Task: For heading  Tahoma with underline.  font size for heading20,  'Change the font style of data to'Arial.  and font size to 12,  Change the alignment of both headline & data to Align left.  In the sheet  auditingSalesMetrics
Action: Mouse moved to (959, 125)
Screenshot: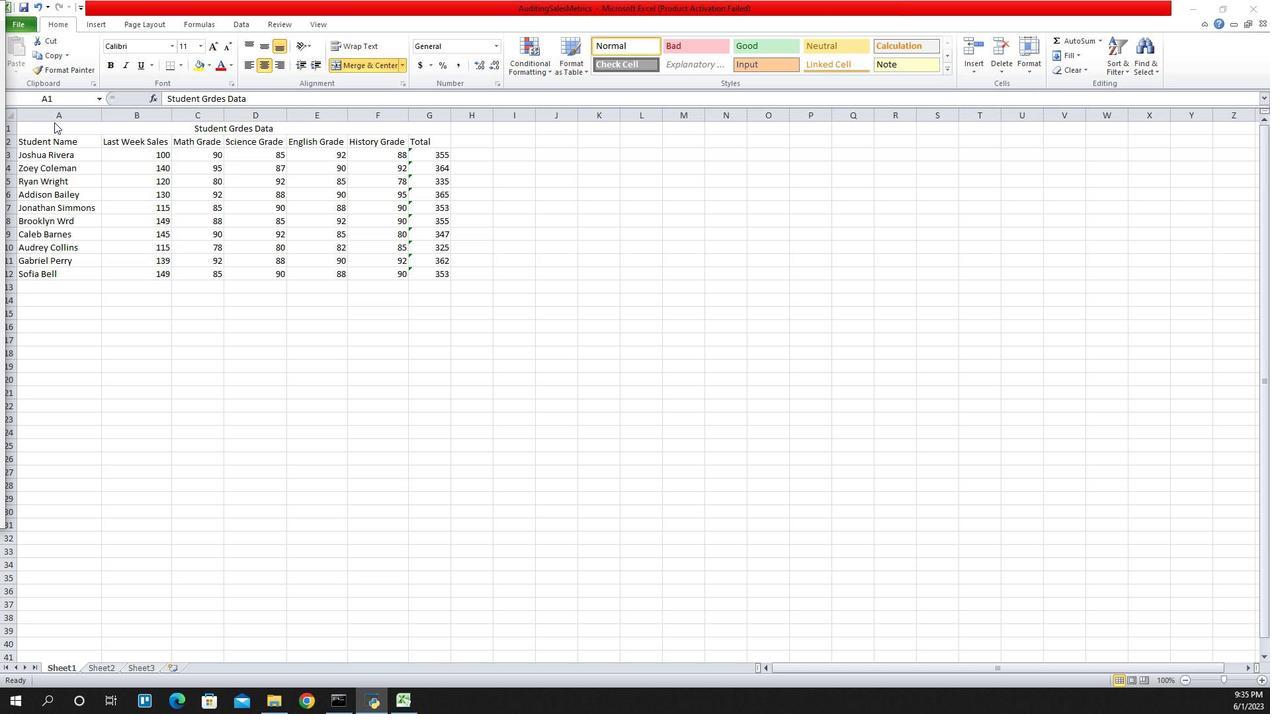 
Action: Mouse pressed left at (959, 125)
Screenshot: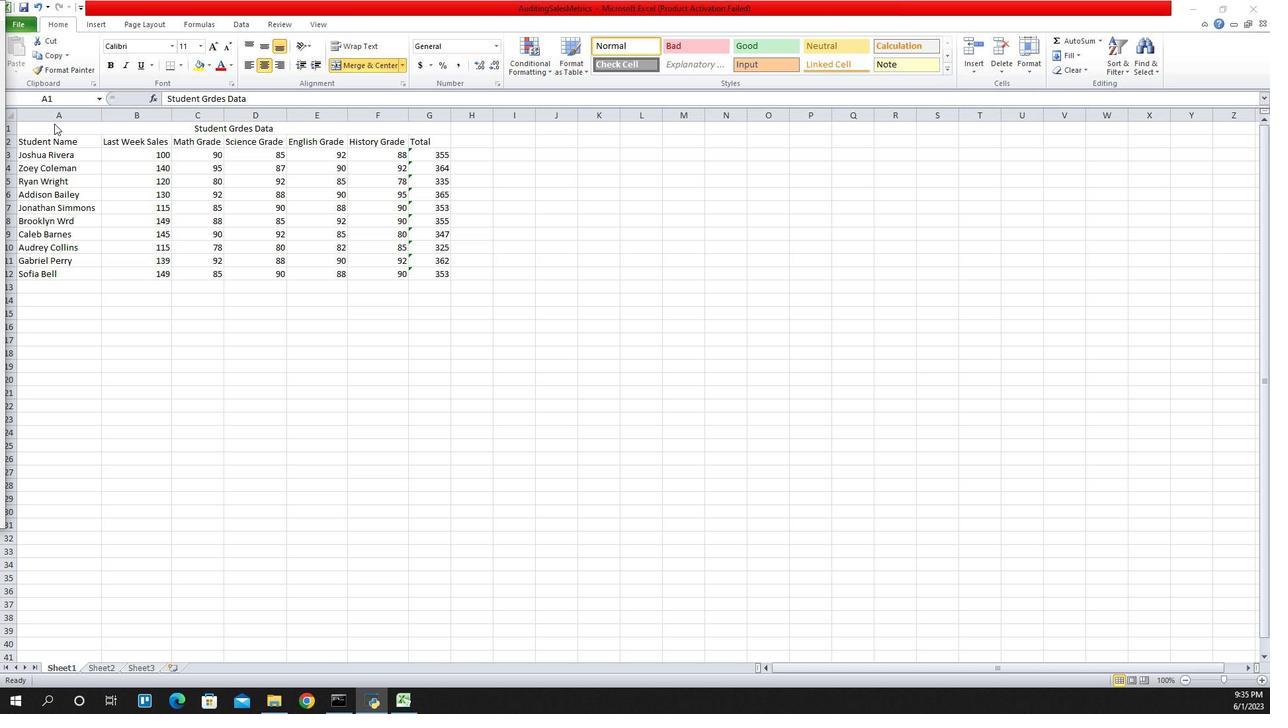 
Action: Mouse moved to (1074, 49)
Screenshot: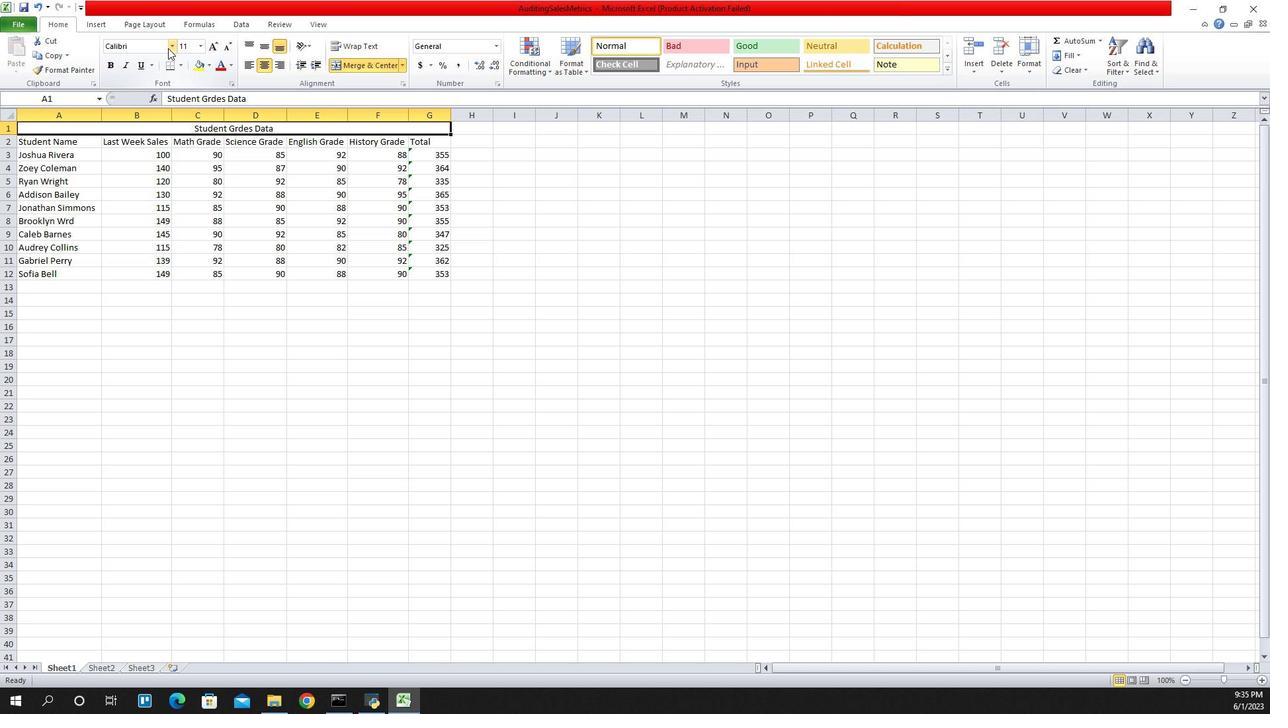 
Action: Mouse pressed left at (1074, 49)
Screenshot: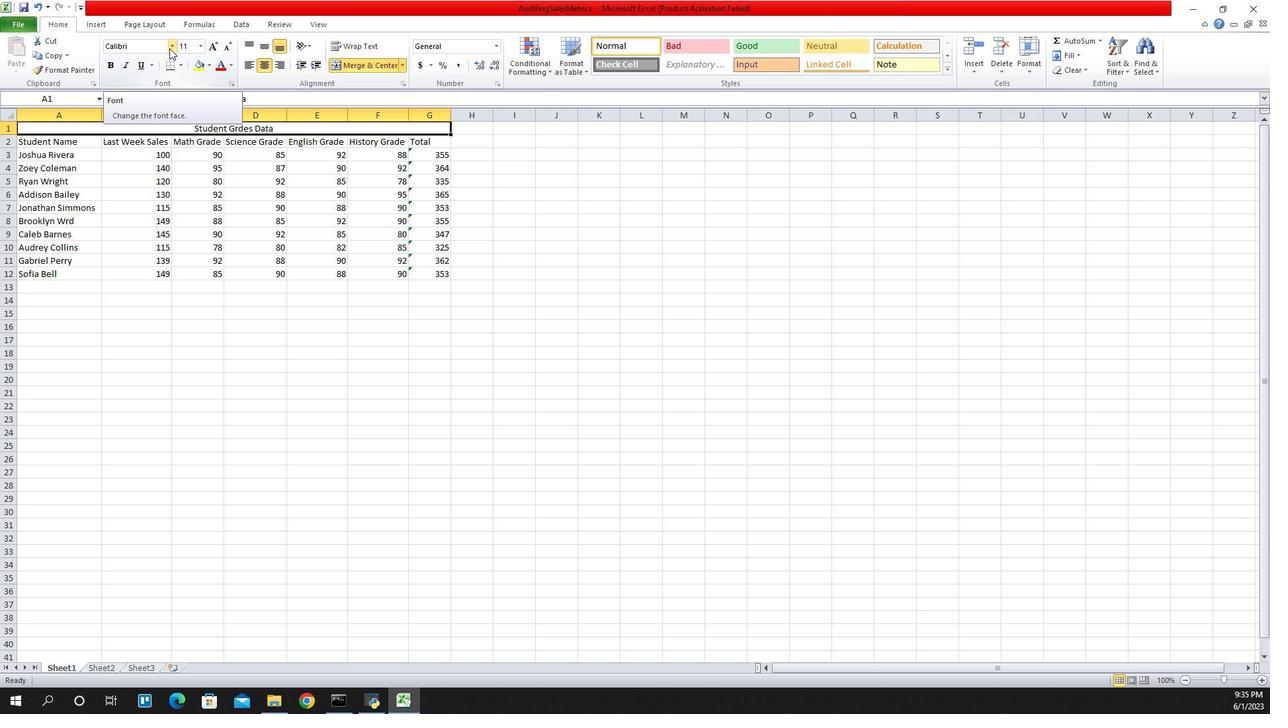 
Action: Mouse moved to (1072, 271)
Screenshot: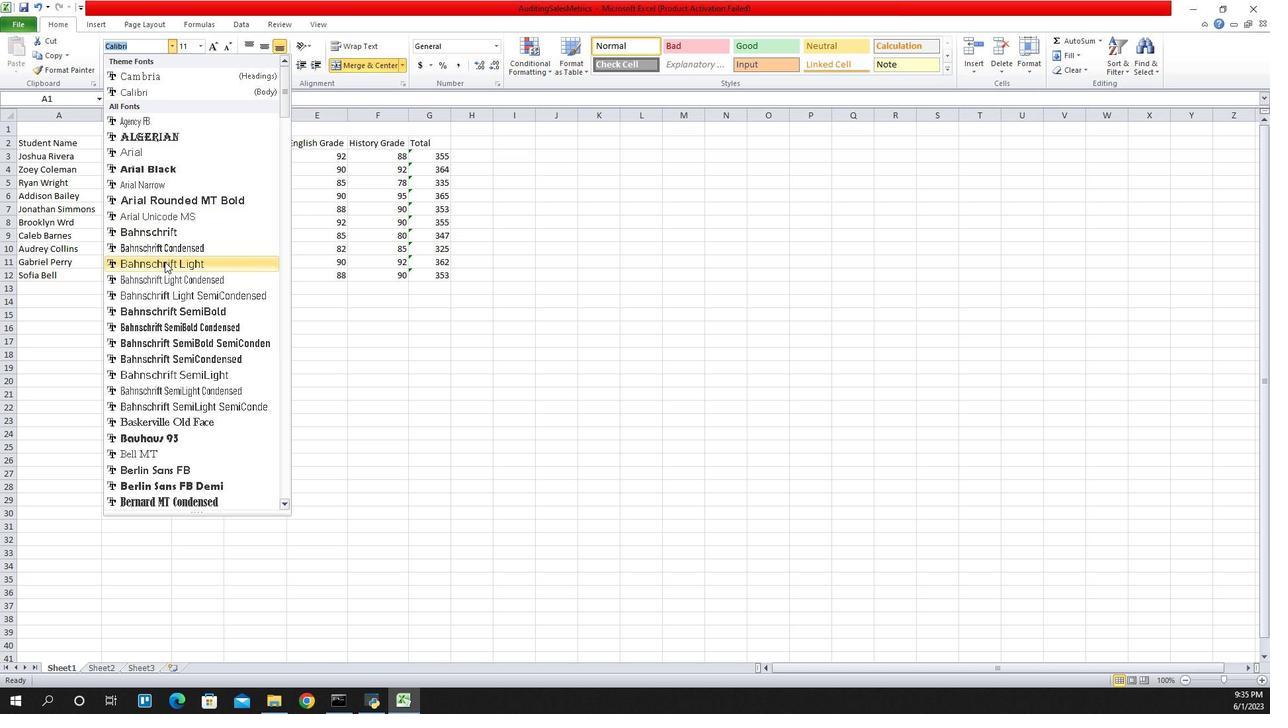 
Action: Mouse scrolled (1072, 270) with delta (0, 0)
Screenshot: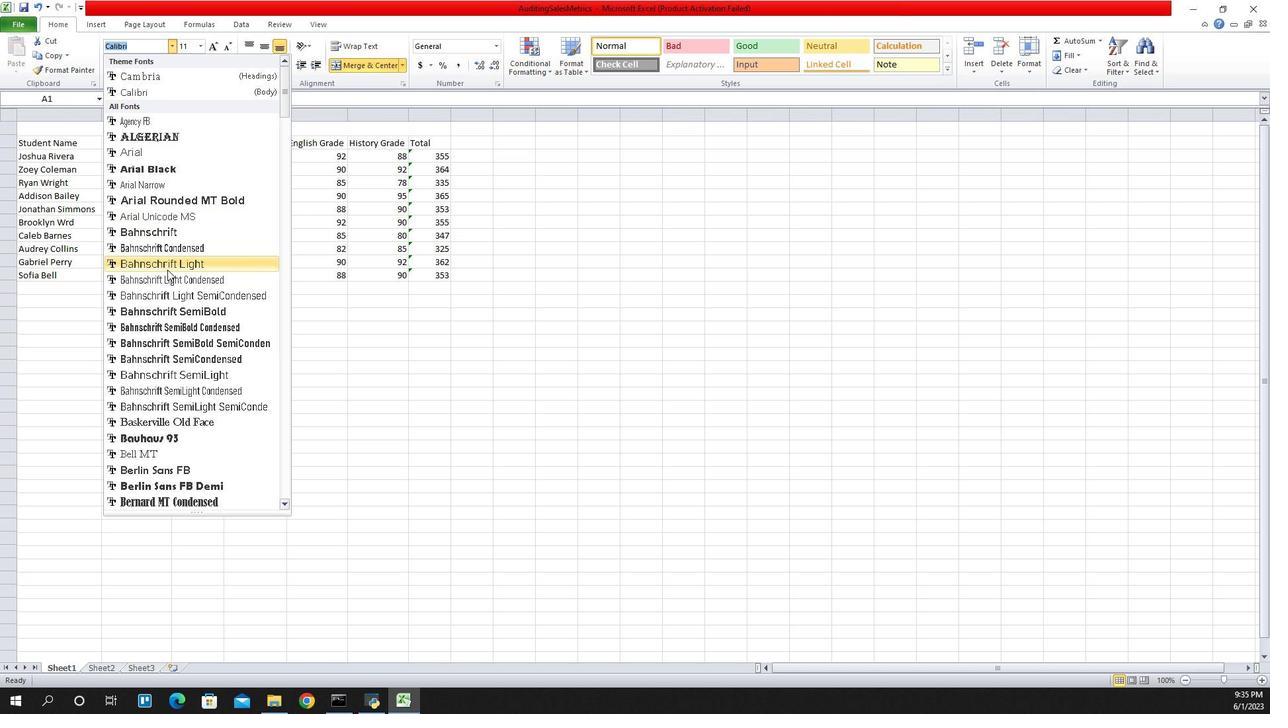 
Action: Mouse scrolled (1072, 270) with delta (0, 0)
Screenshot: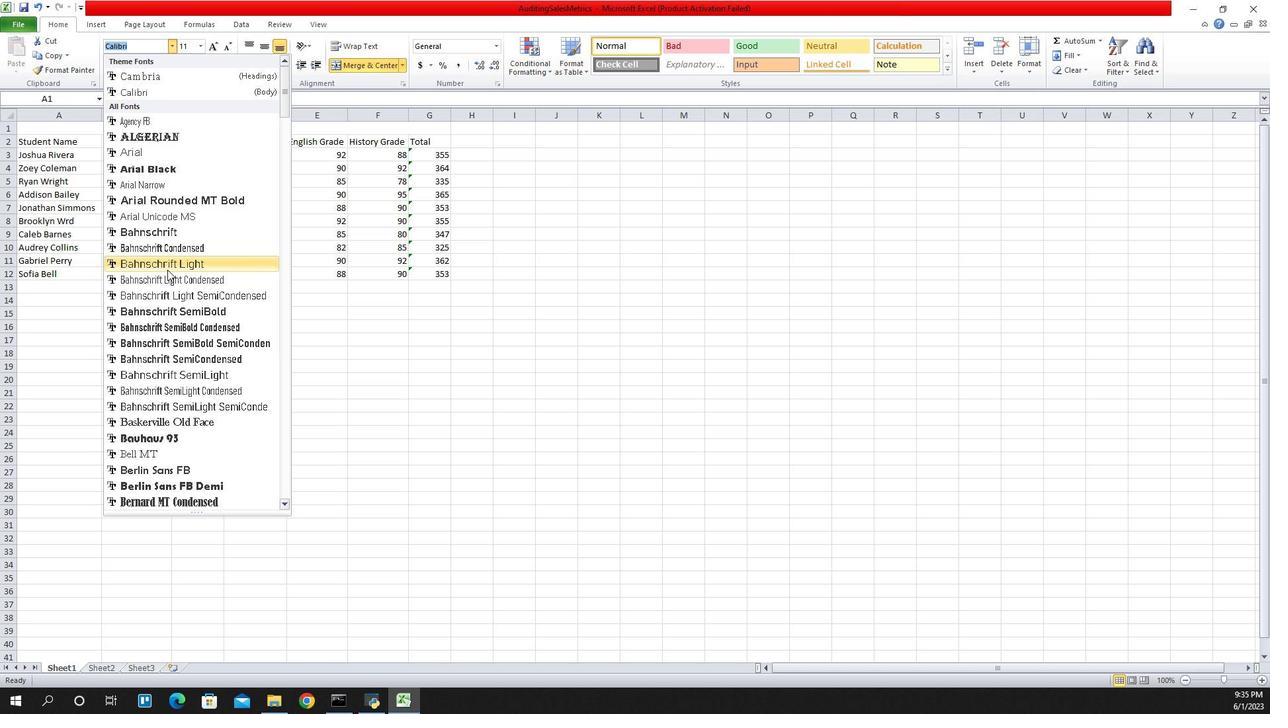 
Action: Mouse scrolled (1072, 270) with delta (0, 0)
Screenshot: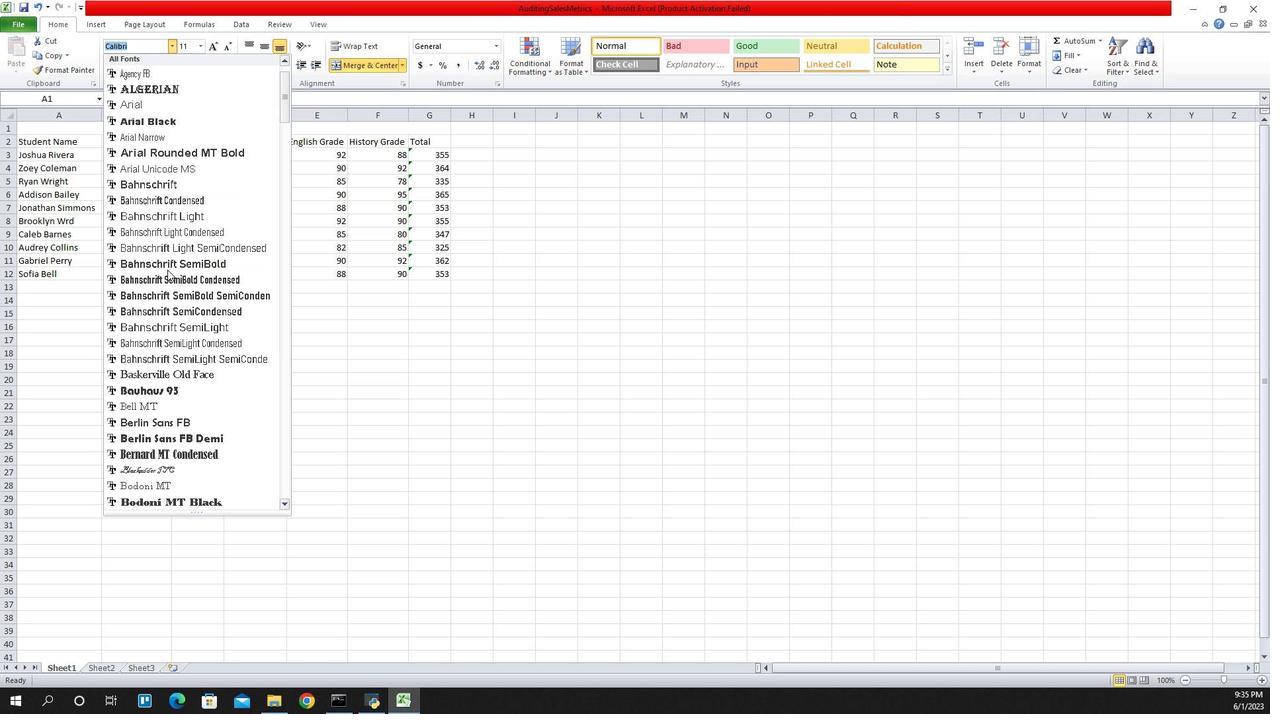
Action: Mouse scrolled (1072, 270) with delta (0, 0)
Screenshot: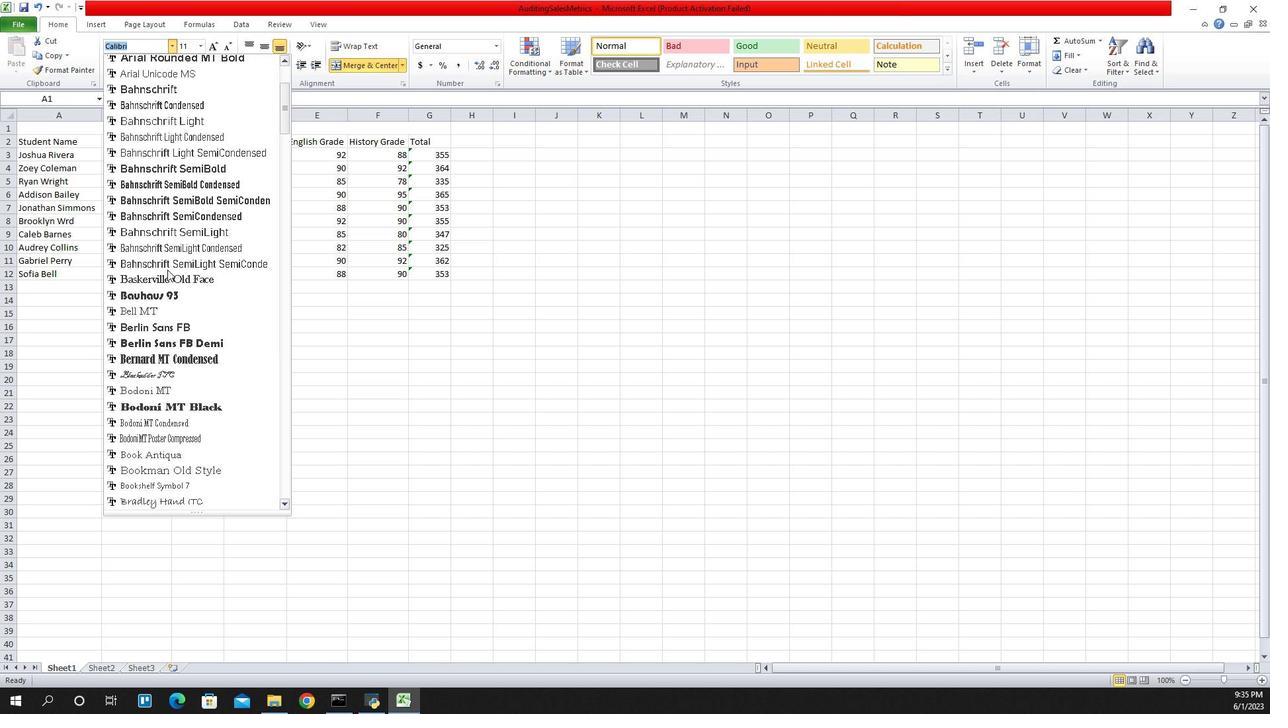 
Action: Mouse scrolled (1072, 270) with delta (0, 0)
Screenshot: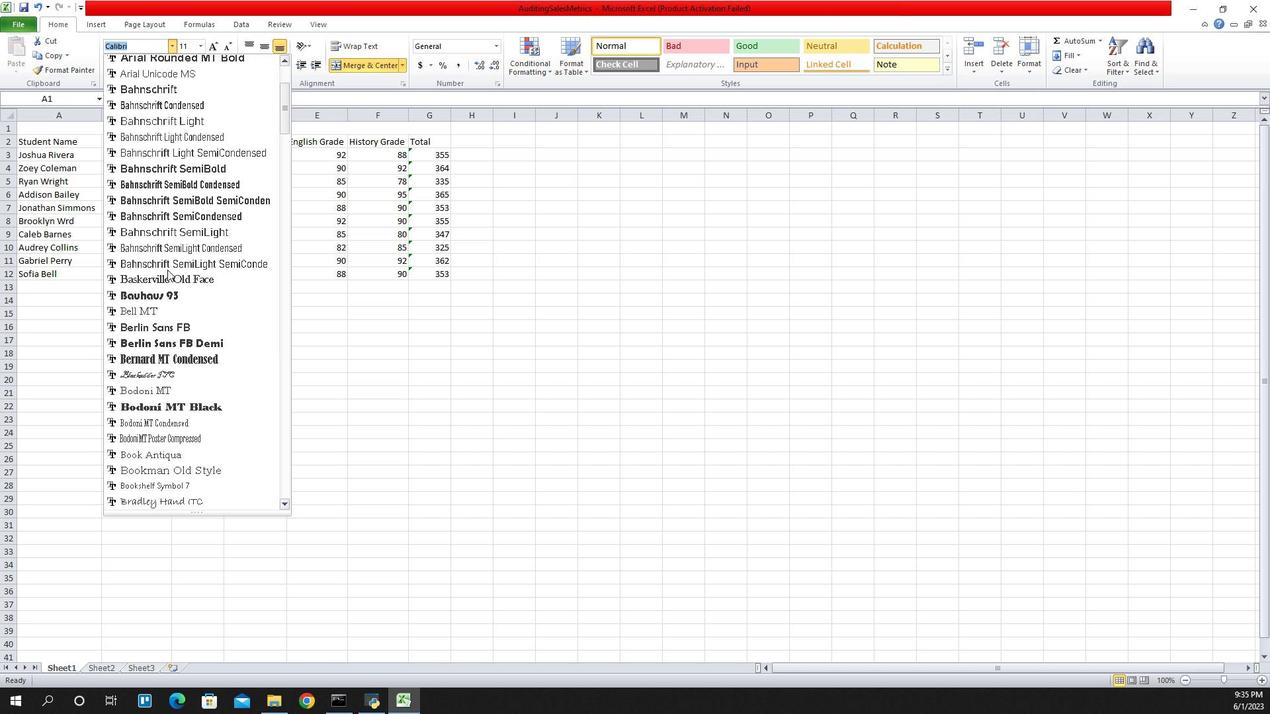 
Action: Mouse scrolled (1072, 270) with delta (0, 0)
Screenshot: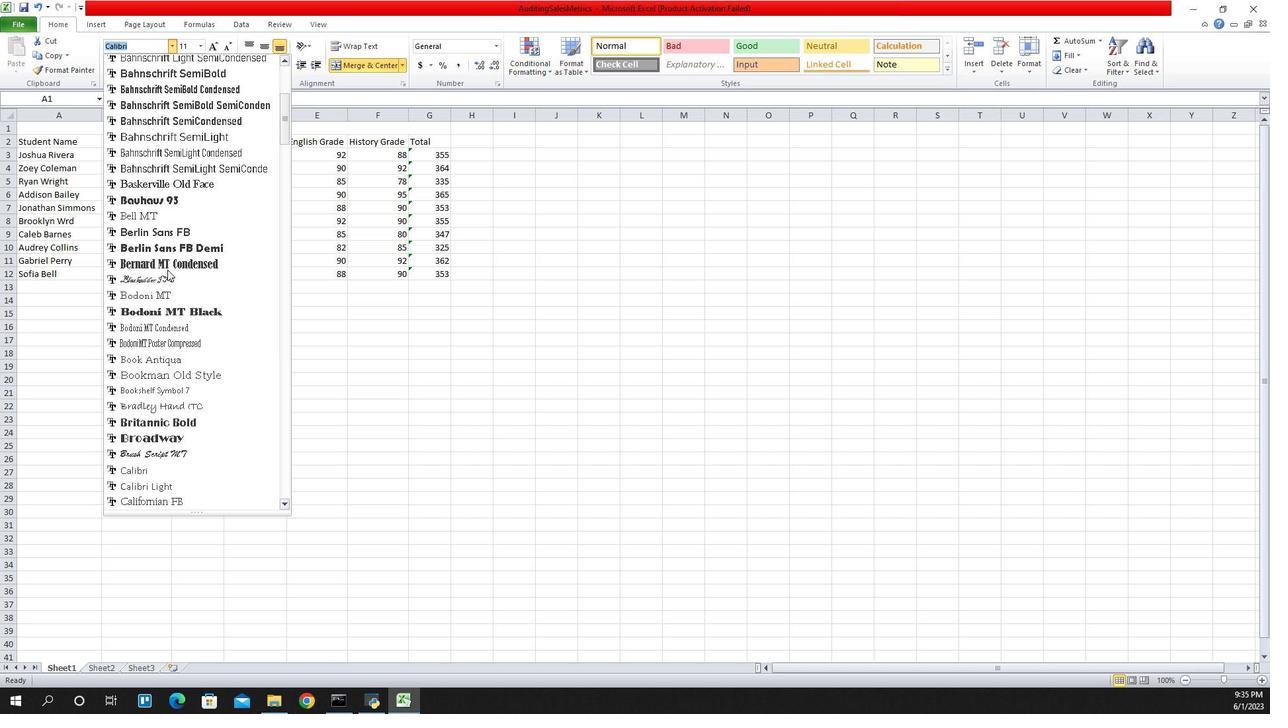 
Action: Mouse scrolled (1072, 270) with delta (0, 0)
Screenshot: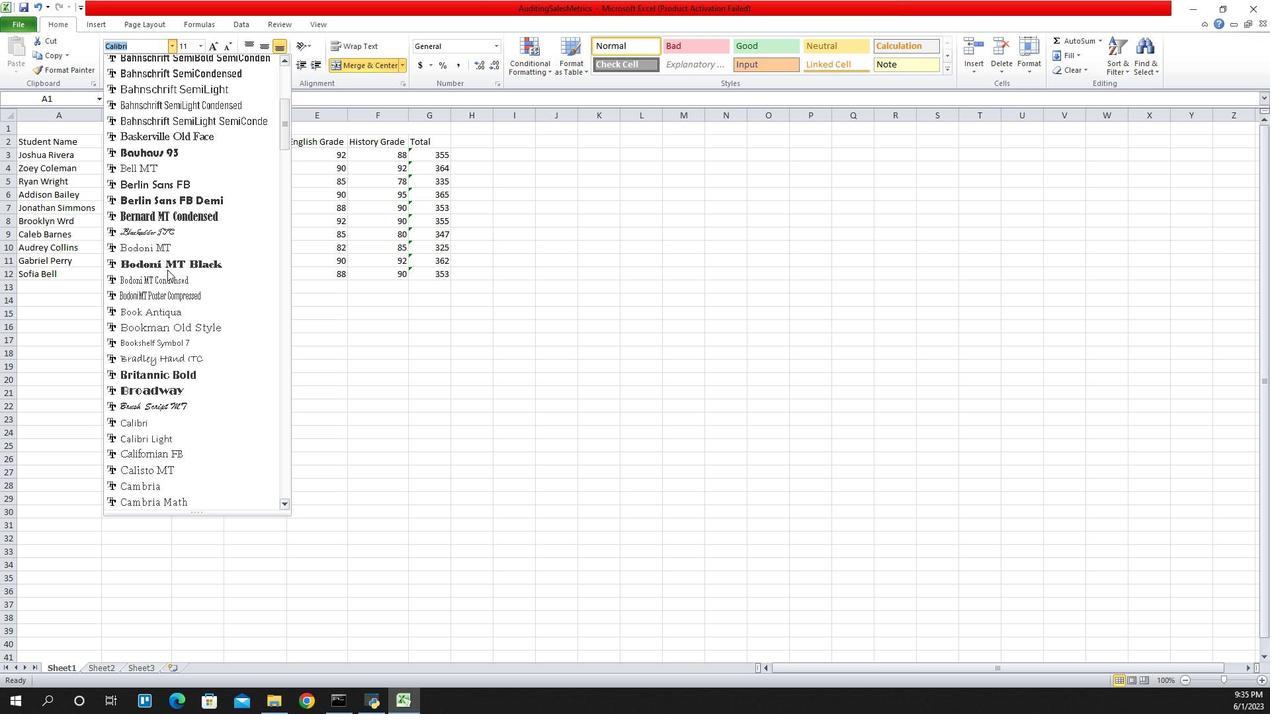 
Action: Mouse scrolled (1072, 270) with delta (0, 0)
Screenshot: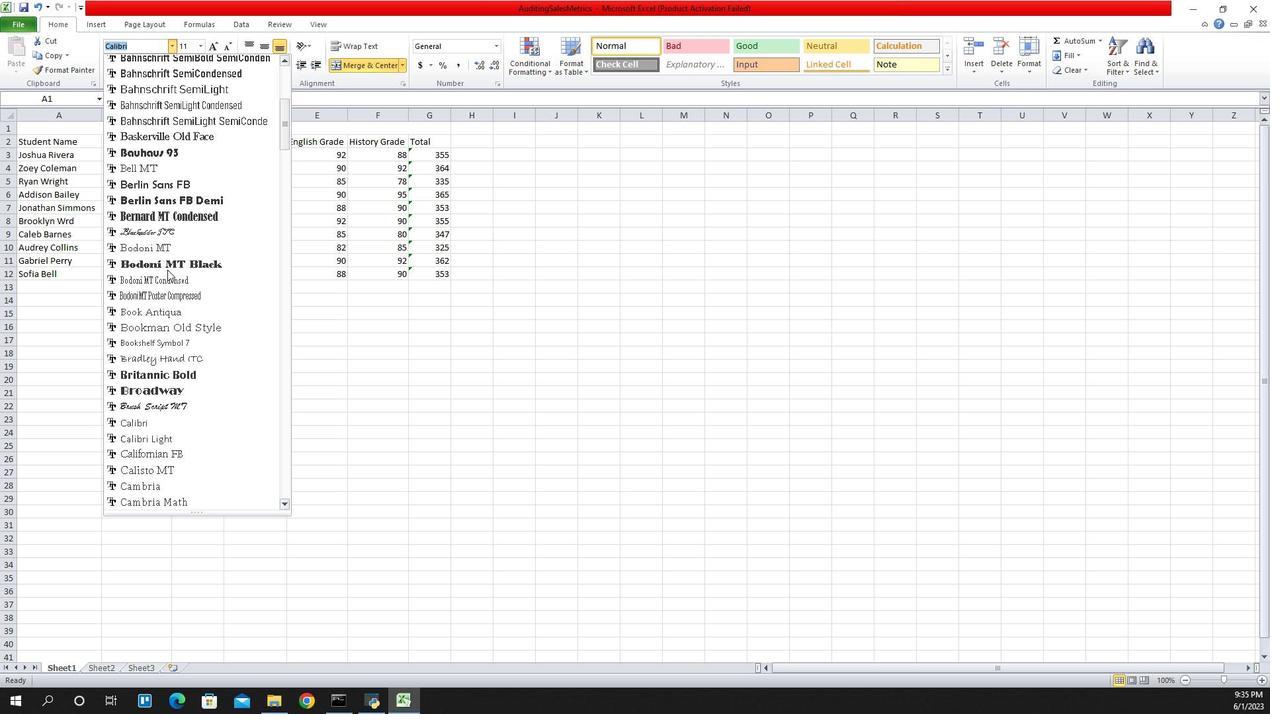 
Action: Mouse scrolled (1072, 270) with delta (0, 0)
Screenshot: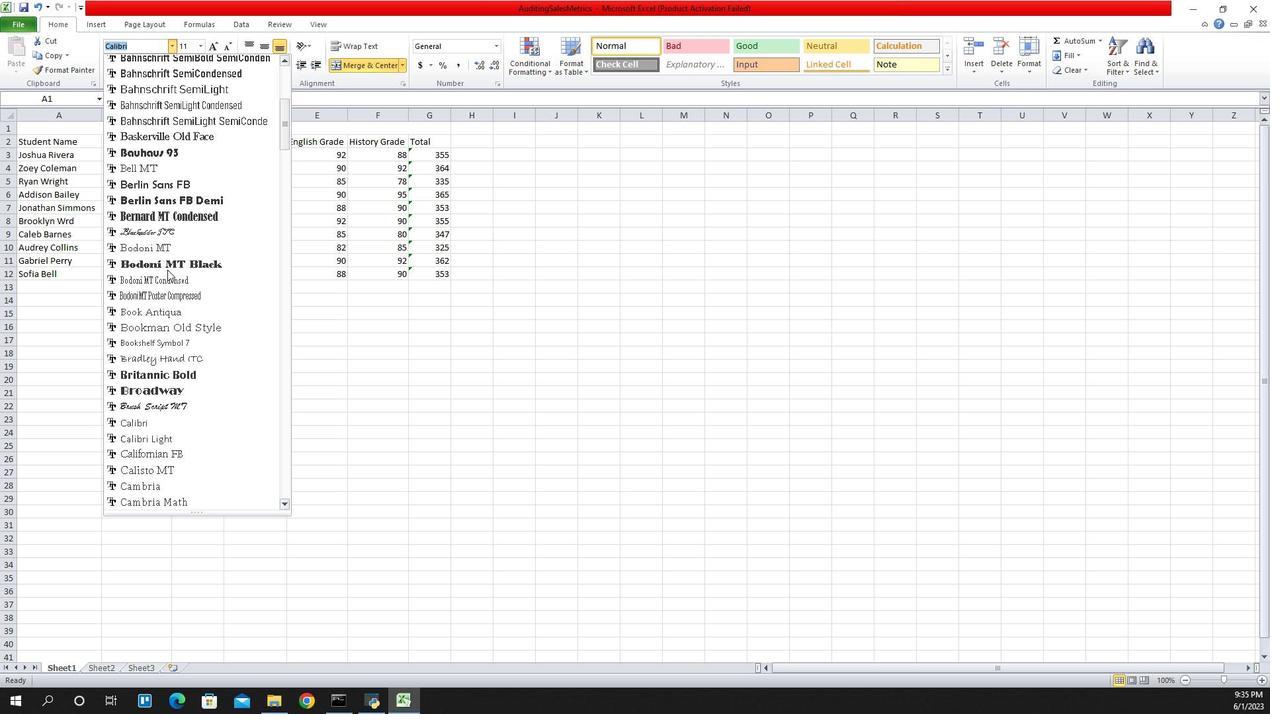 
Action: Mouse scrolled (1072, 270) with delta (0, 0)
Screenshot: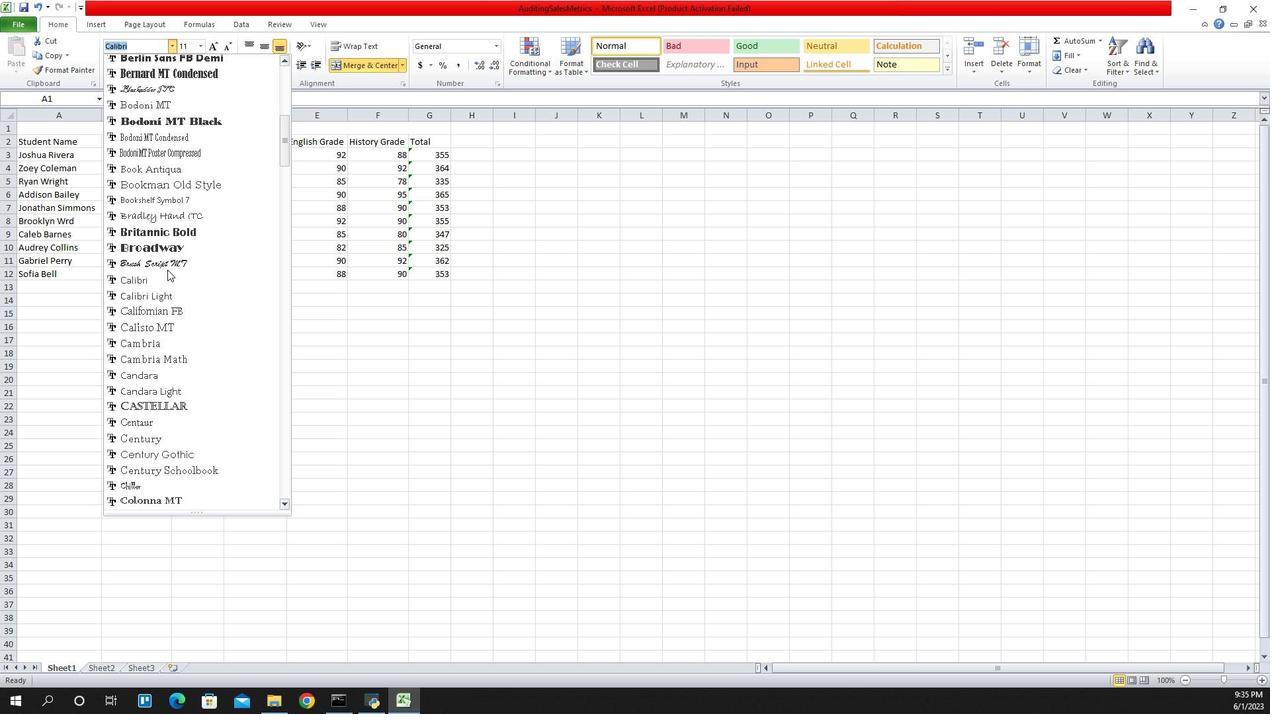 
Action: Mouse scrolled (1072, 270) with delta (0, 0)
Screenshot: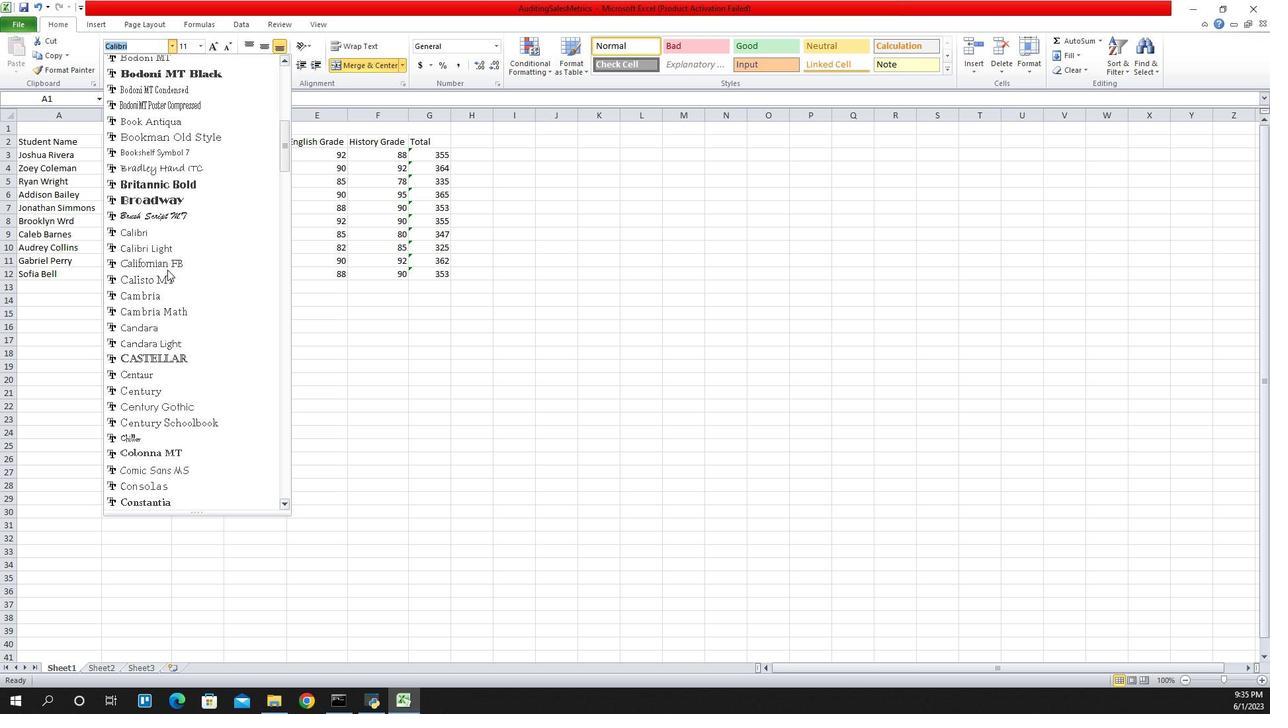 
Action: Mouse scrolled (1072, 270) with delta (0, 0)
Screenshot: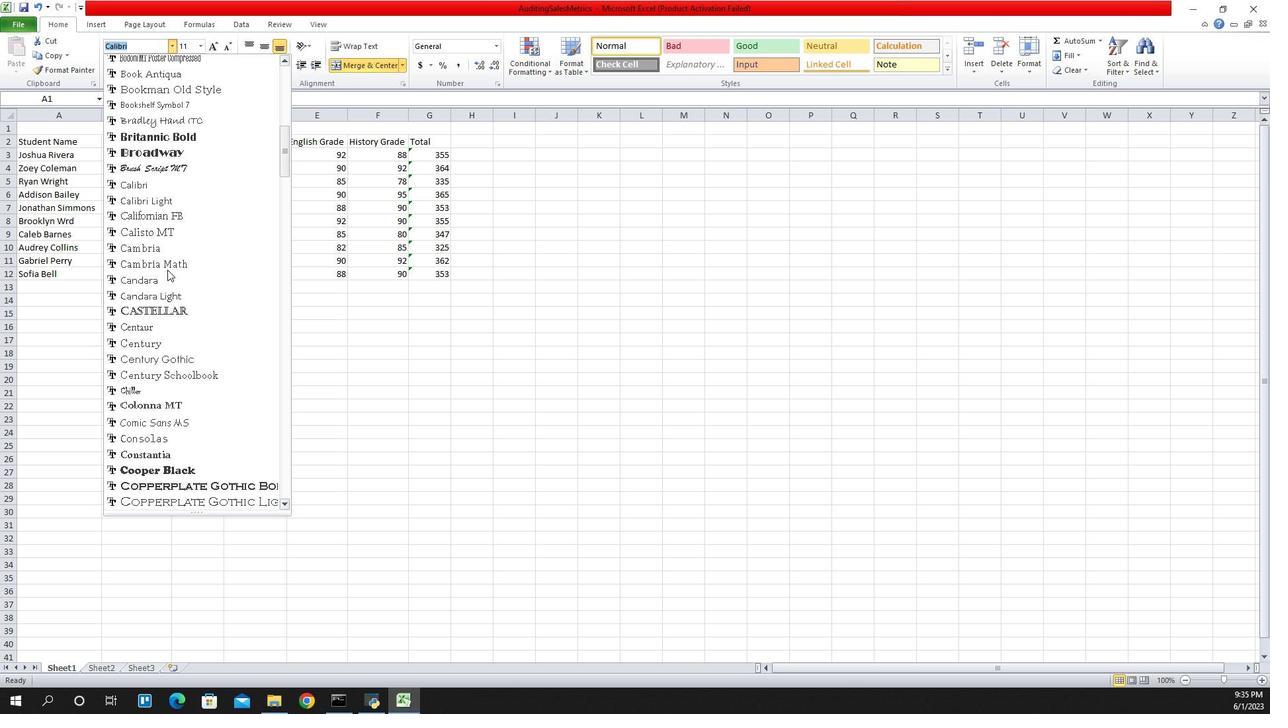 
Action: Mouse scrolled (1072, 270) with delta (0, 0)
Screenshot: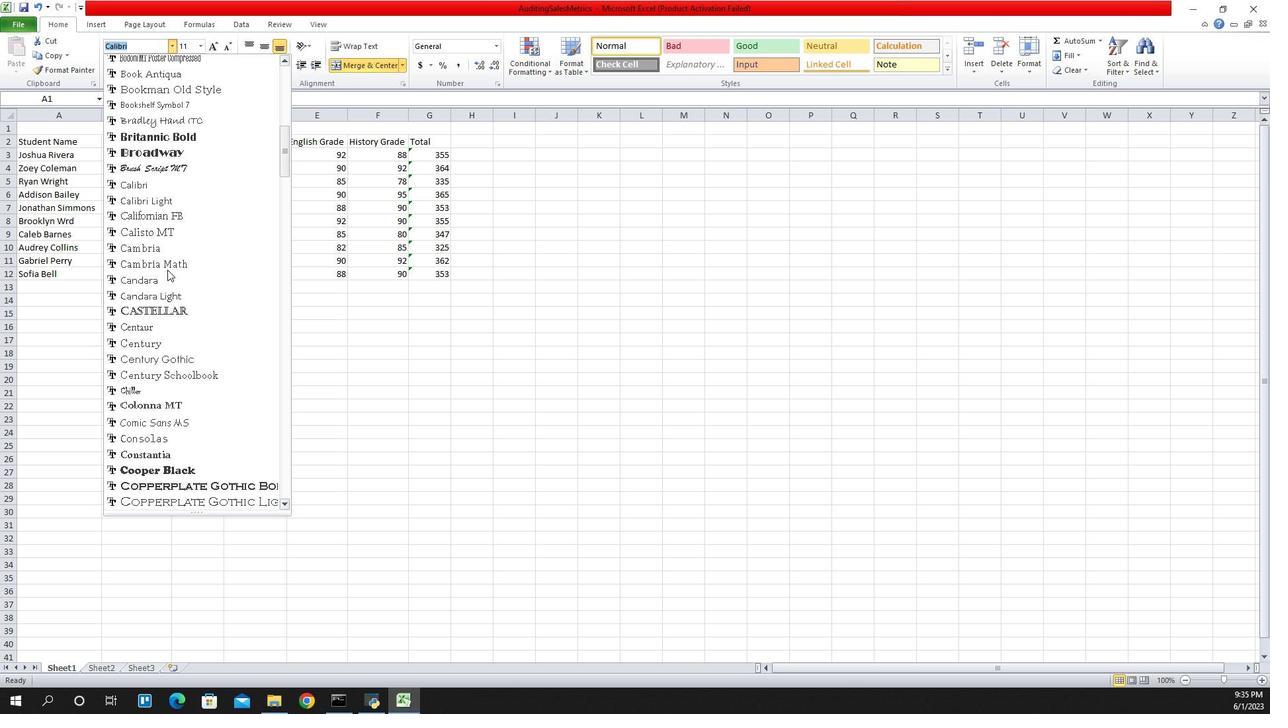 
Action: Mouse scrolled (1072, 270) with delta (0, 0)
Screenshot: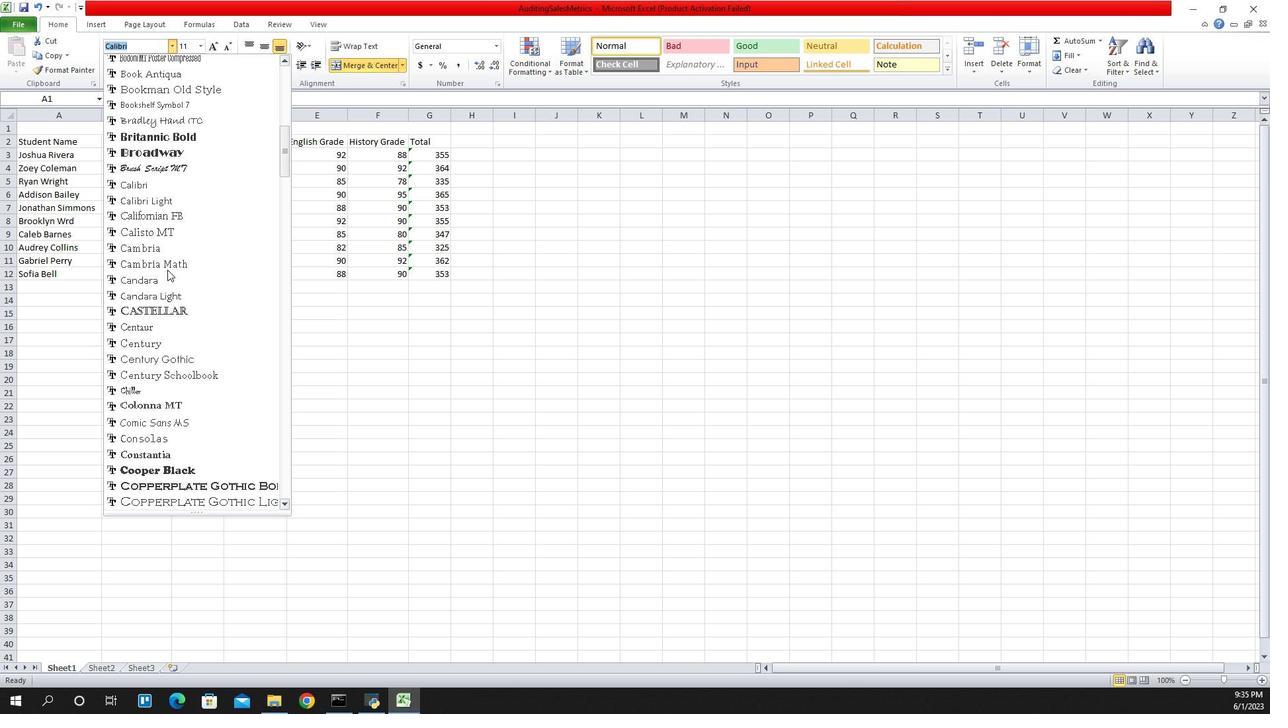 
Action: Mouse scrolled (1072, 270) with delta (0, 0)
Screenshot: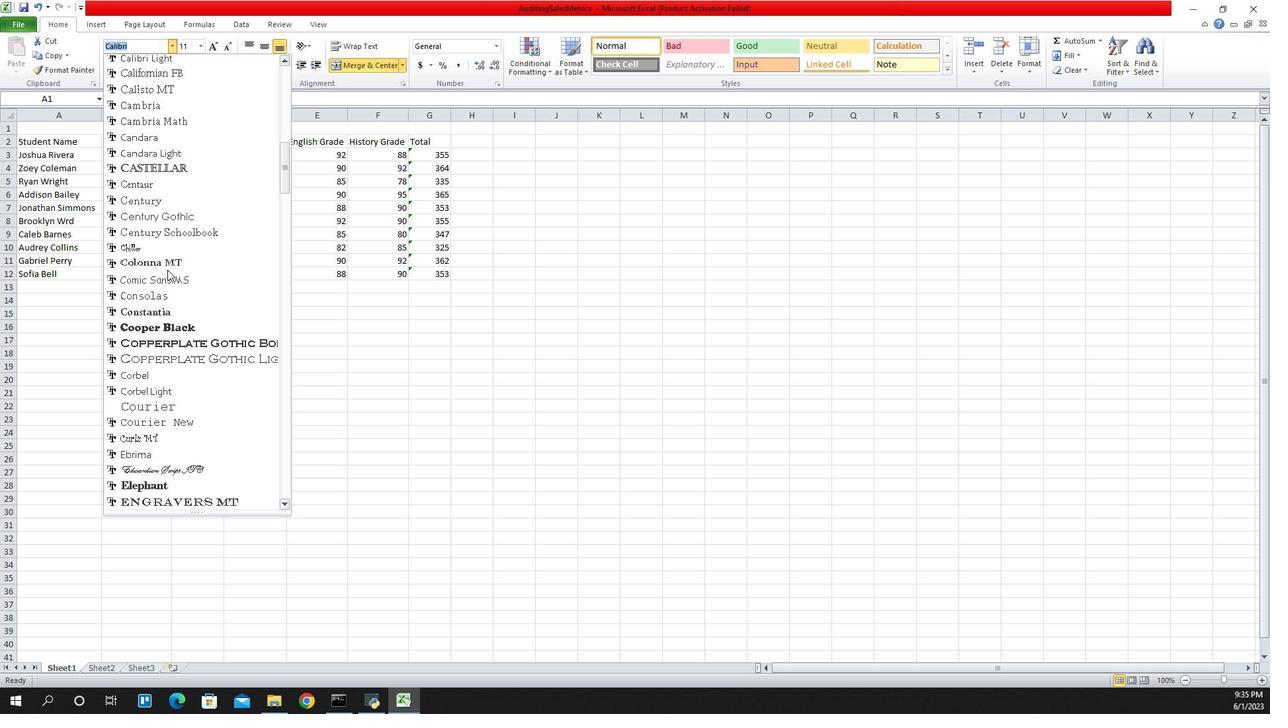 
Action: Mouse scrolled (1072, 270) with delta (0, 0)
Screenshot: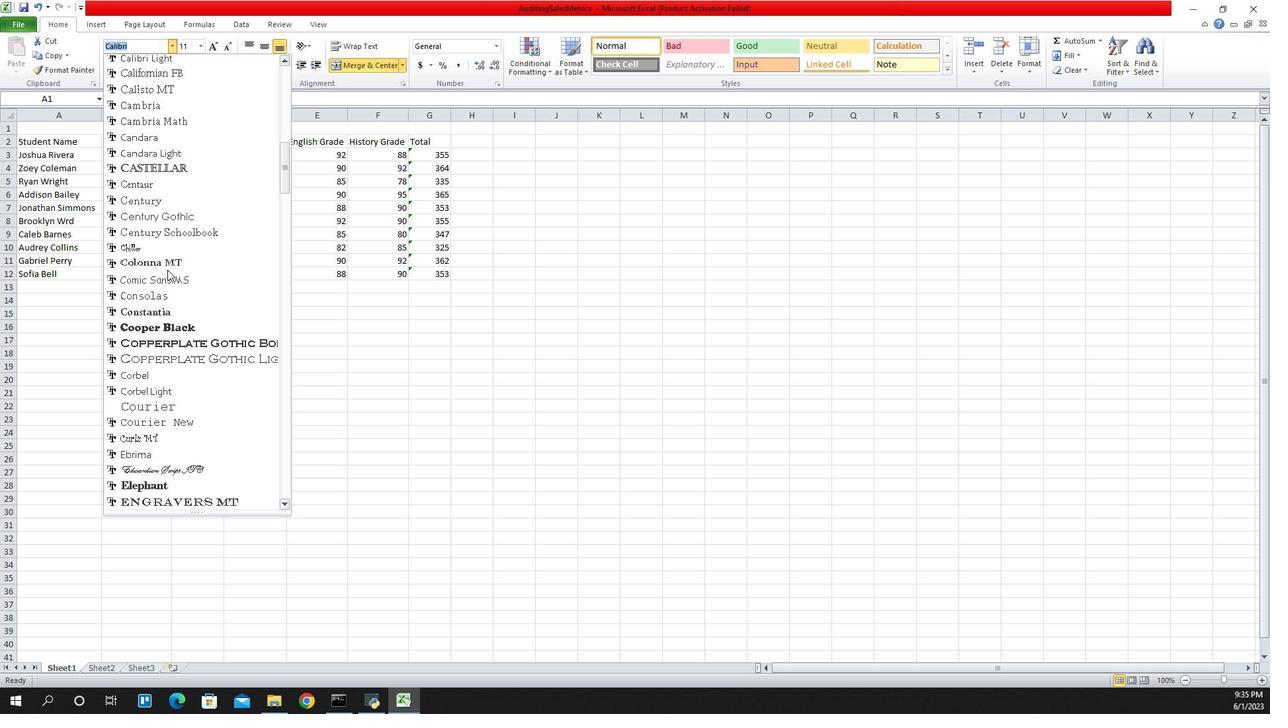 
Action: Mouse scrolled (1072, 270) with delta (0, 0)
Screenshot: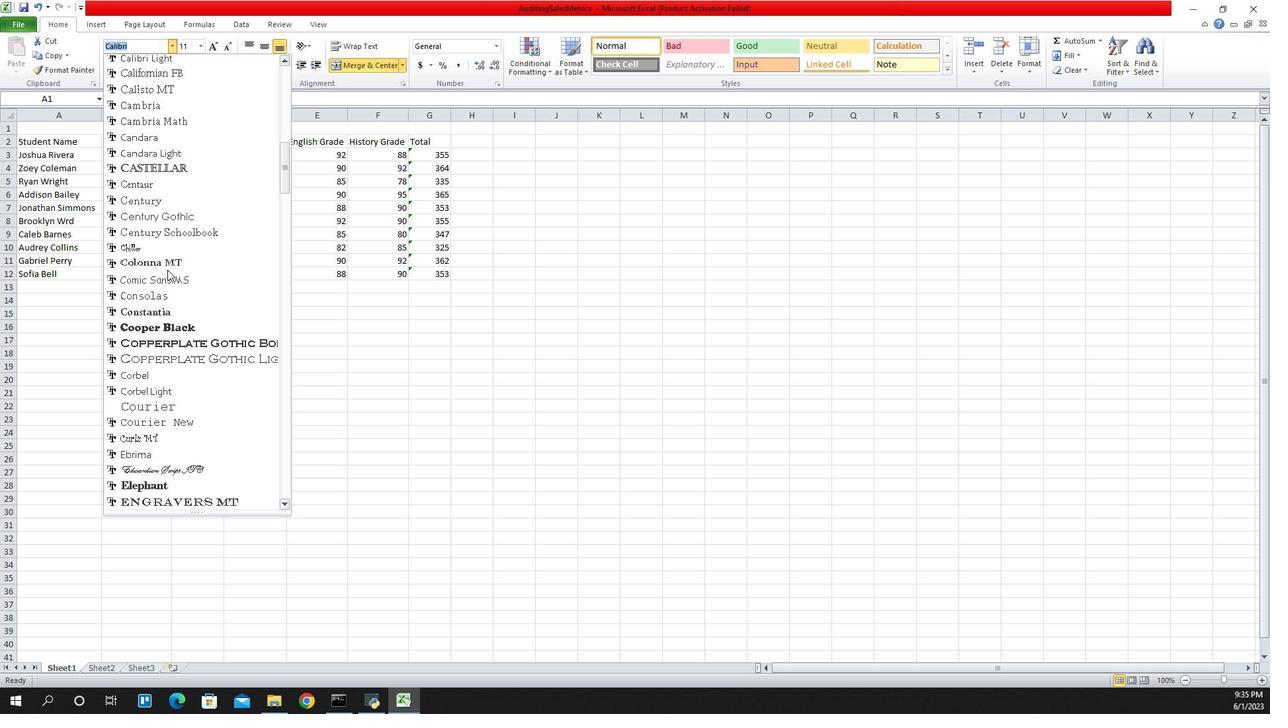 
Action: Mouse scrolled (1072, 270) with delta (0, 0)
Screenshot: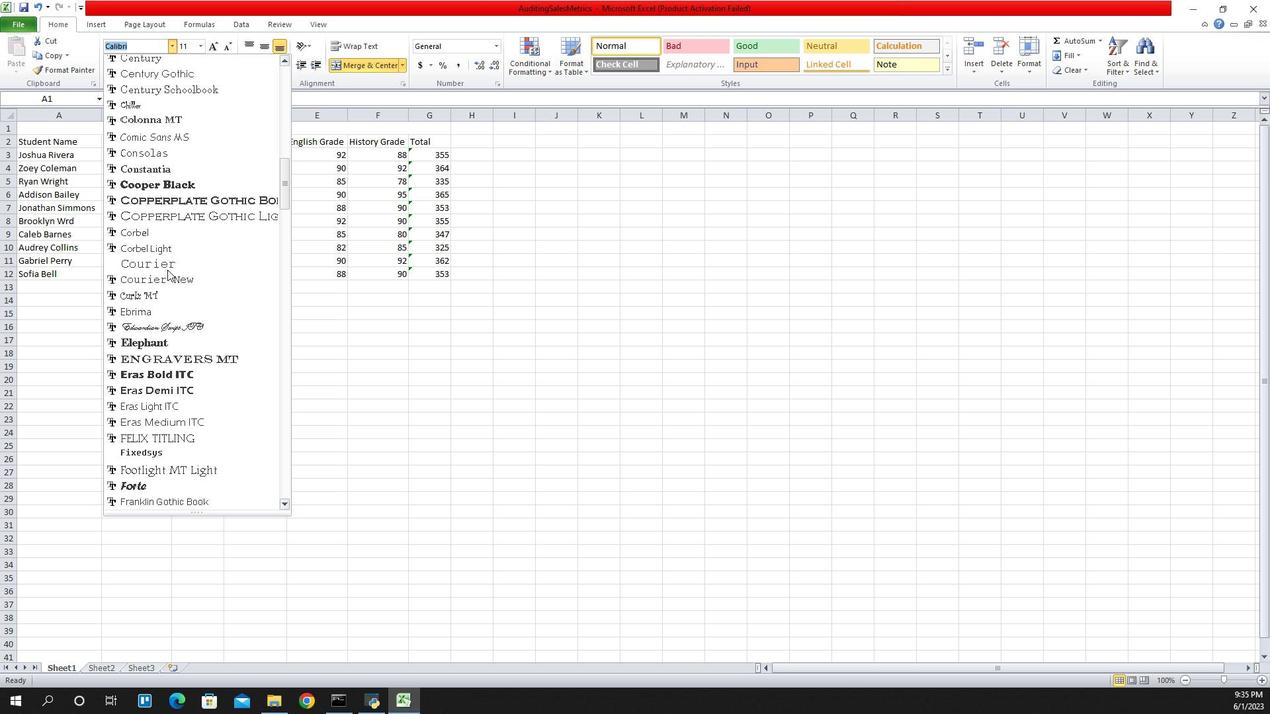 
Action: Mouse scrolled (1072, 270) with delta (0, 0)
Screenshot: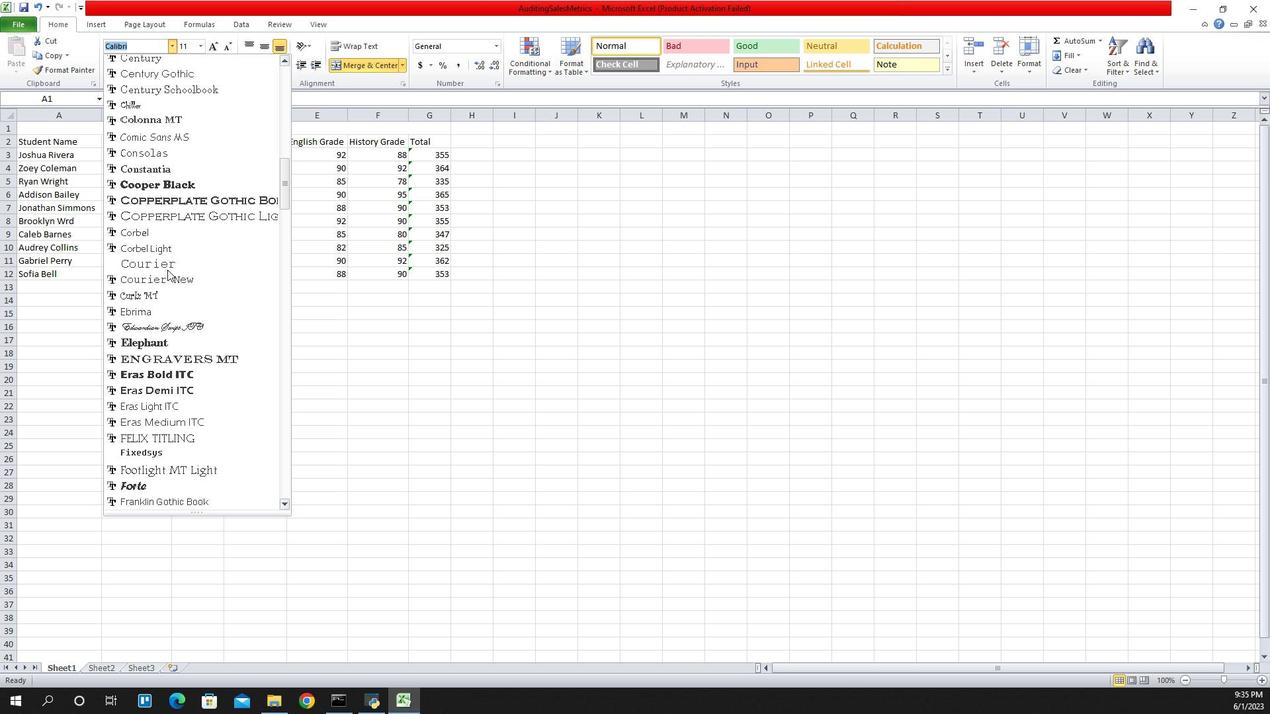 
Action: Mouse scrolled (1072, 270) with delta (0, 0)
Screenshot: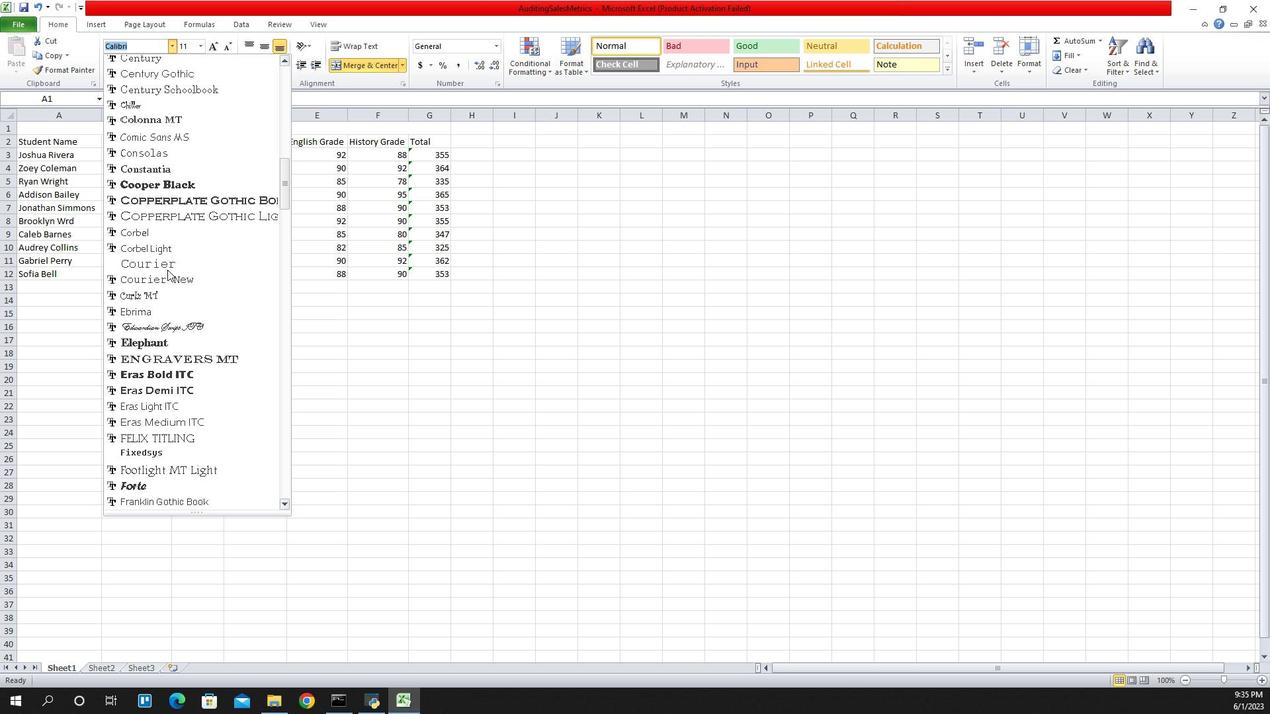 
Action: Mouse scrolled (1072, 270) with delta (0, 0)
Screenshot: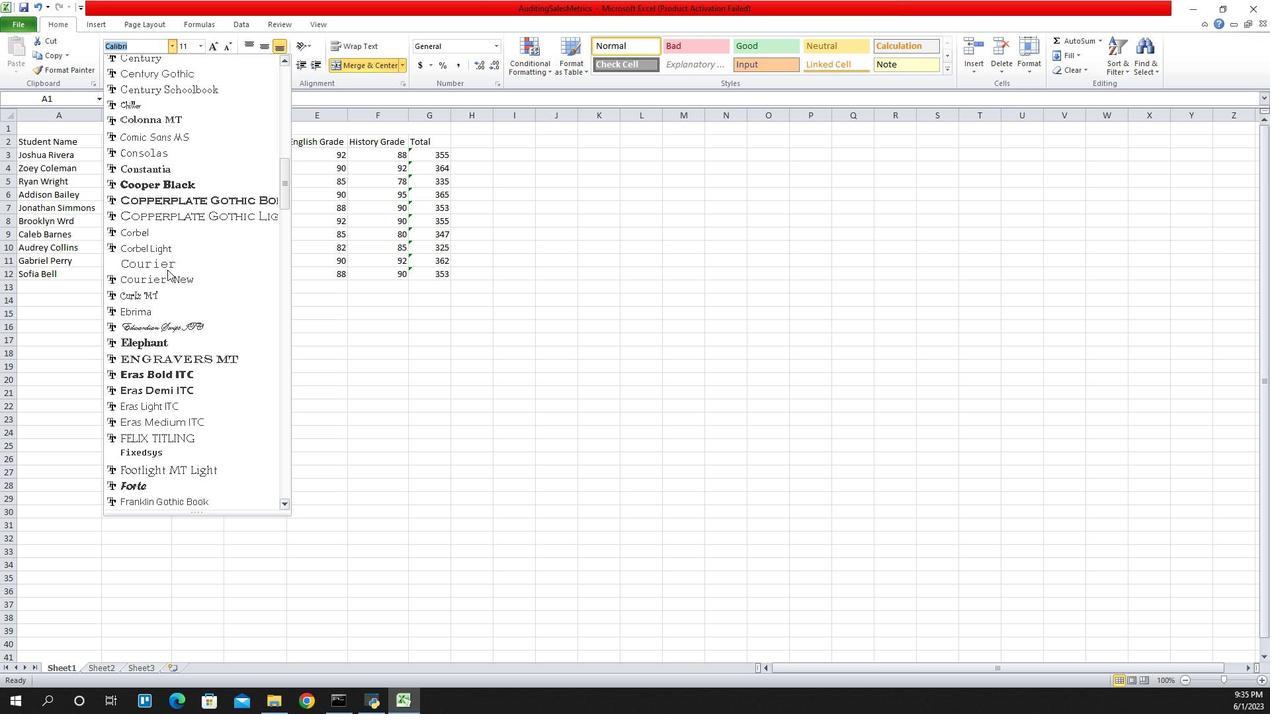 
Action: Mouse scrolled (1072, 270) with delta (0, 0)
Screenshot: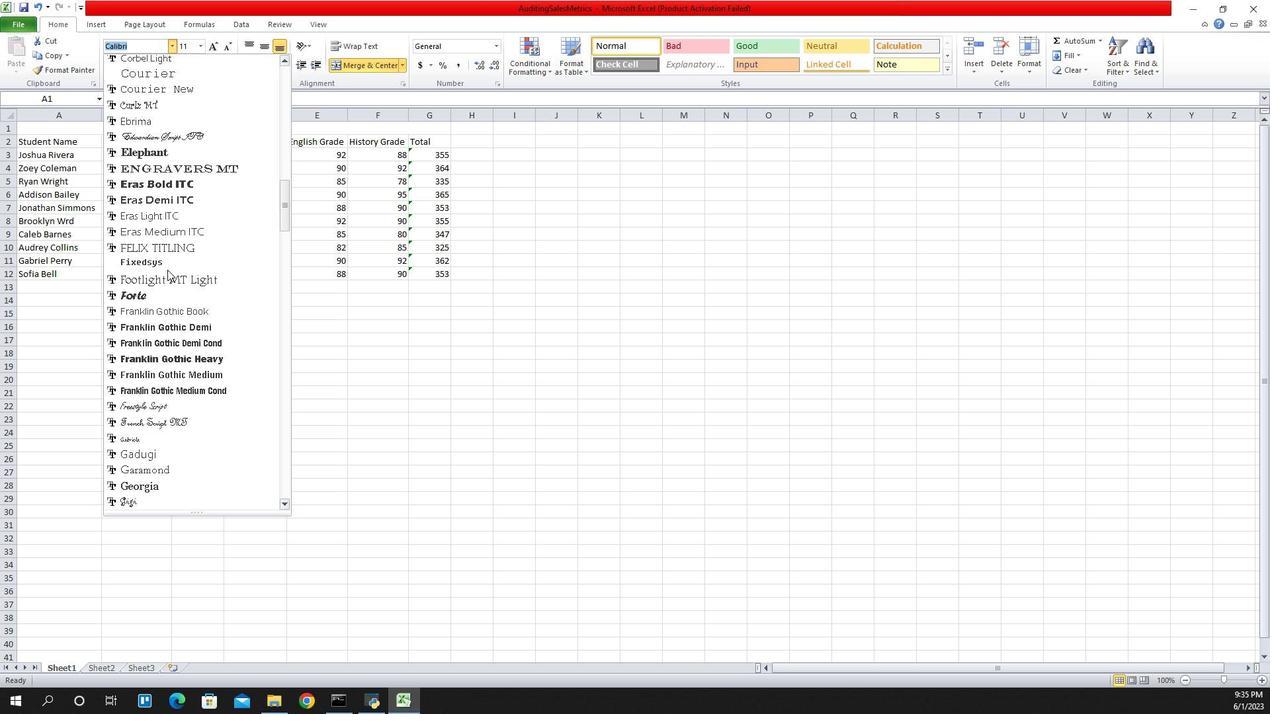 
Action: Mouse scrolled (1072, 270) with delta (0, 0)
Screenshot: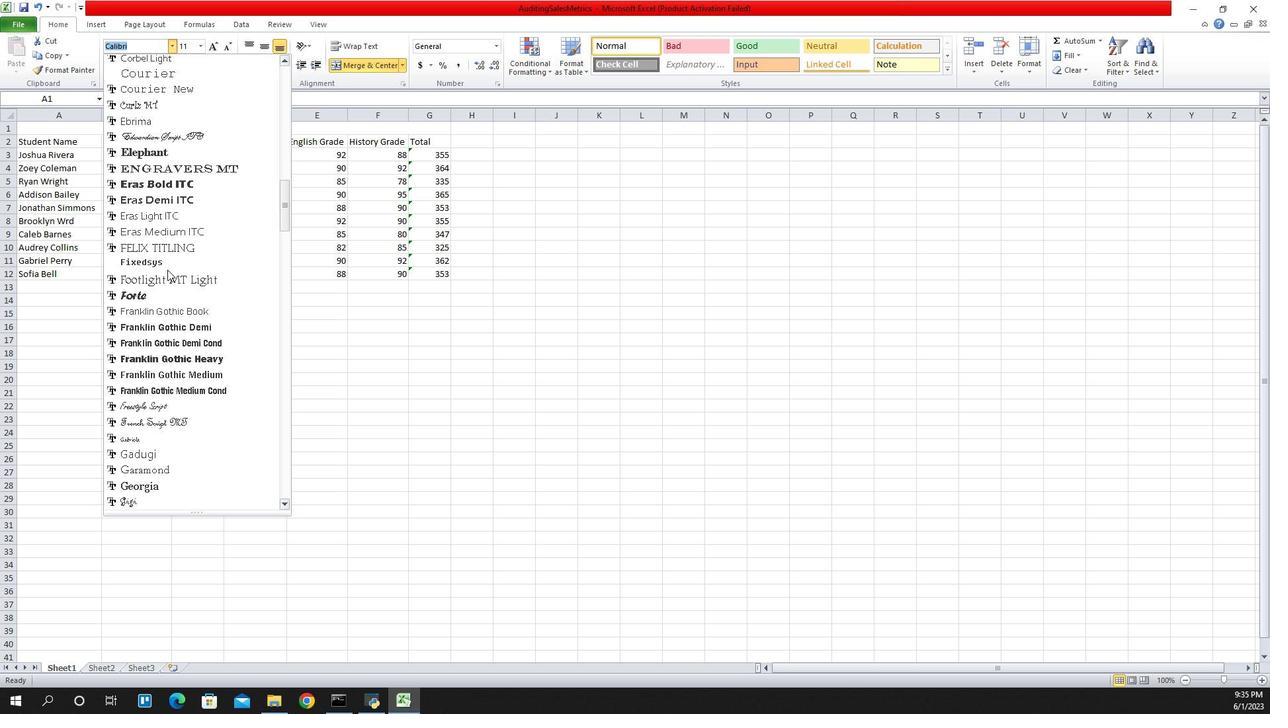 
Action: Mouse scrolled (1072, 270) with delta (0, 0)
Screenshot: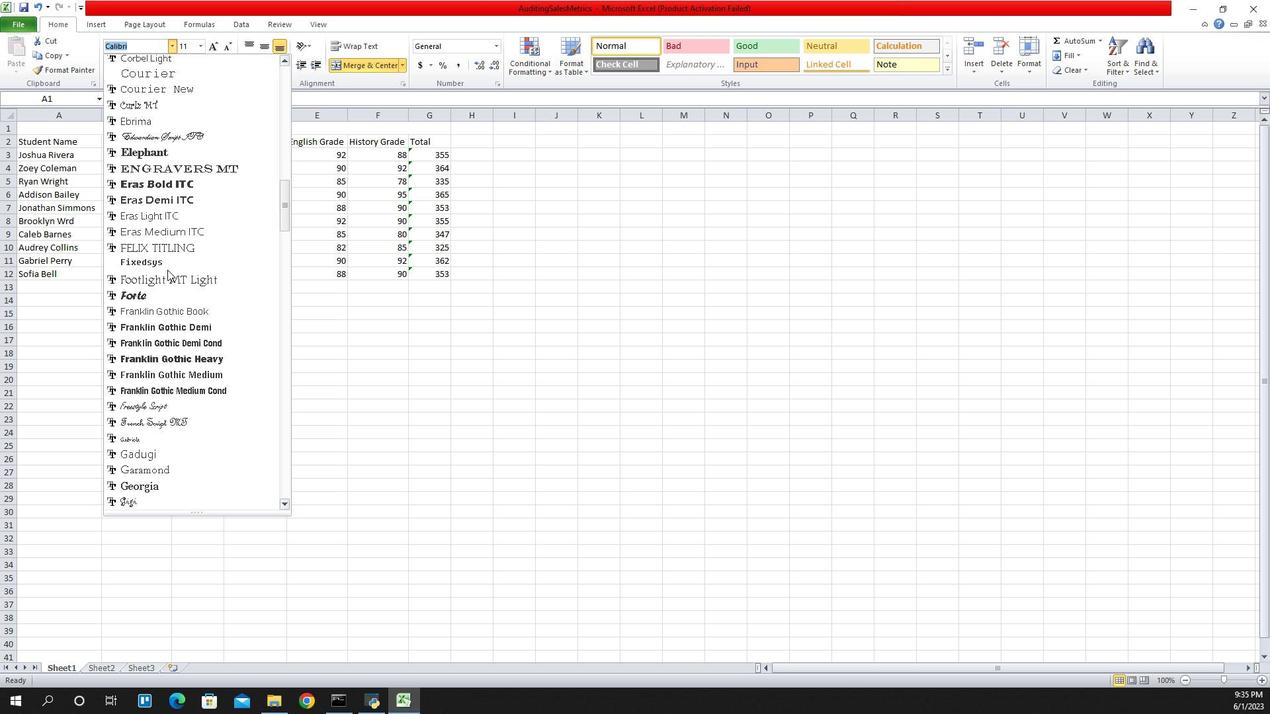 
Action: Mouse scrolled (1072, 270) with delta (0, 0)
Screenshot: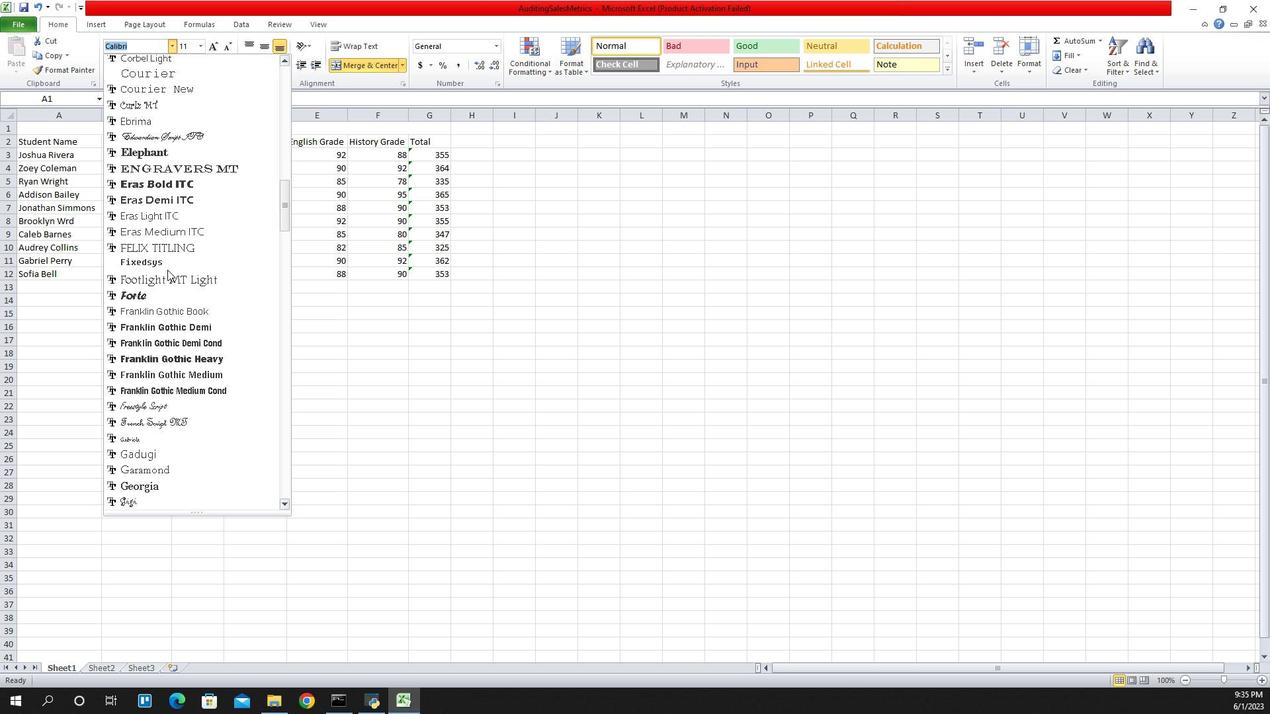 
Action: Mouse scrolled (1072, 270) with delta (0, 0)
Screenshot: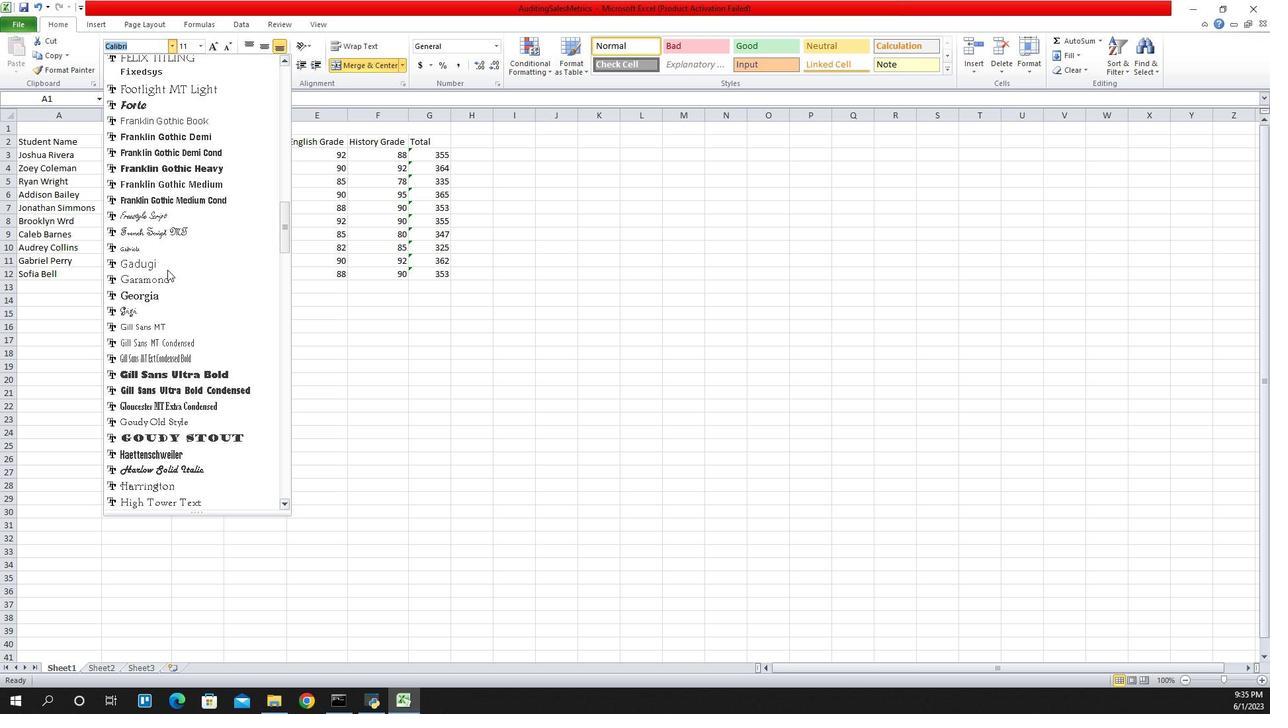
Action: Mouse scrolled (1072, 270) with delta (0, 0)
Screenshot: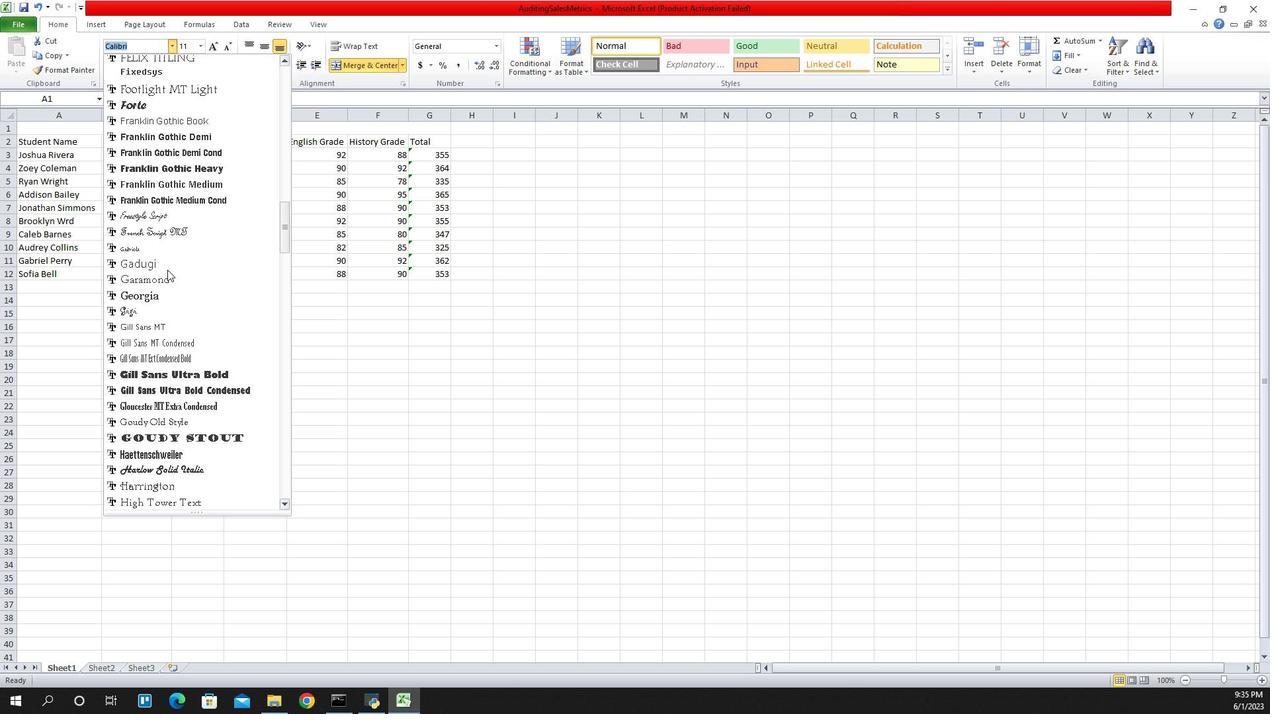 
Action: Mouse scrolled (1072, 270) with delta (0, 0)
Screenshot: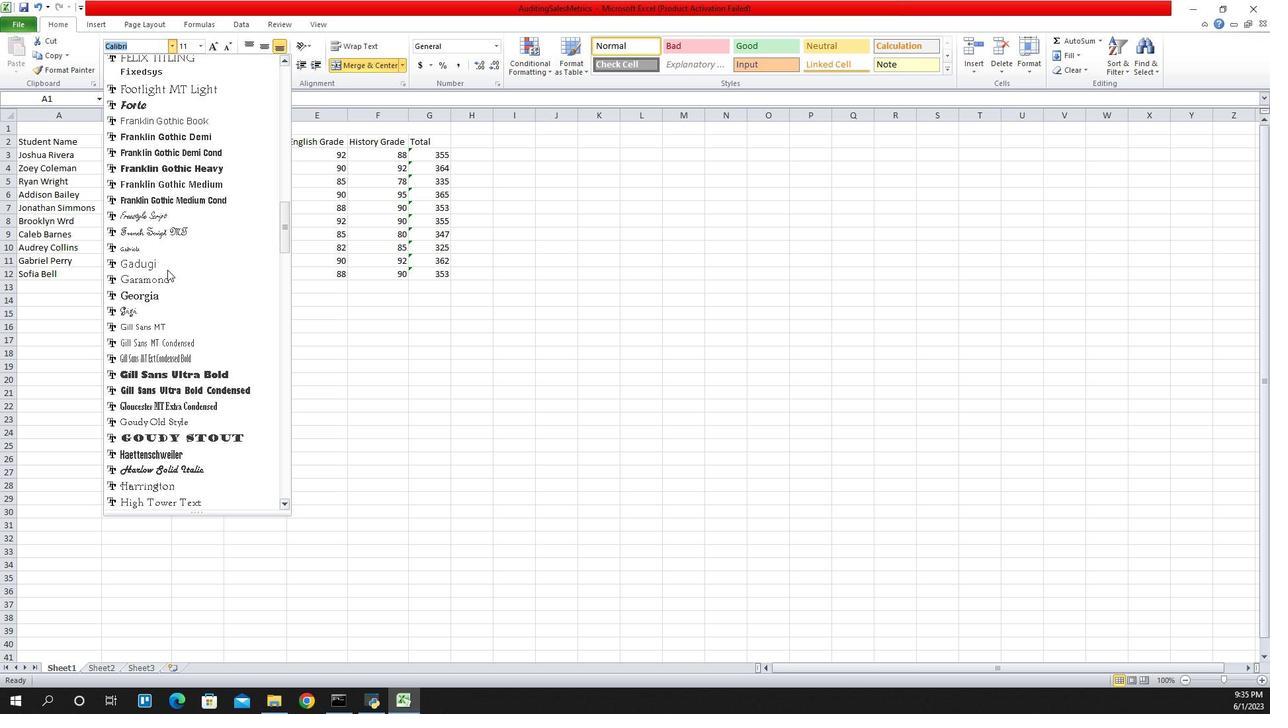 
Action: Mouse scrolled (1072, 270) with delta (0, 0)
Screenshot: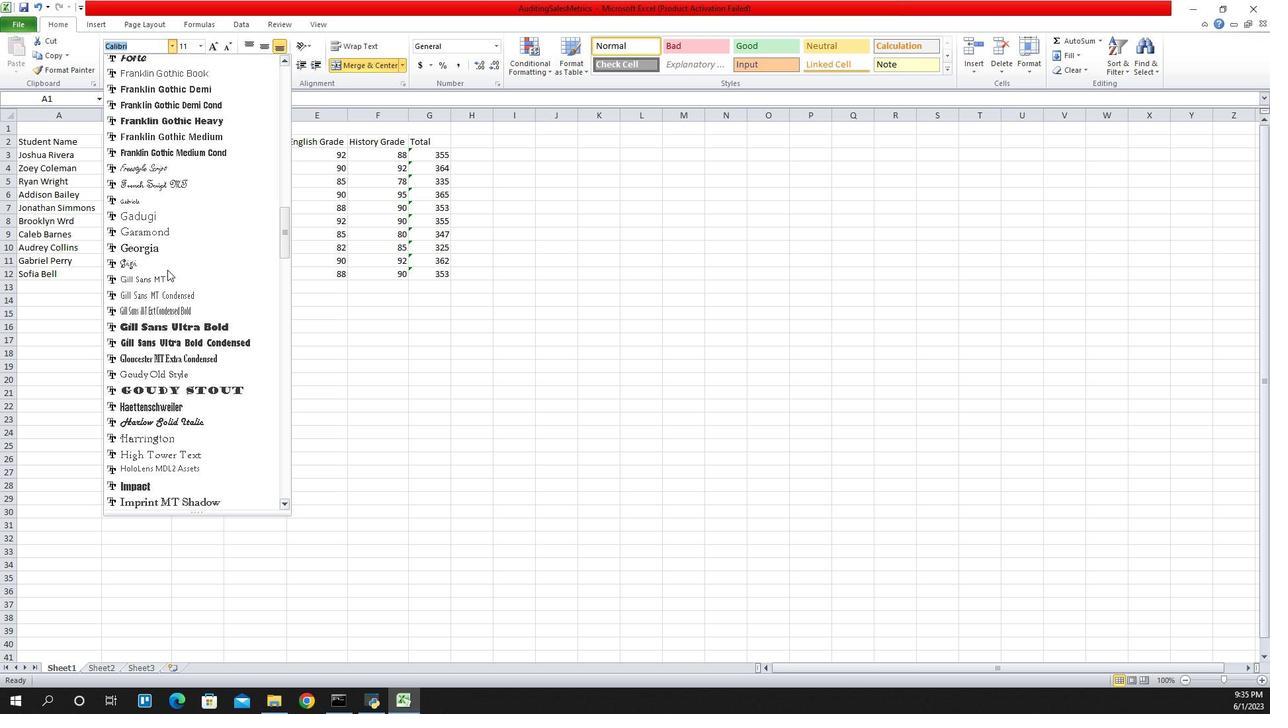 
Action: Mouse scrolled (1072, 270) with delta (0, 0)
Screenshot: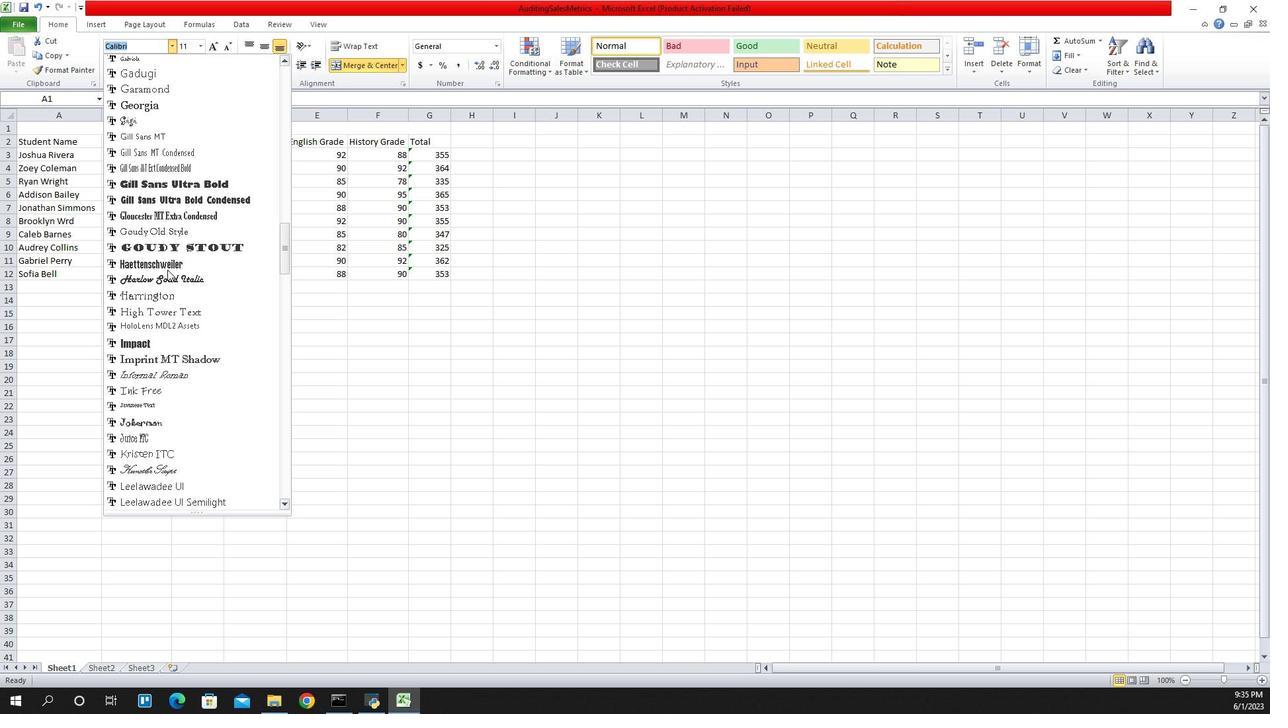 
Action: Mouse scrolled (1072, 270) with delta (0, 0)
Screenshot: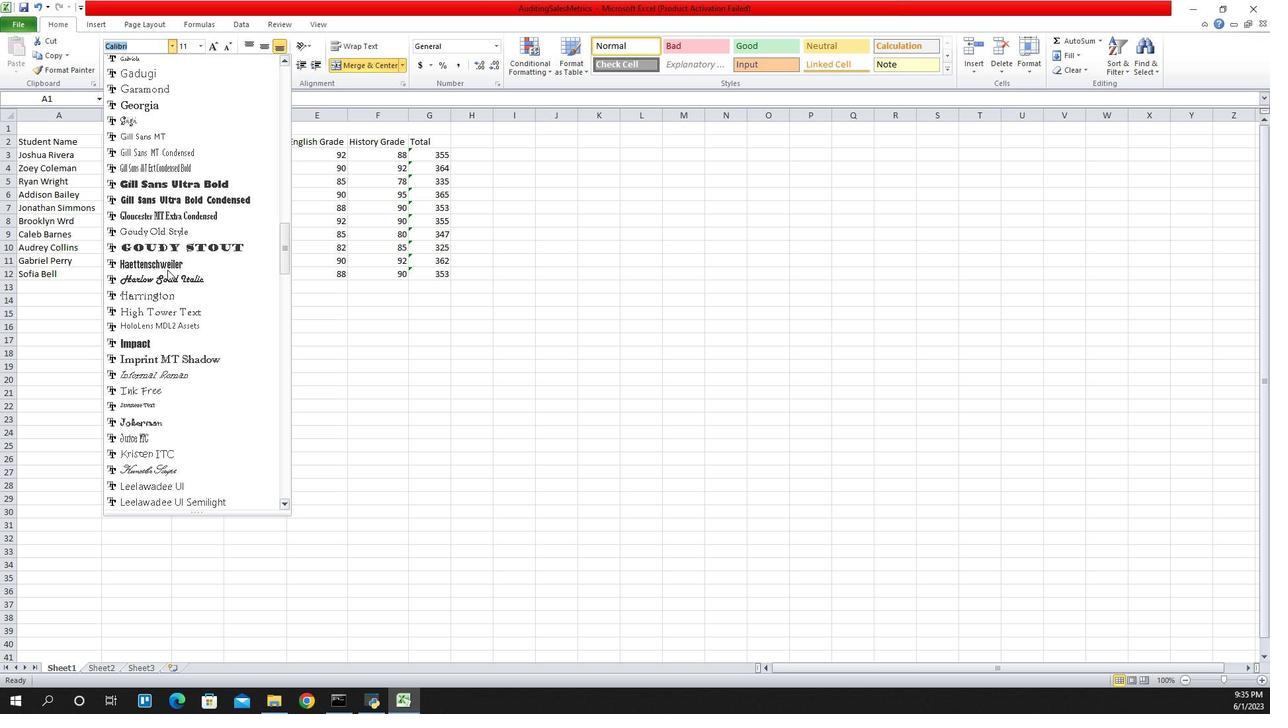 
Action: Mouse scrolled (1072, 270) with delta (0, 0)
Screenshot: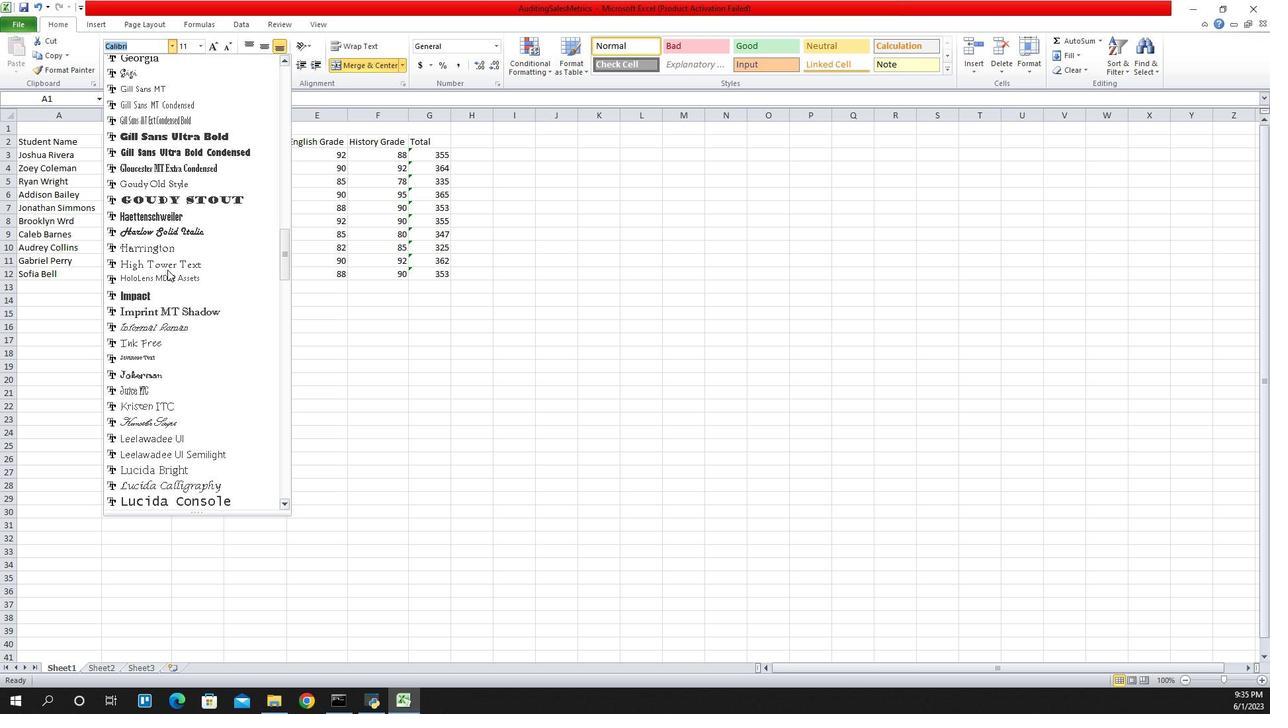 
Action: Mouse scrolled (1072, 270) with delta (0, 0)
Screenshot: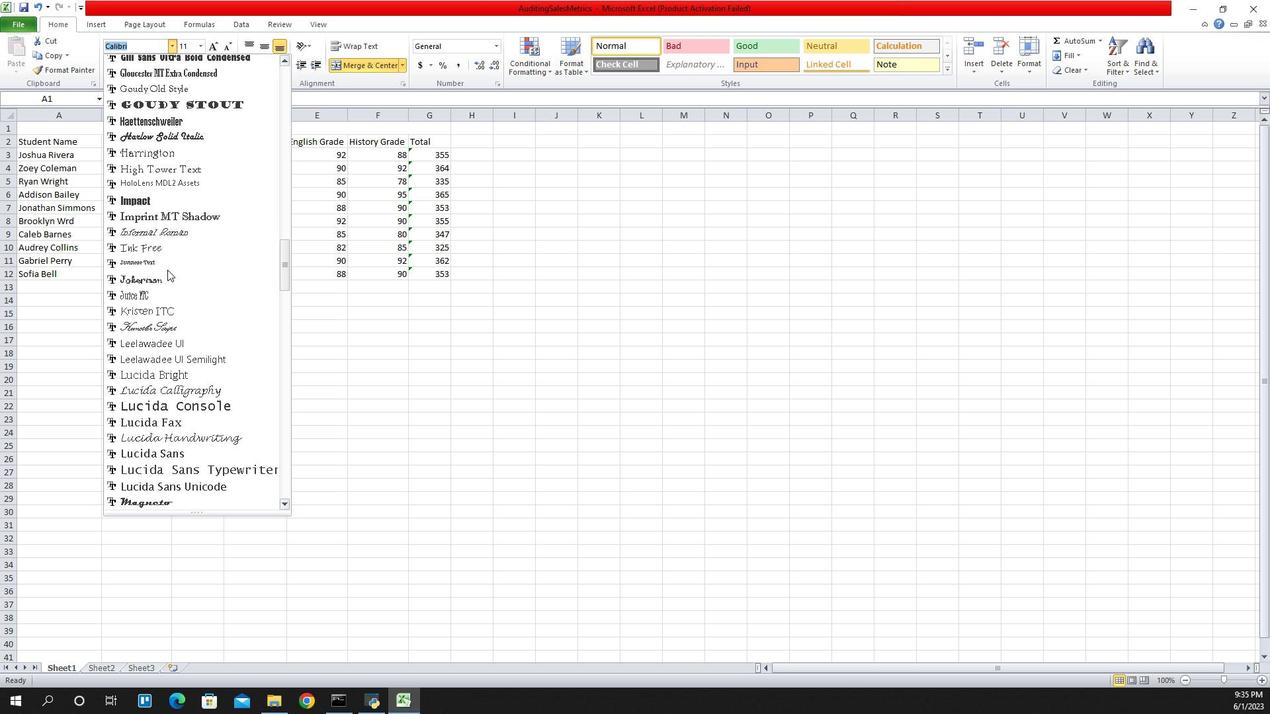 
Action: Mouse scrolled (1072, 270) with delta (0, 0)
Screenshot: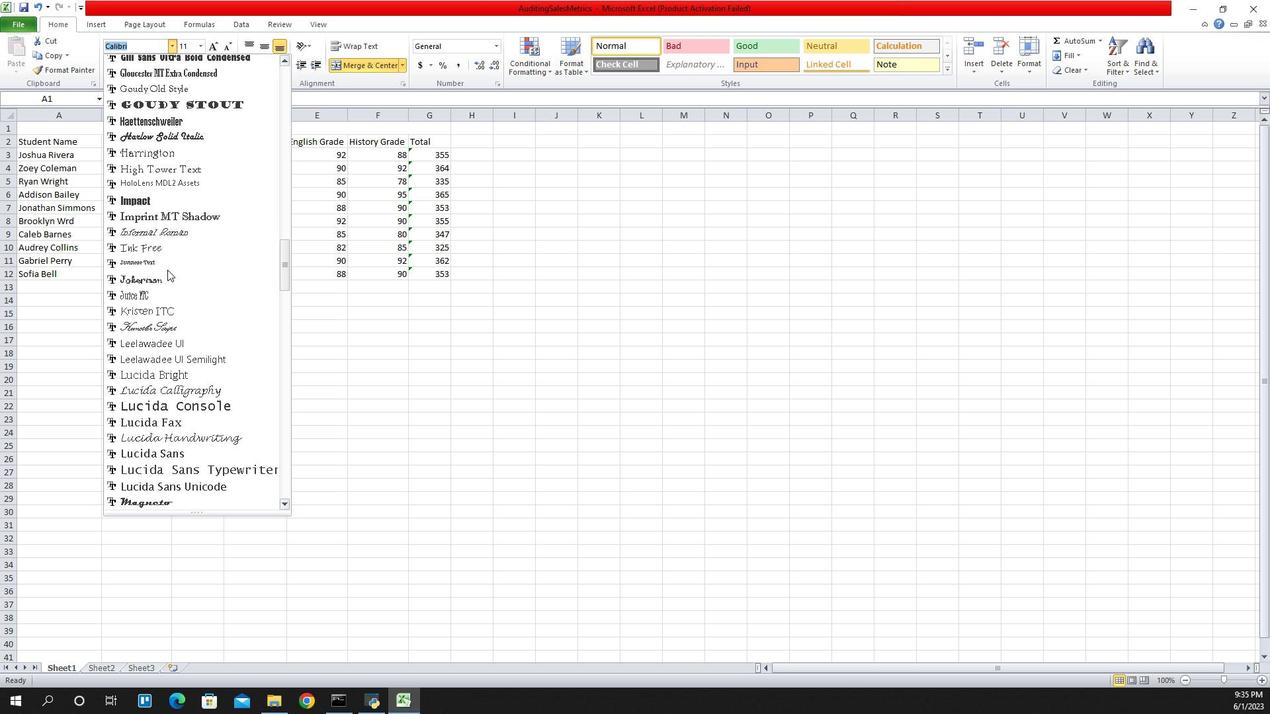 
Action: Mouse scrolled (1072, 270) with delta (0, 0)
Screenshot: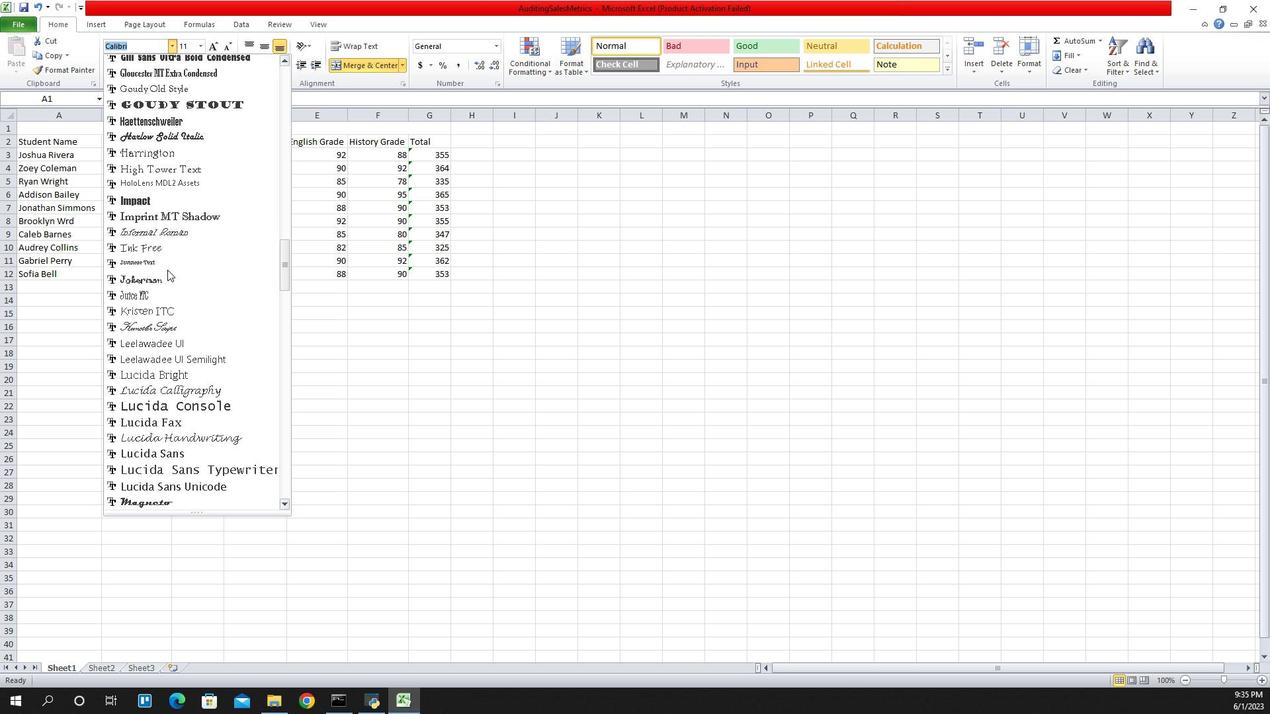
Action: Mouse scrolled (1072, 270) with delta (0, 0)
Screenshot: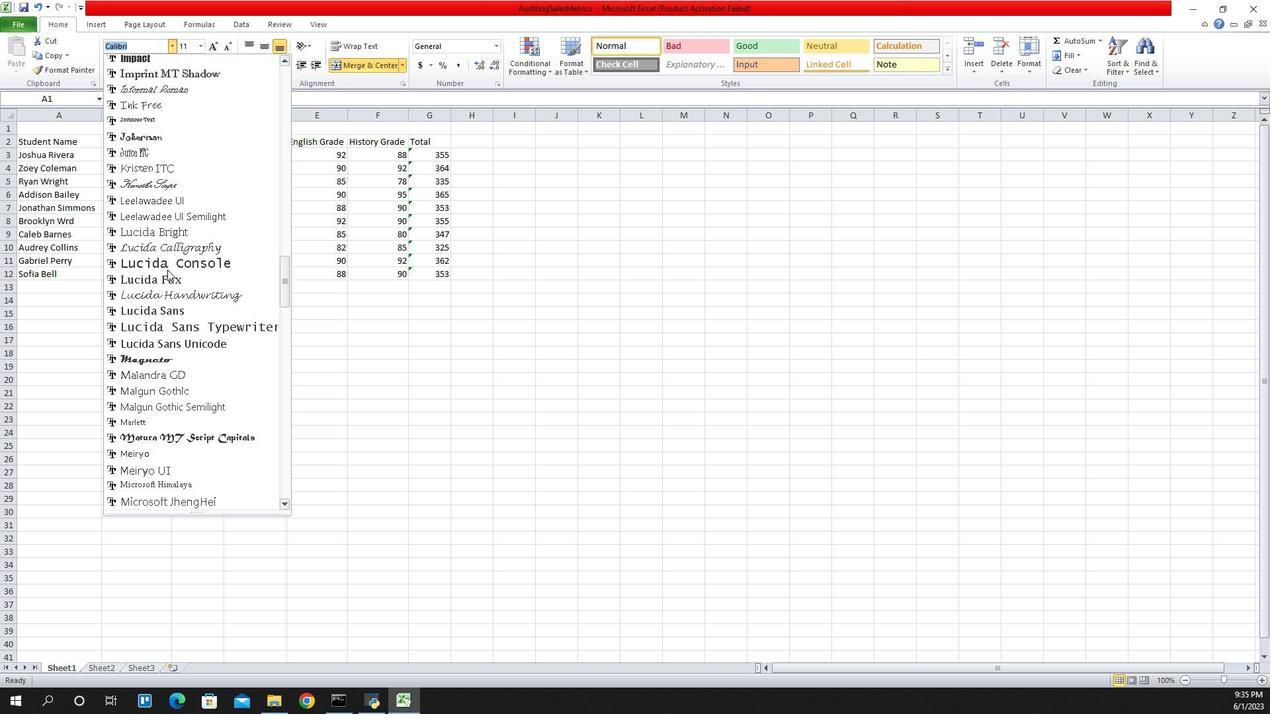 
Action: Mouse scrolled (1072, 270) with delta (0, 0)
Screenshot: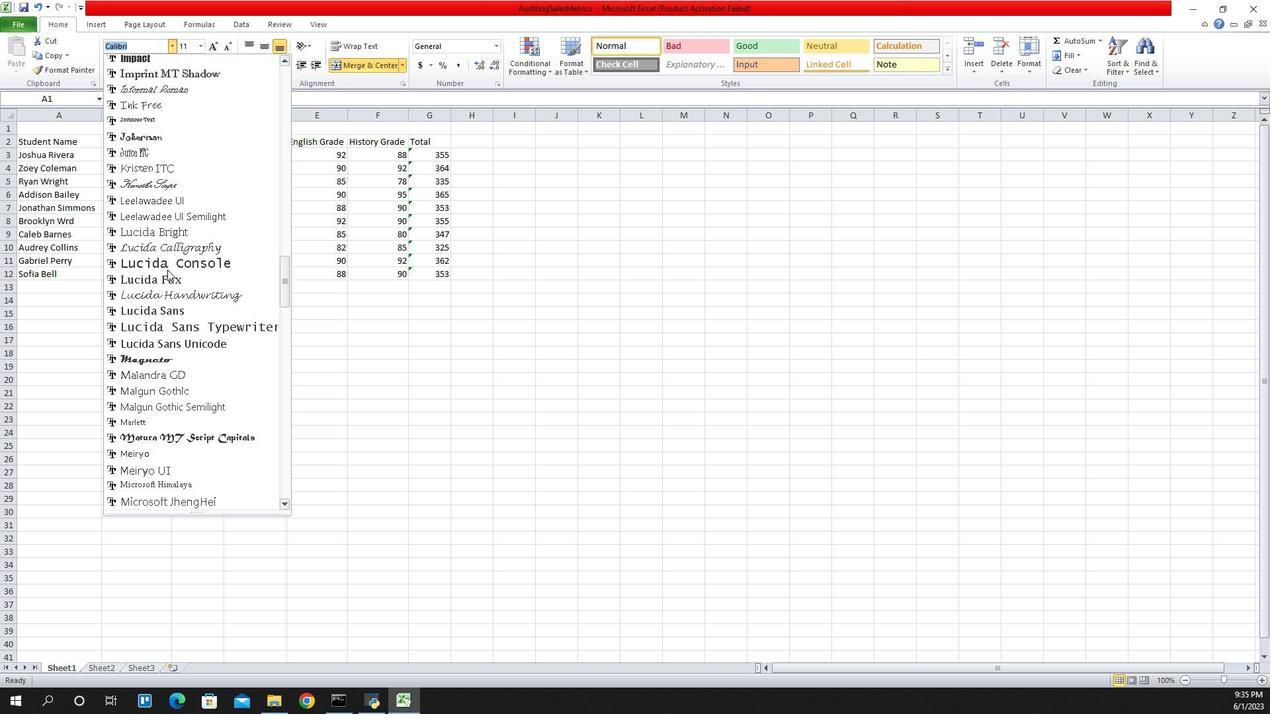 
Action: Mouse scrolled (1072, 270) with delta (0, 0)
Screenshot: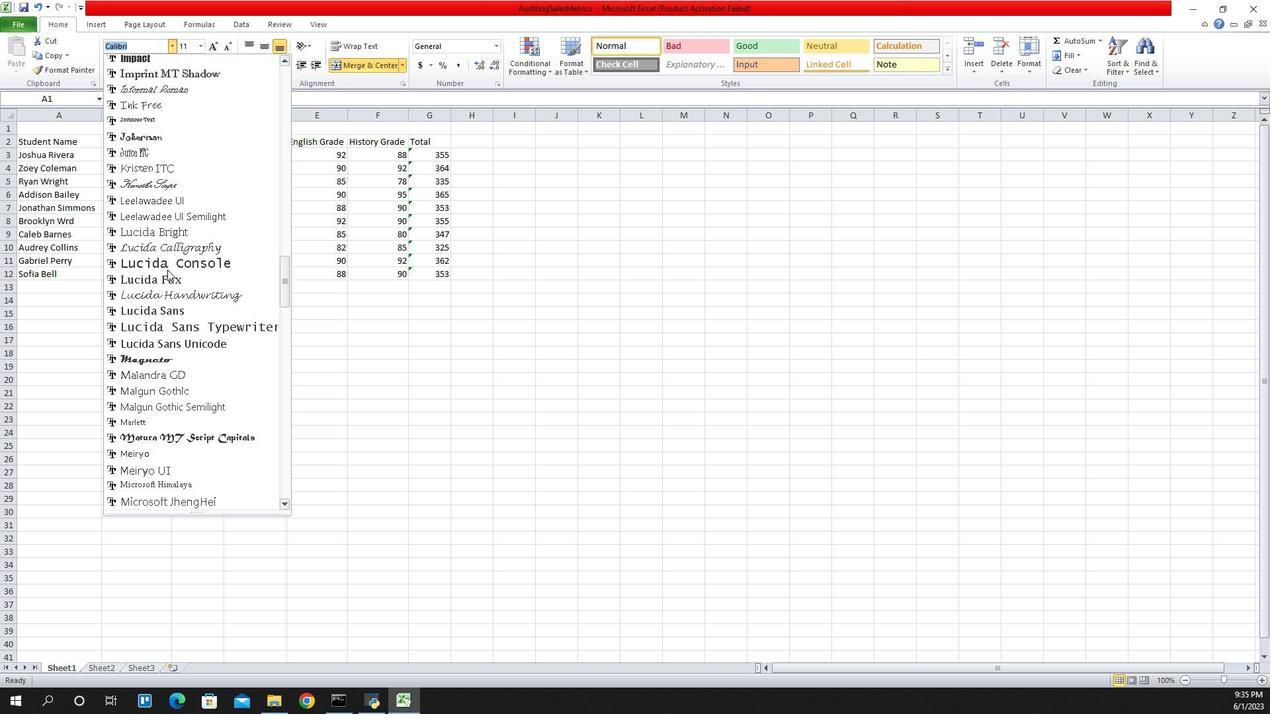 
Action: Mouse scrolled (1072, 270) with delta (0, 0)
Screenshot: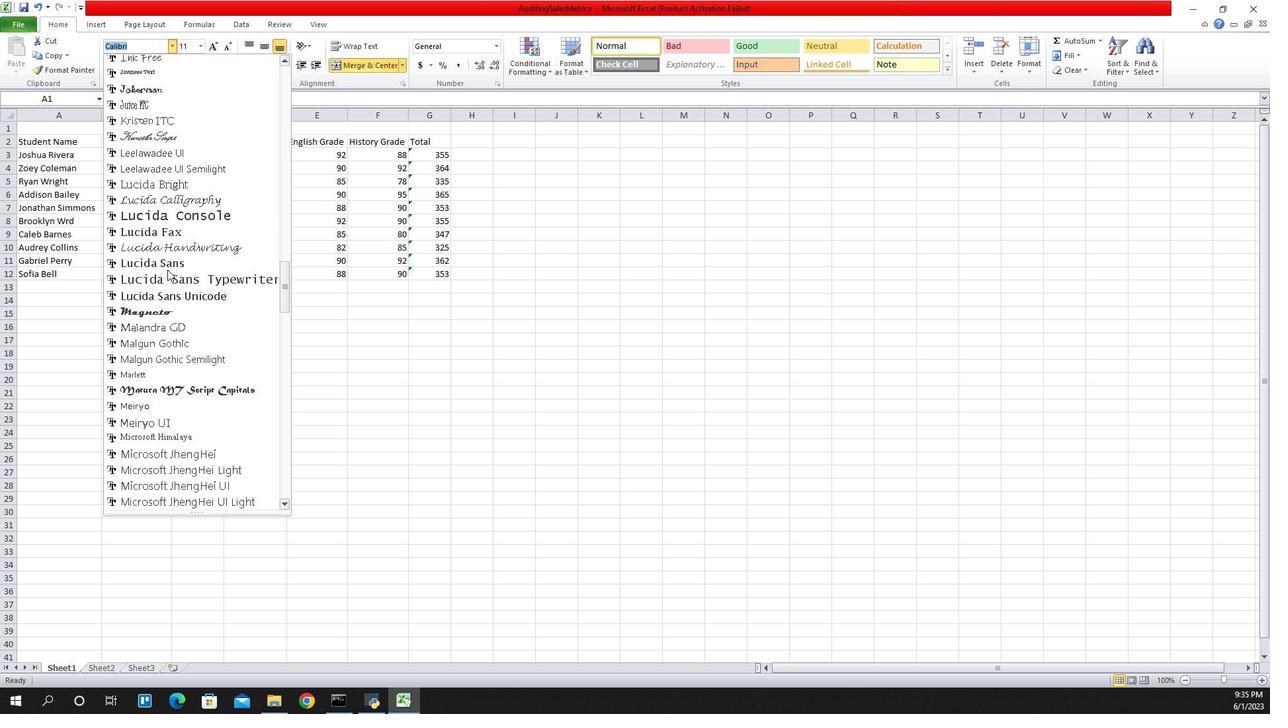 
Action: Mouse scrolled (1072, 270) with delta (0, 0)
Screenshot: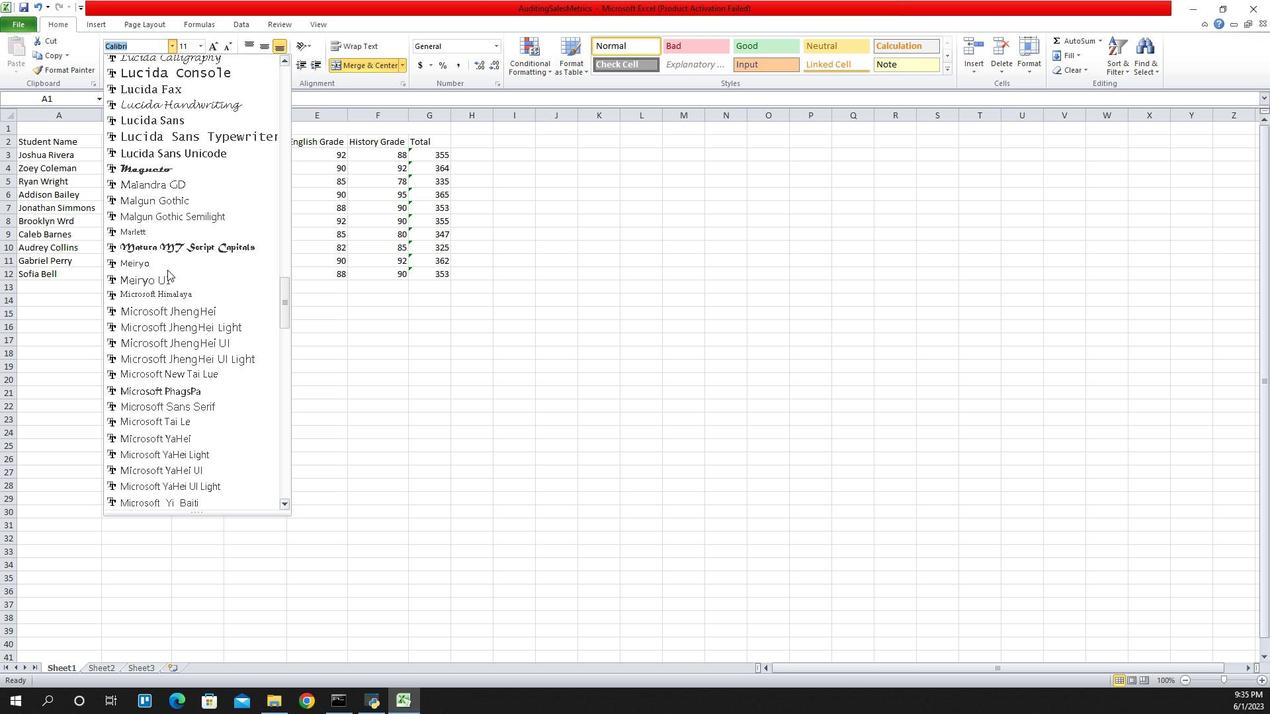 
Action: Mouse scrolled (1072, 270) with delta (0, 0)
Screenshot: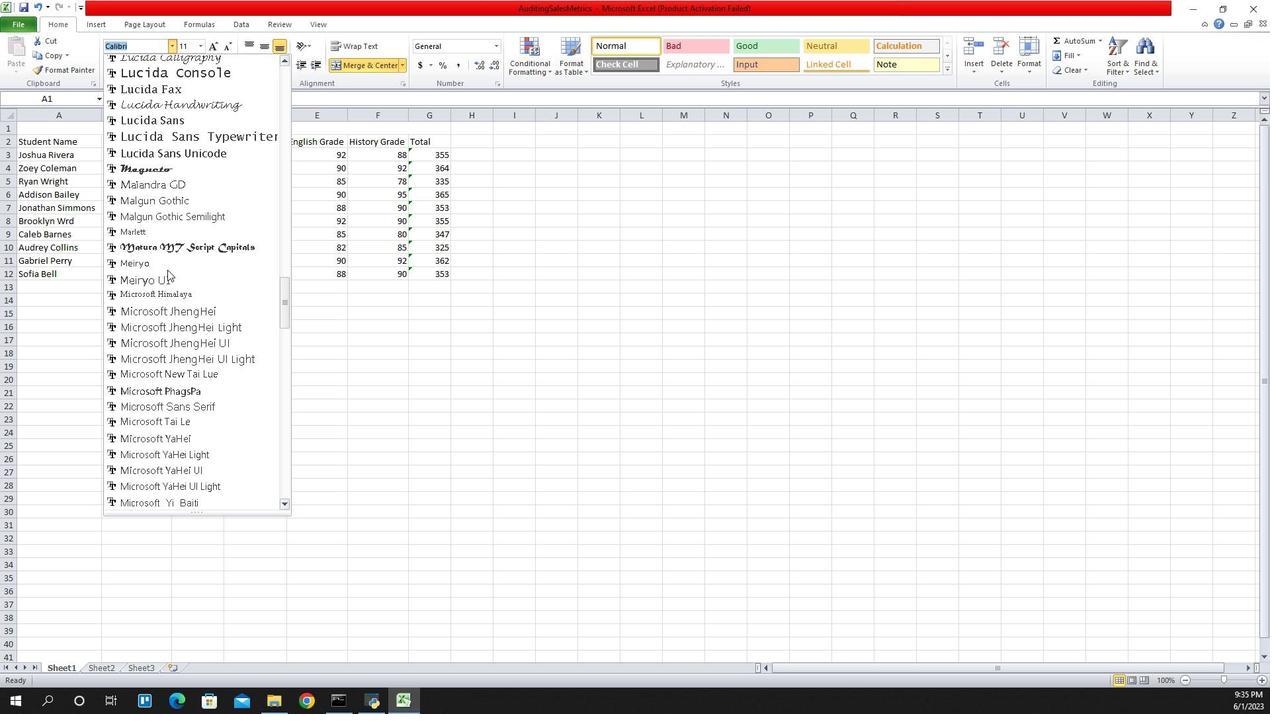 
Action: Mouse scrolled (1072, 270) with delta (0, 0)
Screenshot: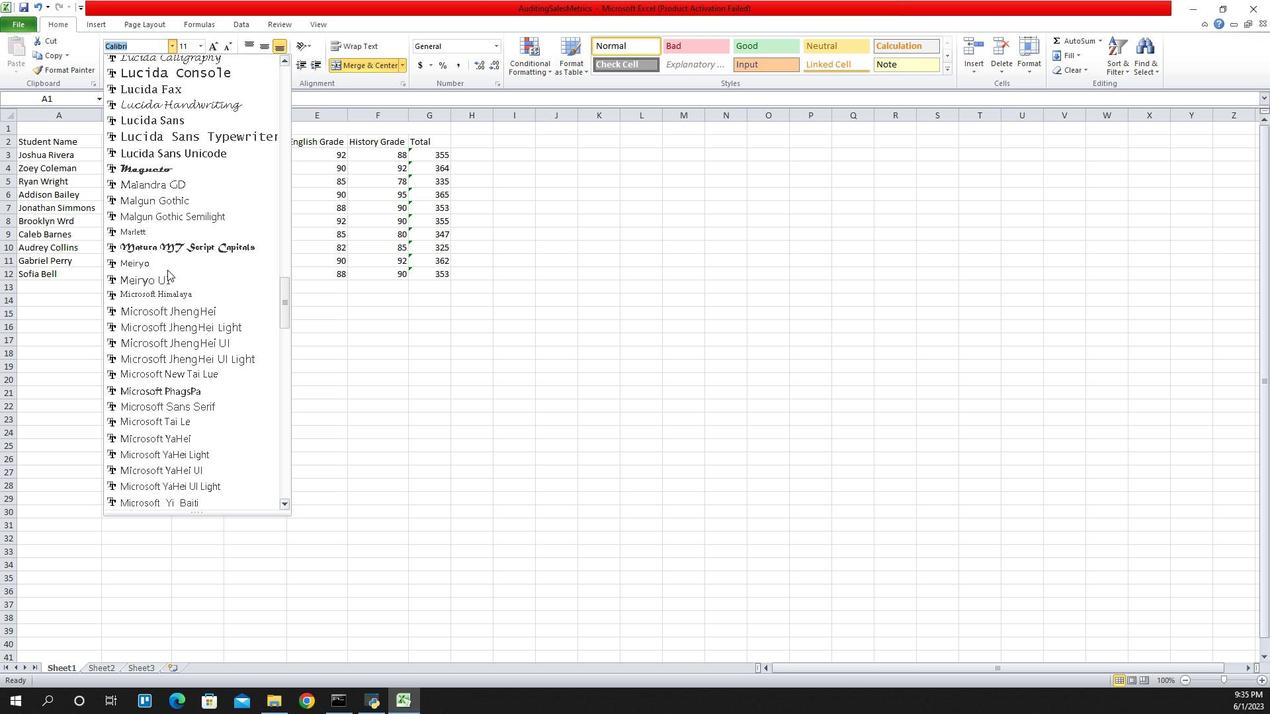 
Action: Mouse scrolled (1072, 270) with delta (0, 0)
Screenshot: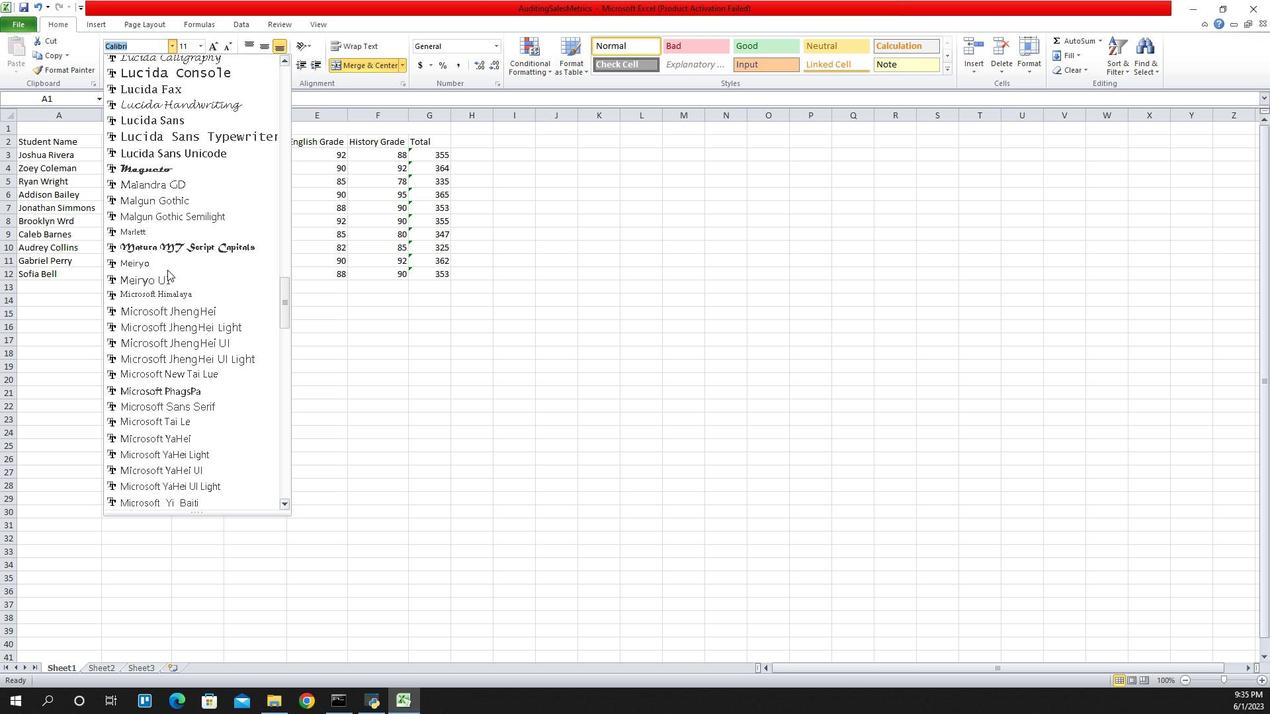 
Action: Mouse scrolled (1072, 270) with delta (0, 0)
Screenshot: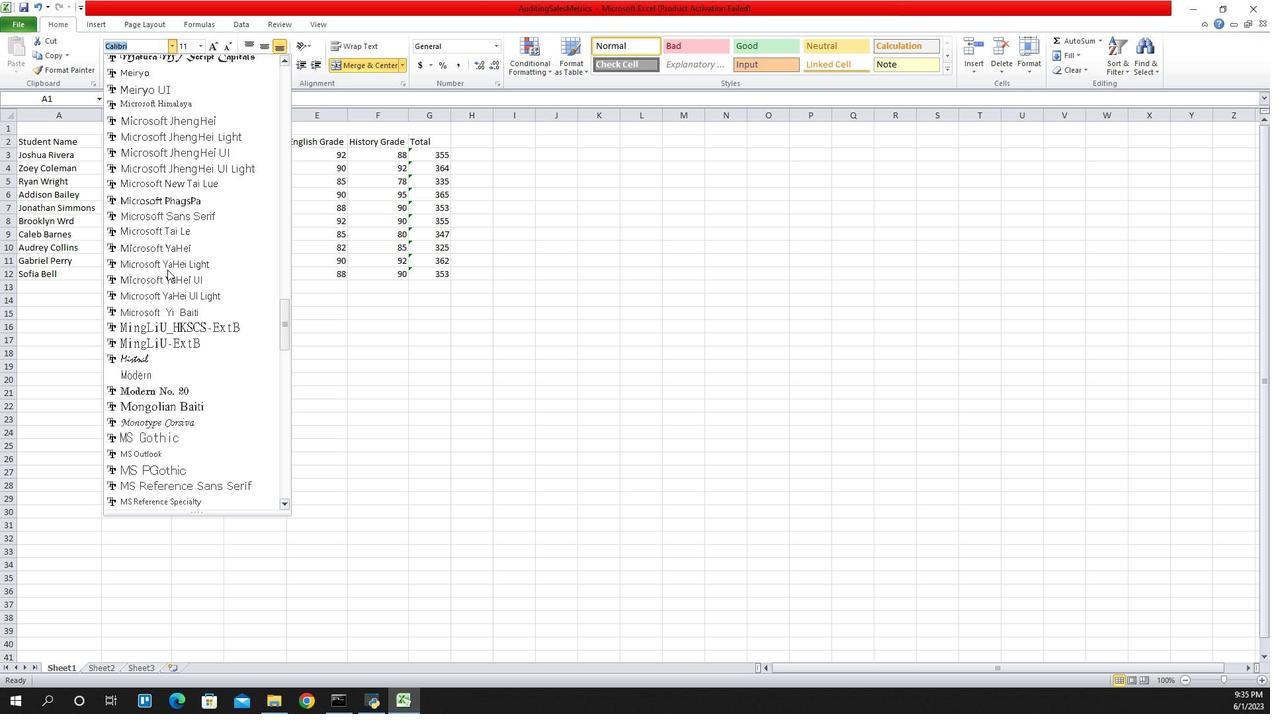 
Action: Mouse scrolled (1072, 270) with delta (0, 0)
Screenshot: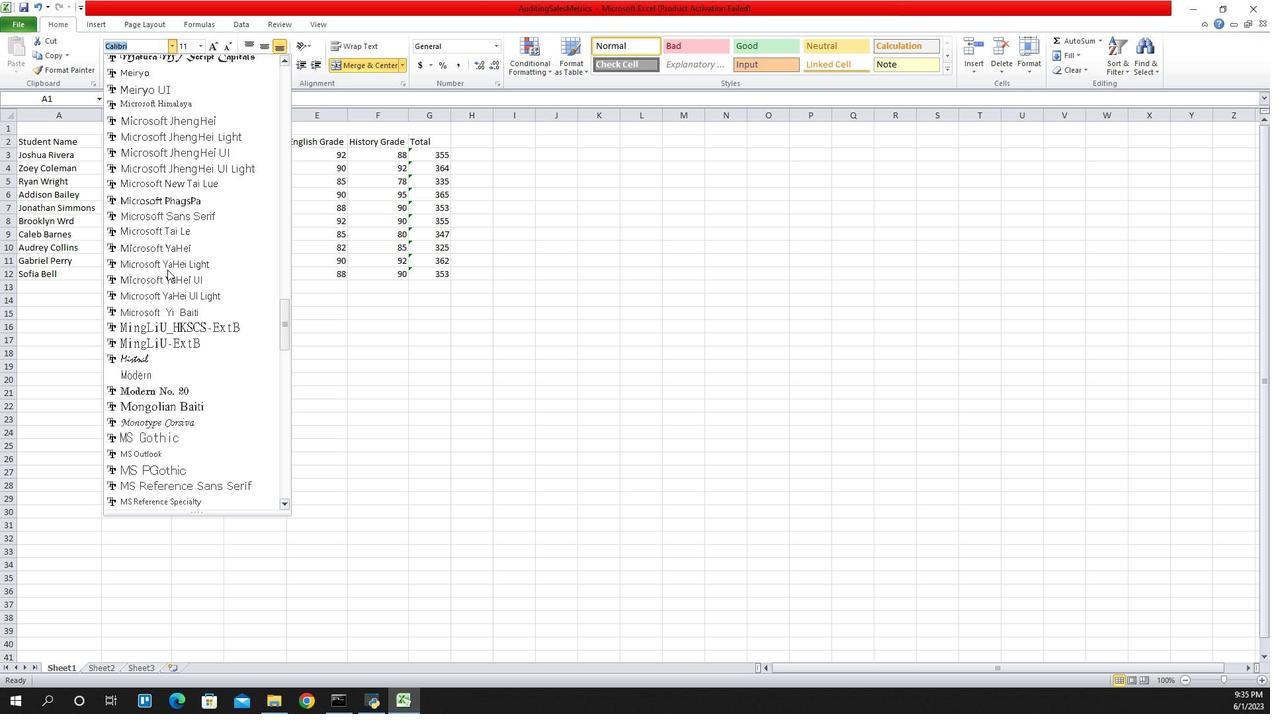 
Action: Mouse scrolled (1072, 270) with delta (0, 0)
Screenshot: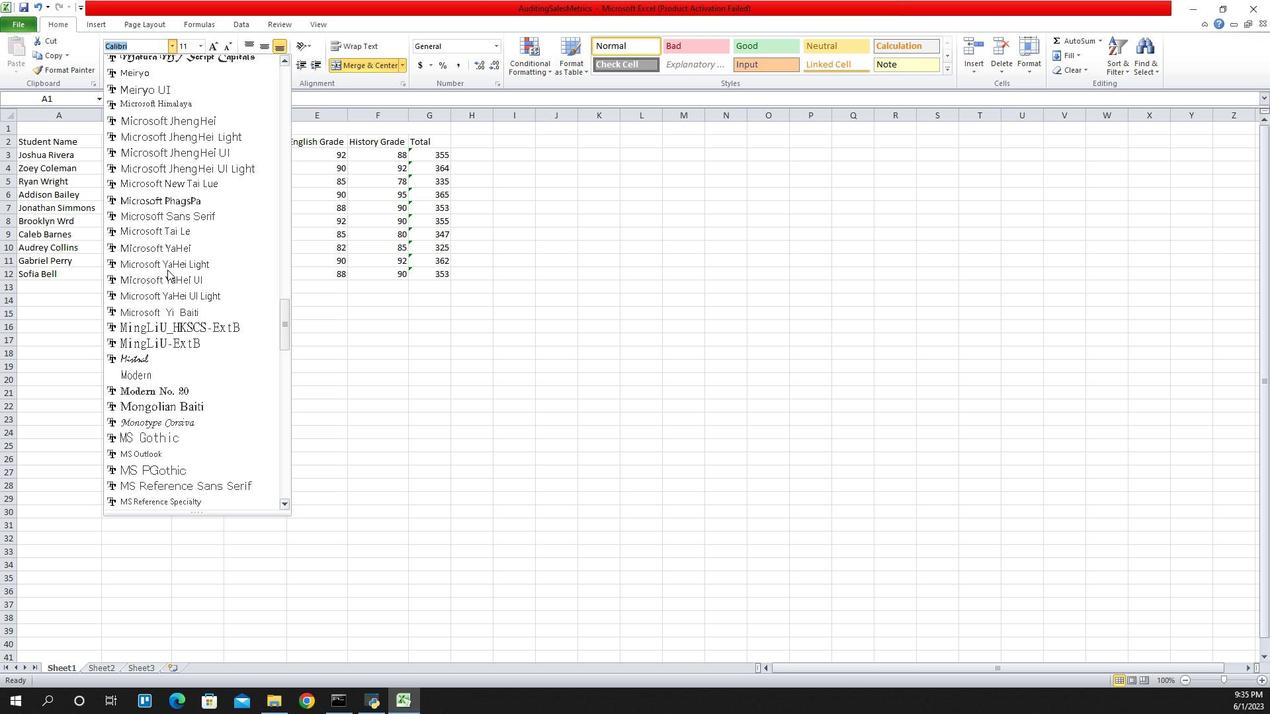 
Action: Mouse scrolled (1072, 270) with delta (0, 0)
Screenshot: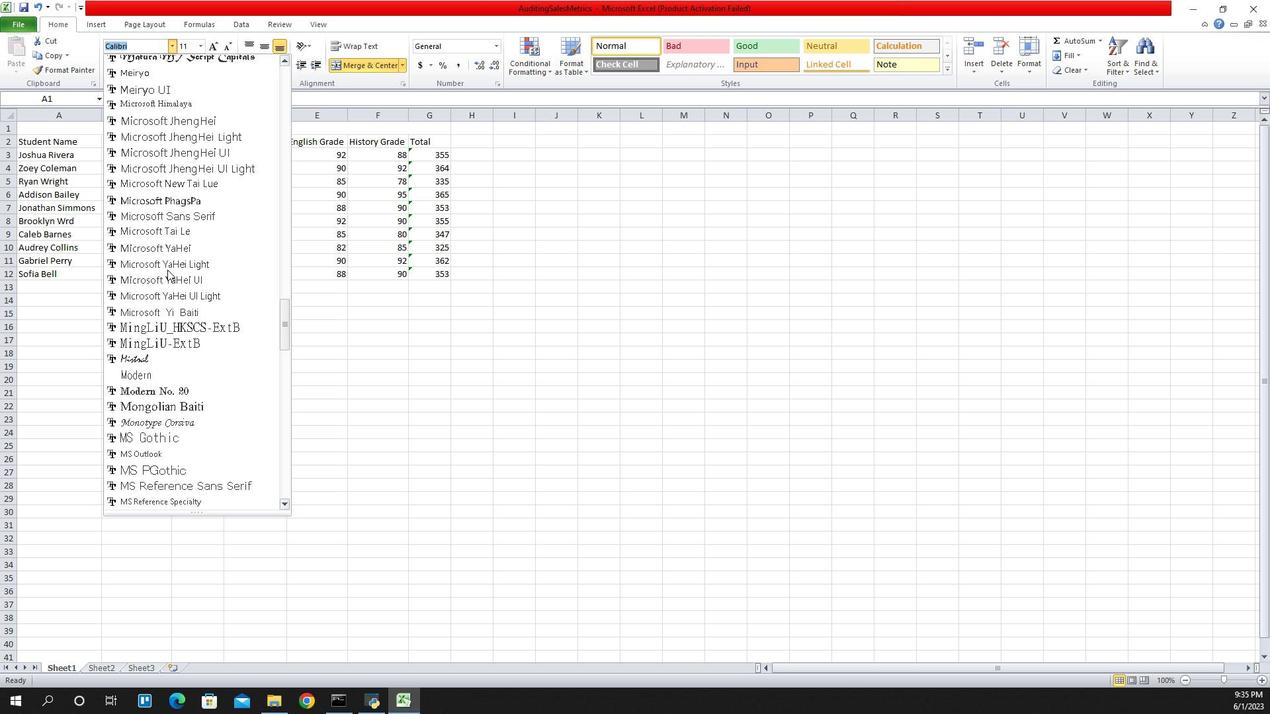 
Action: Mouse scrolled (1072, 270) with delta (0, 0)
Screenshot: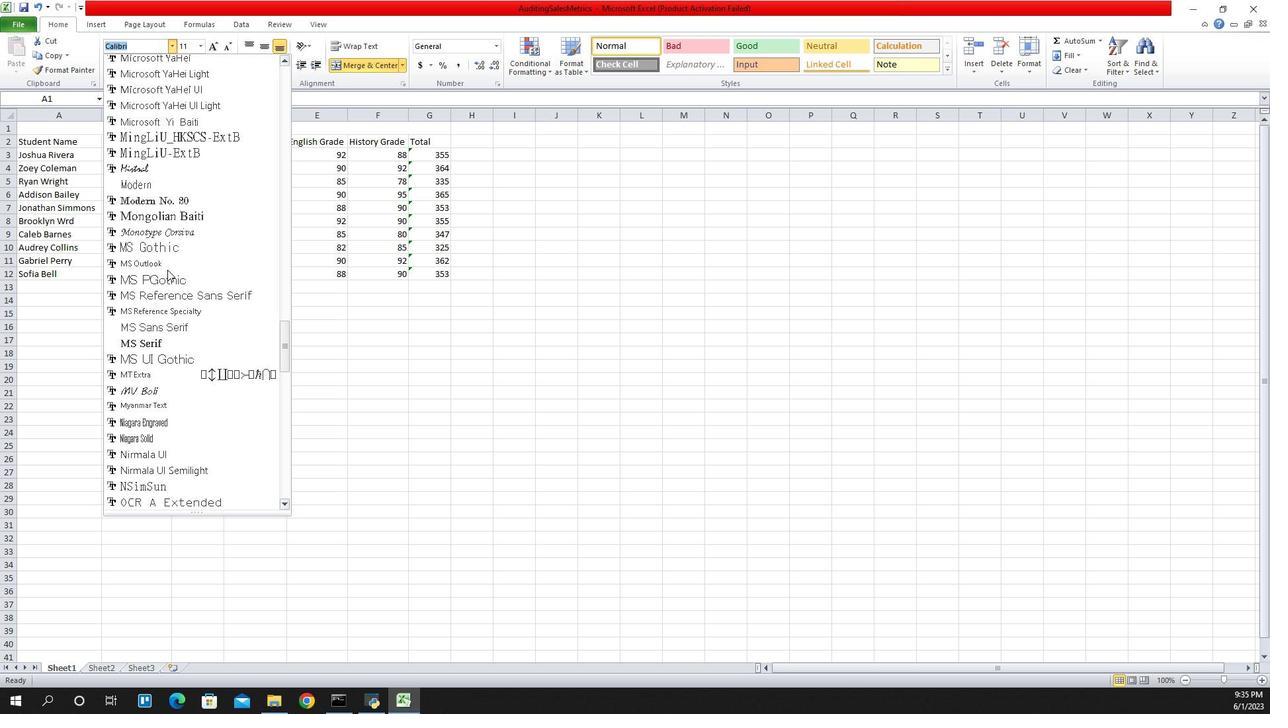 
Action: Mouse scrolled (1072, 270) with delta (0, 0)
Screenshot: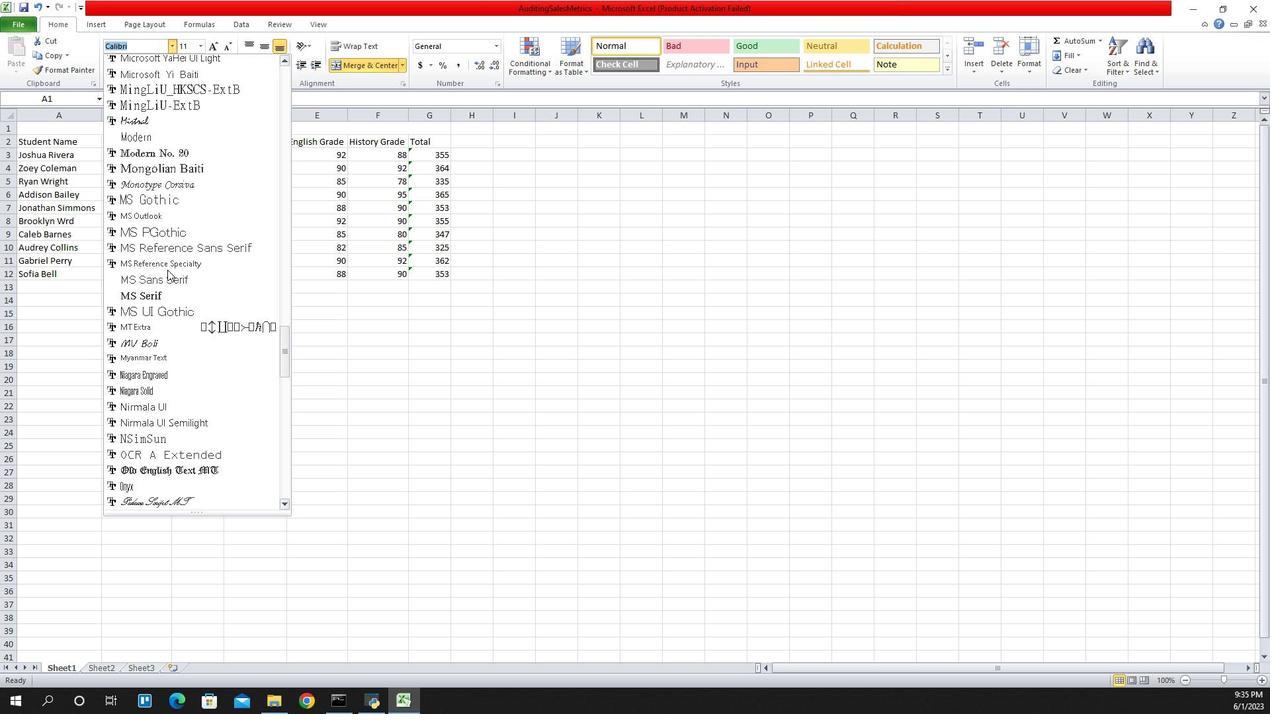 
Action: Mouse scrolled (1072, 270) with delta (0, 0)
Screenshot: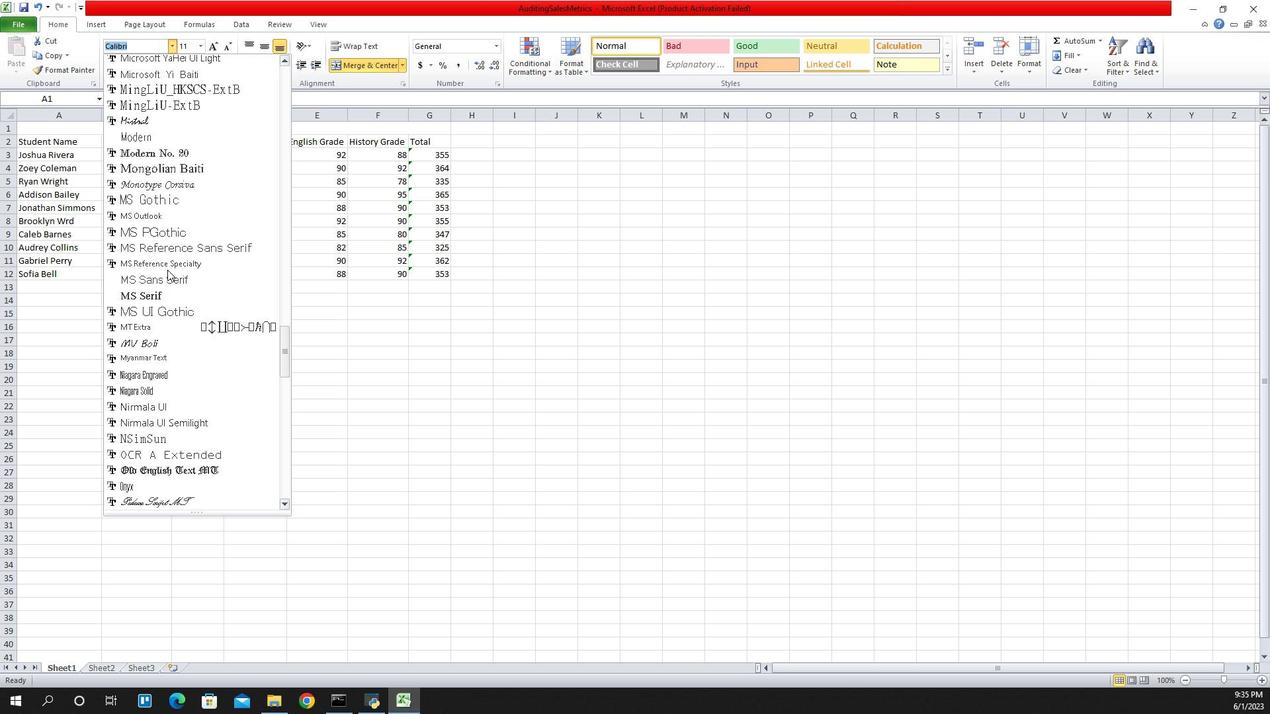 
Action: Mouse scrolled (1072, 270) with delta (0, 0)
Screenshot: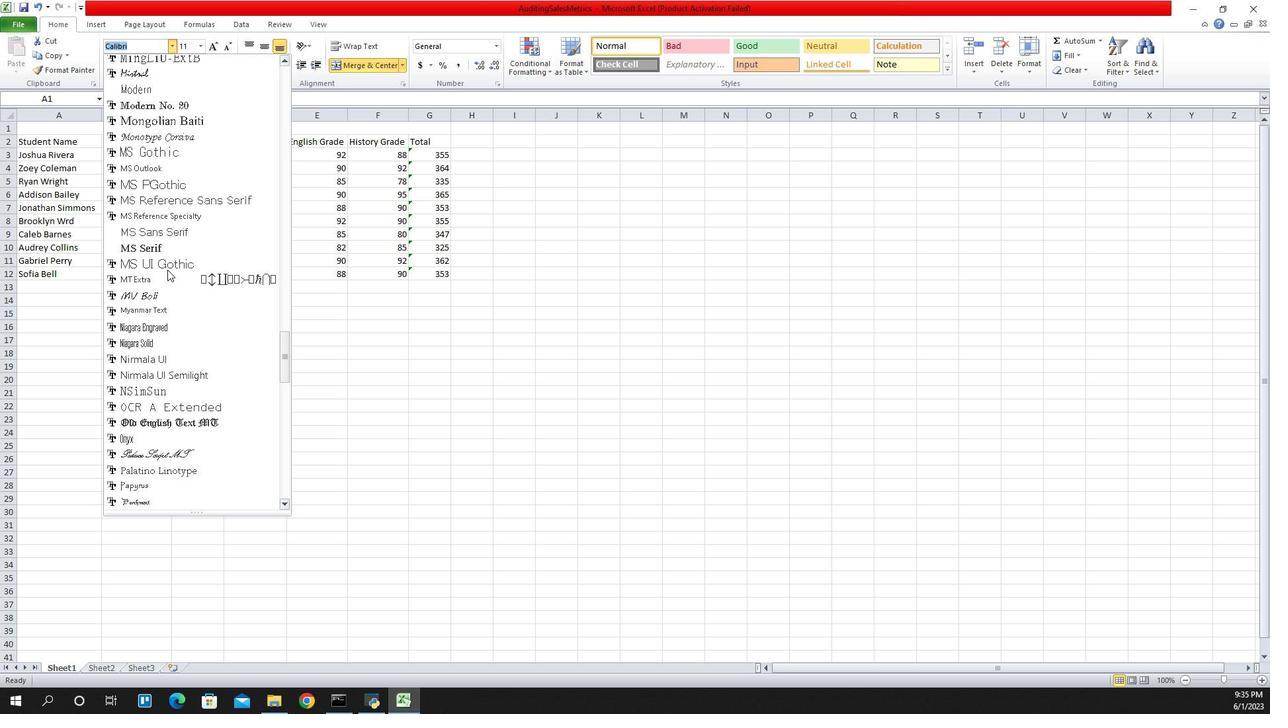 
Action: Mouse scrolled (1072, 270) with delta (0, 0)
Screenshot: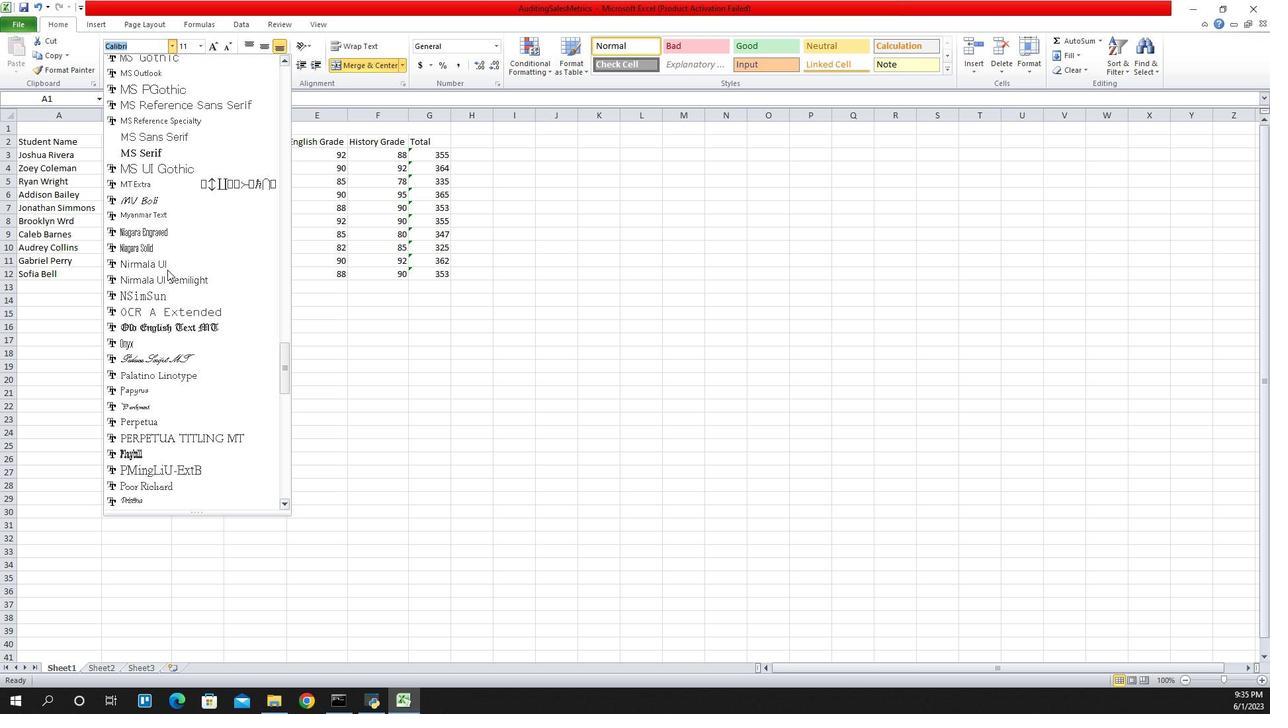 
Action: Mouse scrolled (1072, 270) with delta (0, 0)
Screenshot: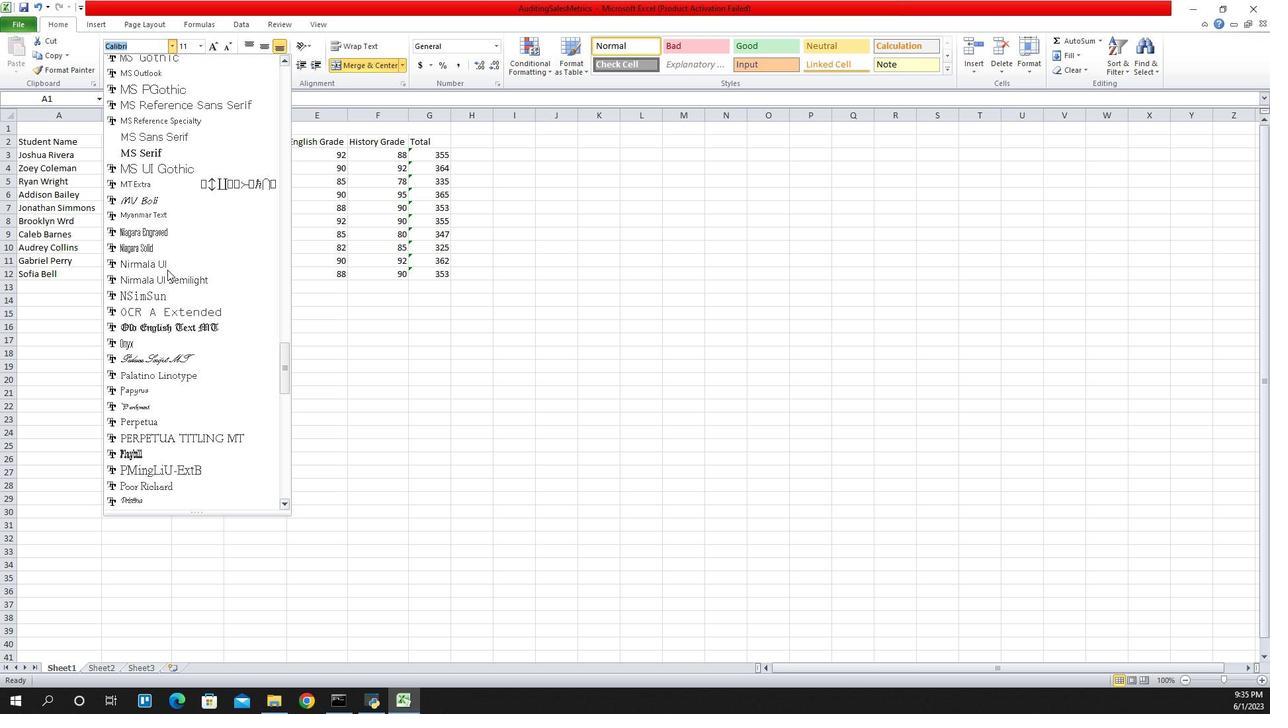 
Action: Mouse scrolled (1072, 270) with delta (0, 0)
Screenshot: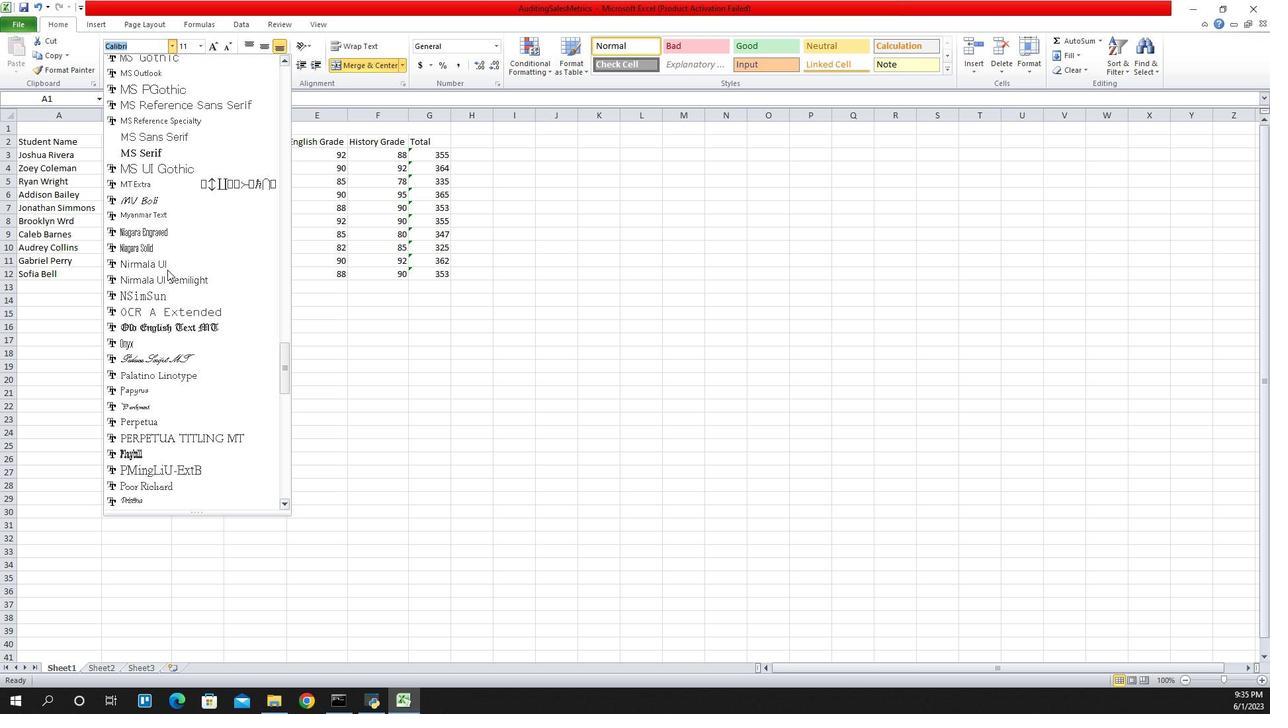 
Action: Mouse scrolled (1072, 270) with delta (0, 0)
Screenshot: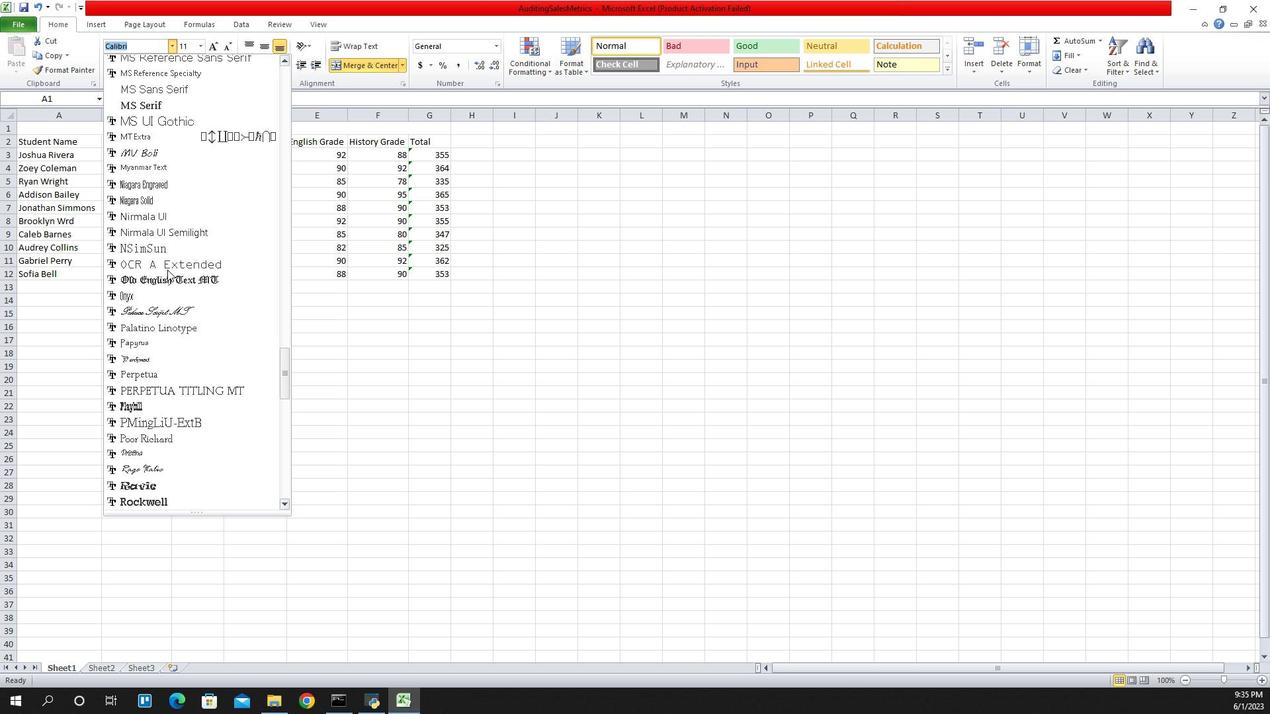 
Action: Mouse scrolled (1072, 270) with delta (0, 0)
Screenshot: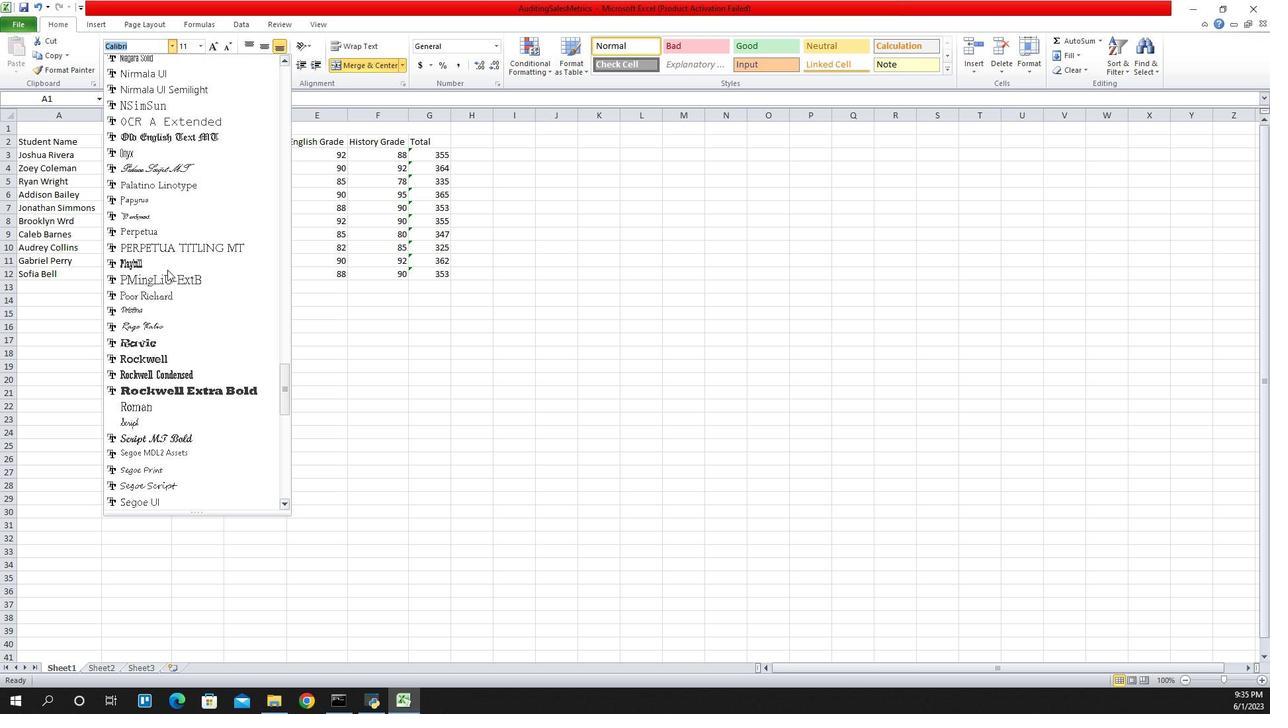 
Action: Mouse scrolled (1072, 270) with delta (0, 0)
Screenshot: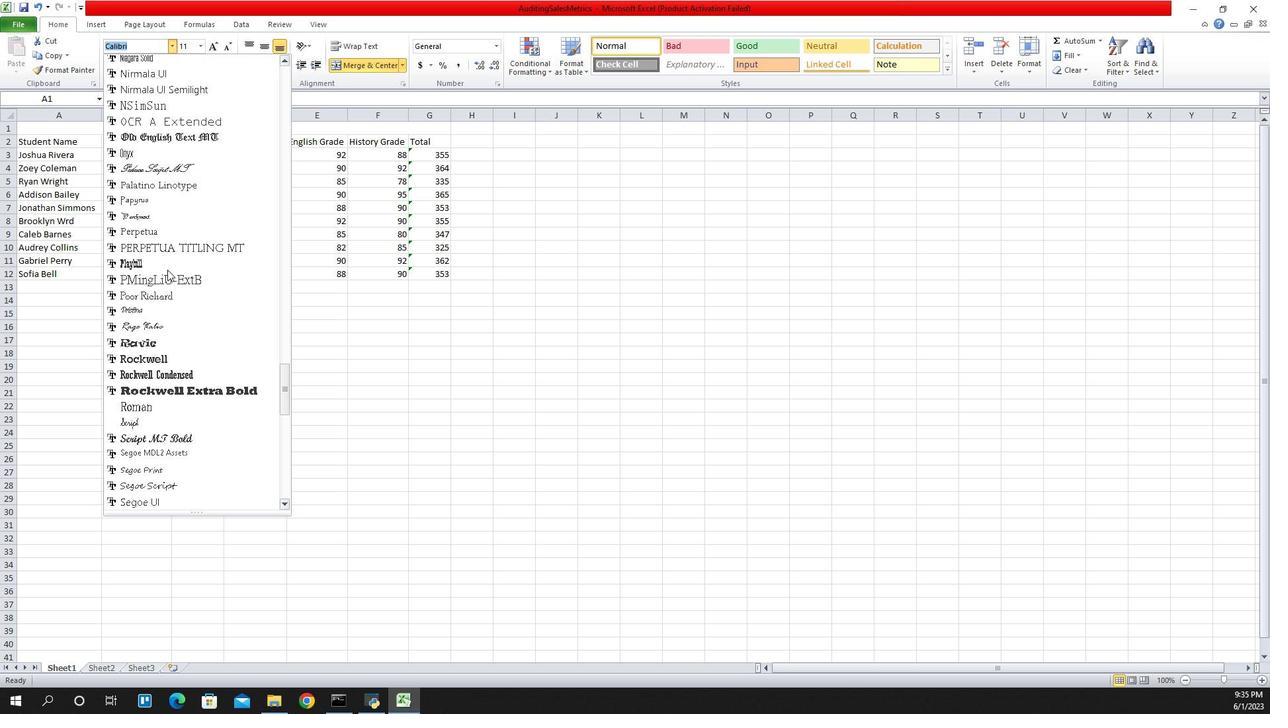 
Action: Mouse scrolled (1072, 270) with delta (0, 0)
Screenshot: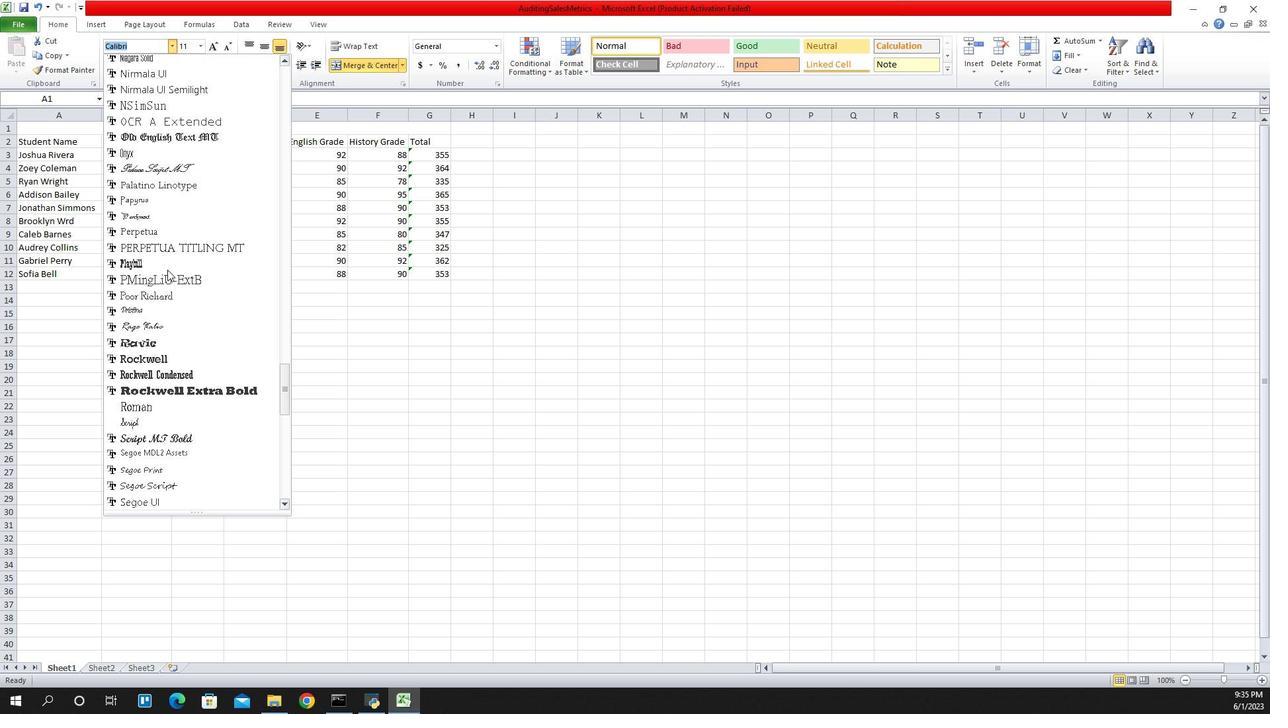 
Action: Mouse scrolled (1072, 270) with delta (0, 0)
Screenshot: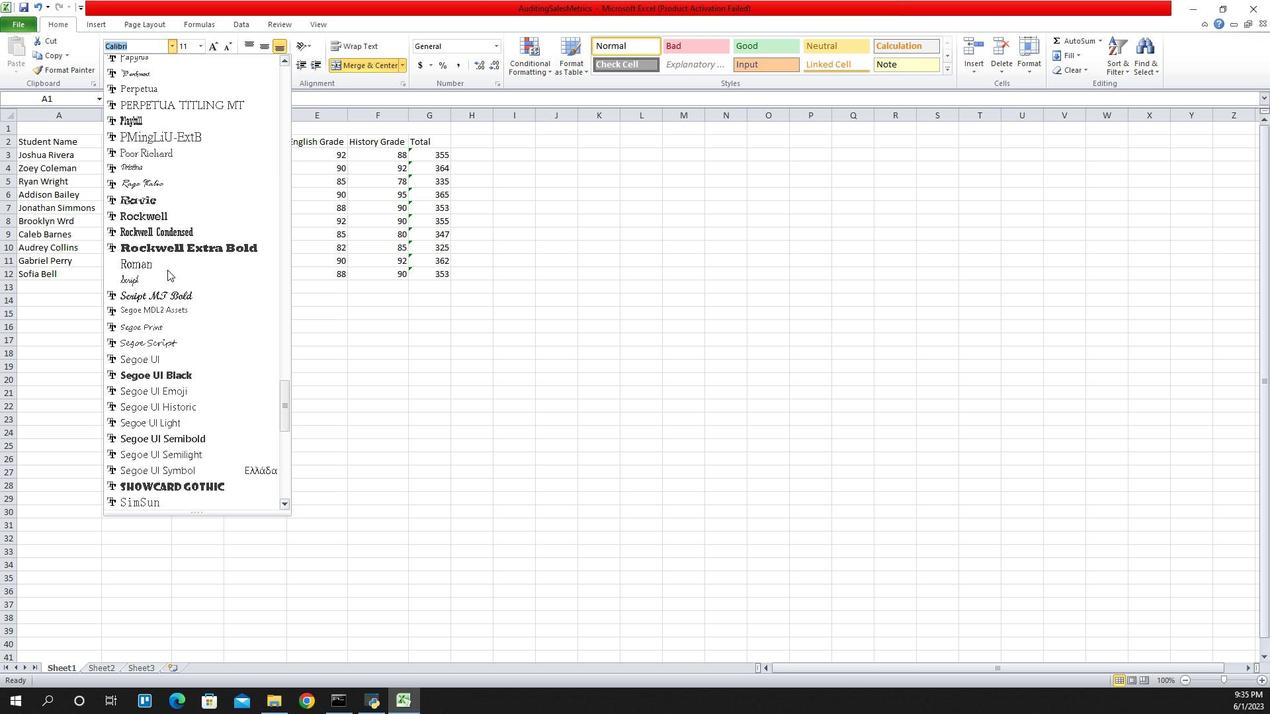 
Action: Mouse scrolled (1072, 270) with delta (0, 0)
Screenshot: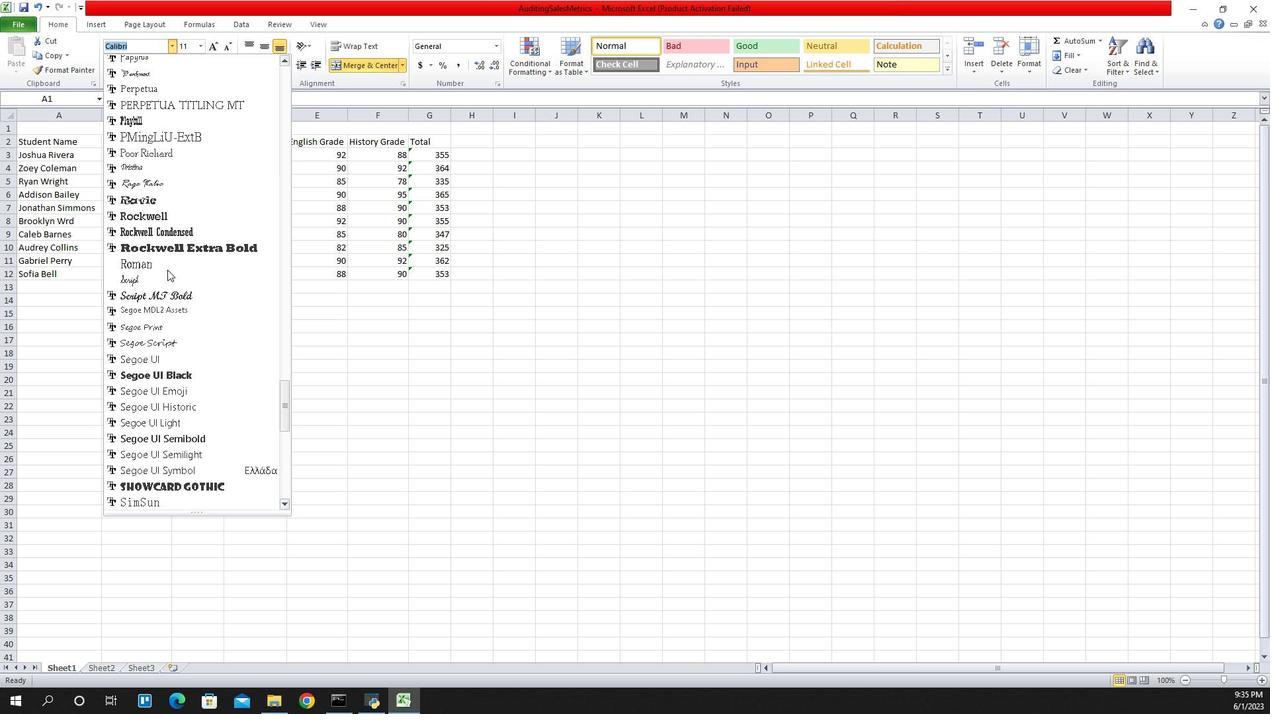 
Action: Mouse scrolled (1072, 270) with delta (0, 0)
Screenshot: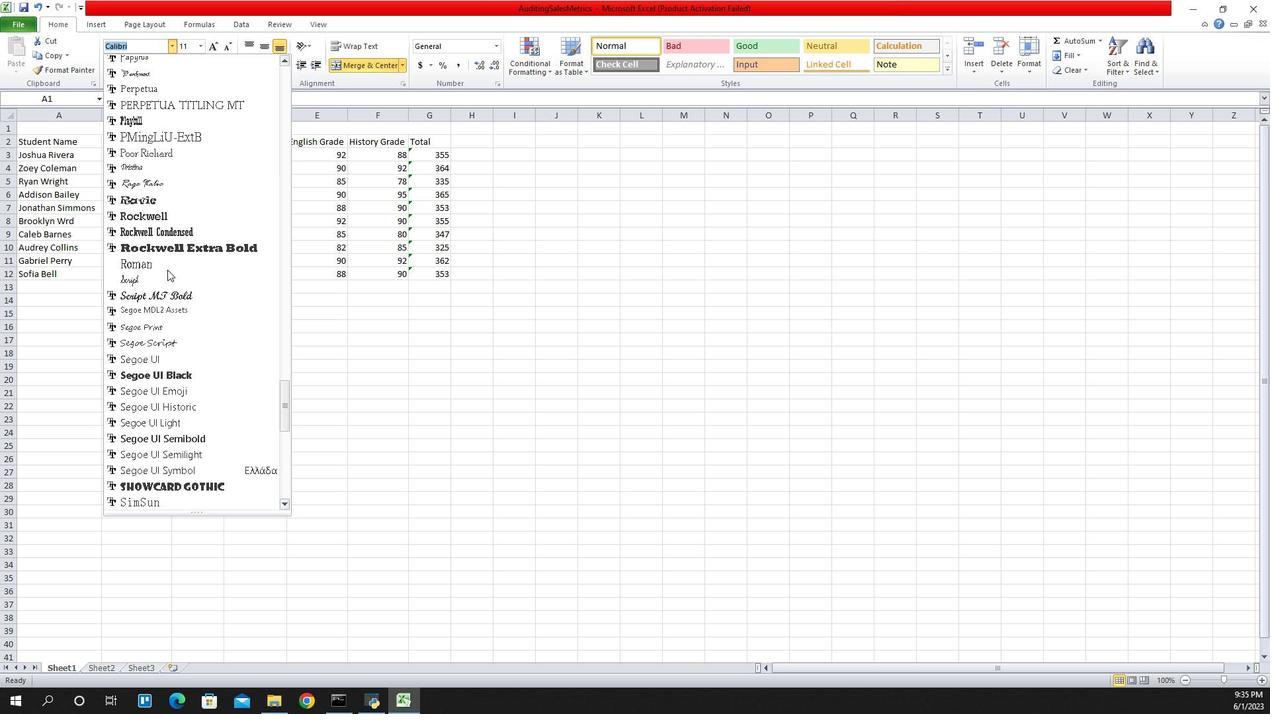 
Action: Mouse scrolled (1072, 270) with delta (0, 0)
Screenshot: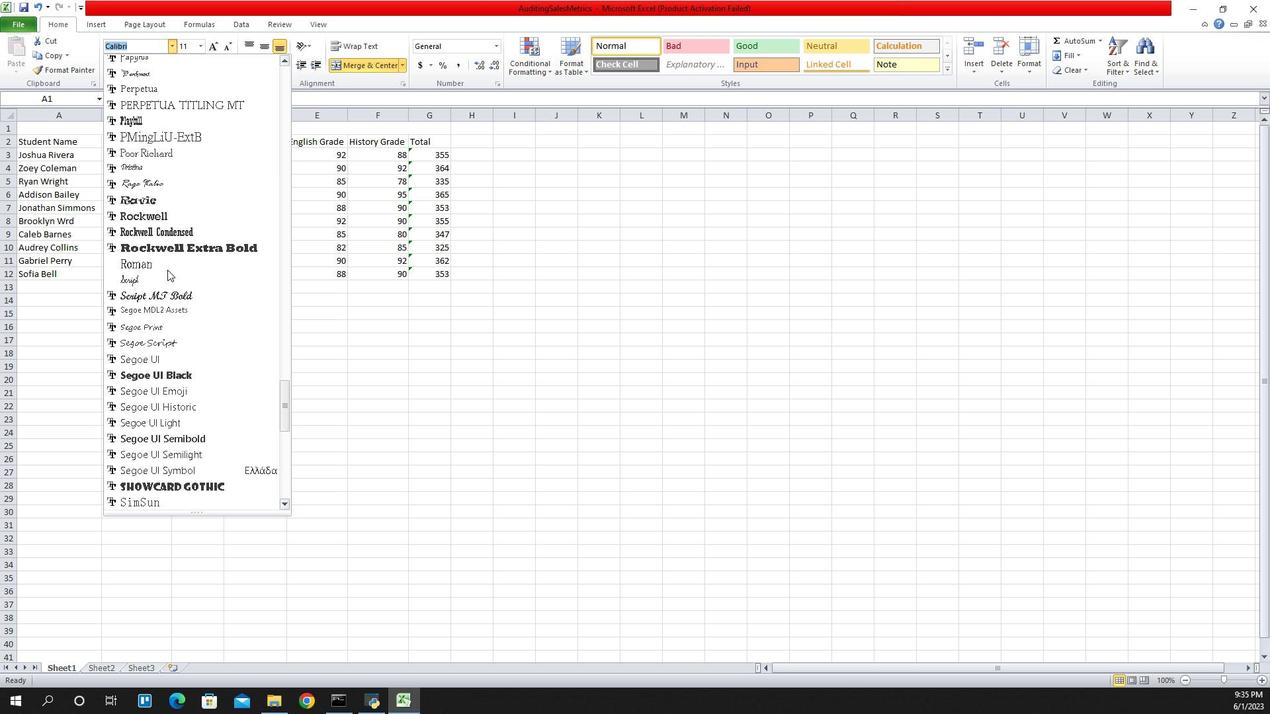 
Action: Mouse scrolled (1072, 270) with delta (0, 0)
Screenshot: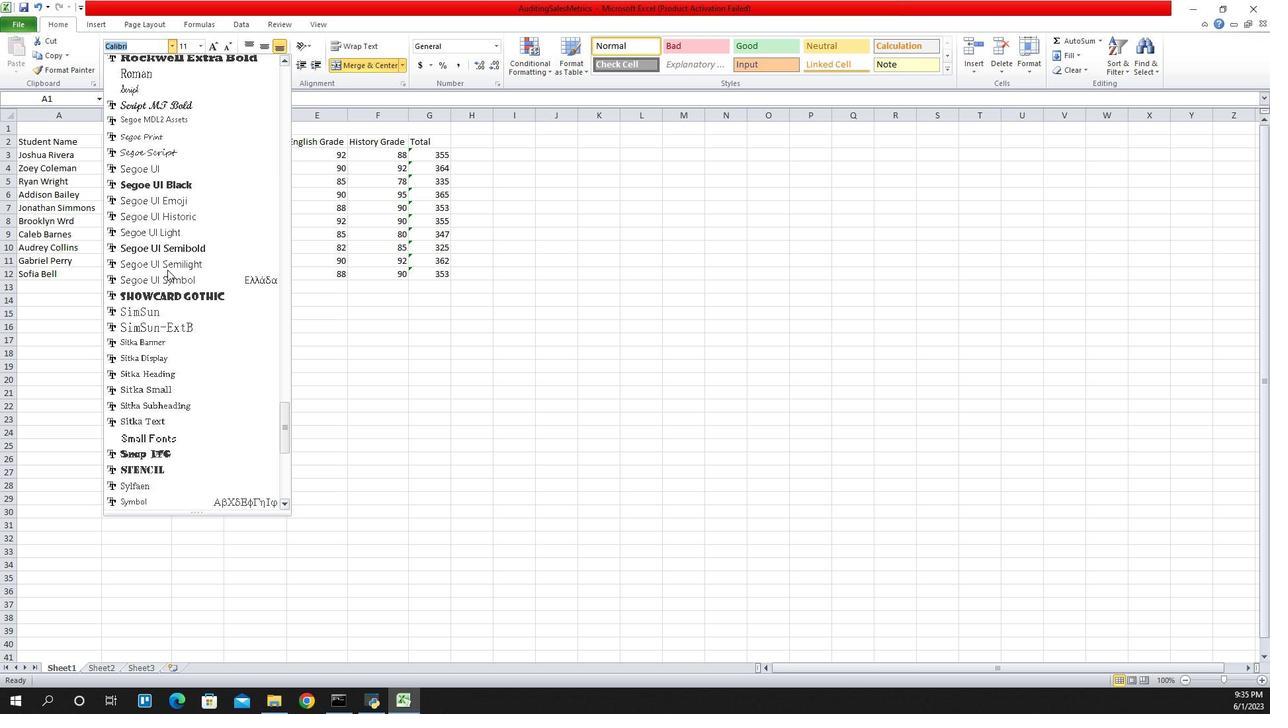
Action: Mouse scrolled (1072, 270) with delta (0, 0)
Screenshot: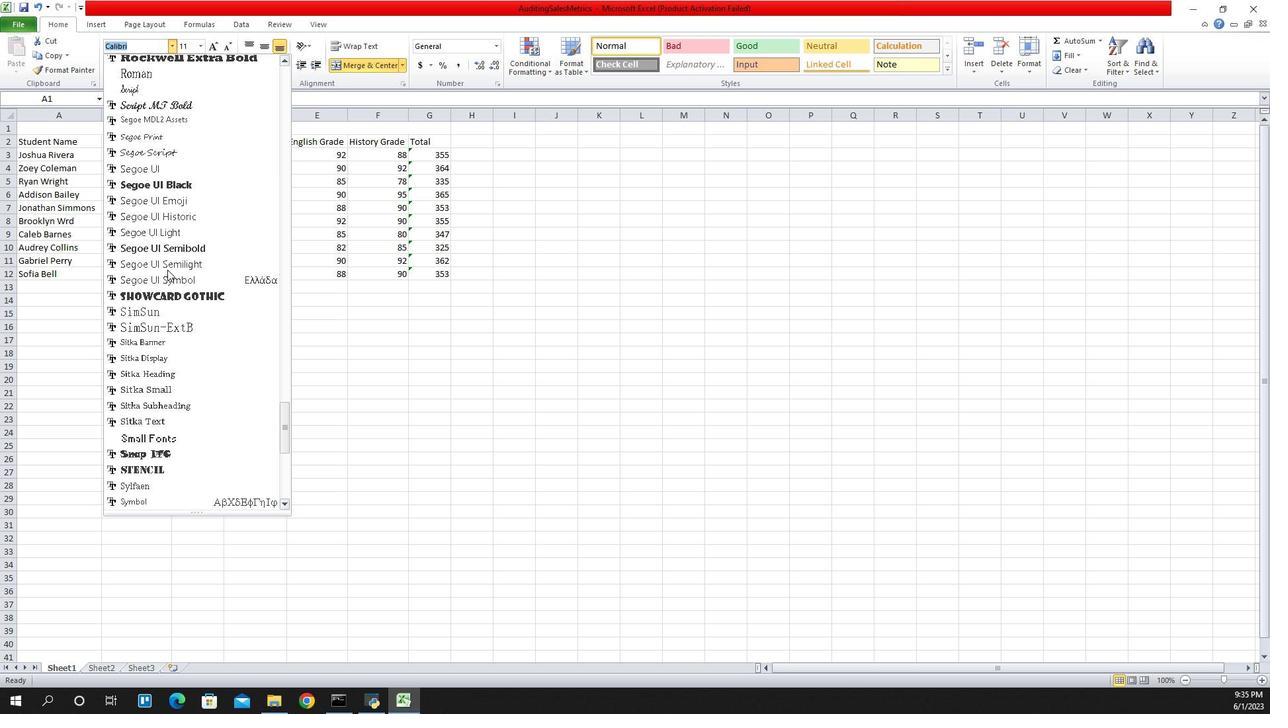 
Action: Mouse scrolled (1072, 270) with delta (0, 0)
Screenshot: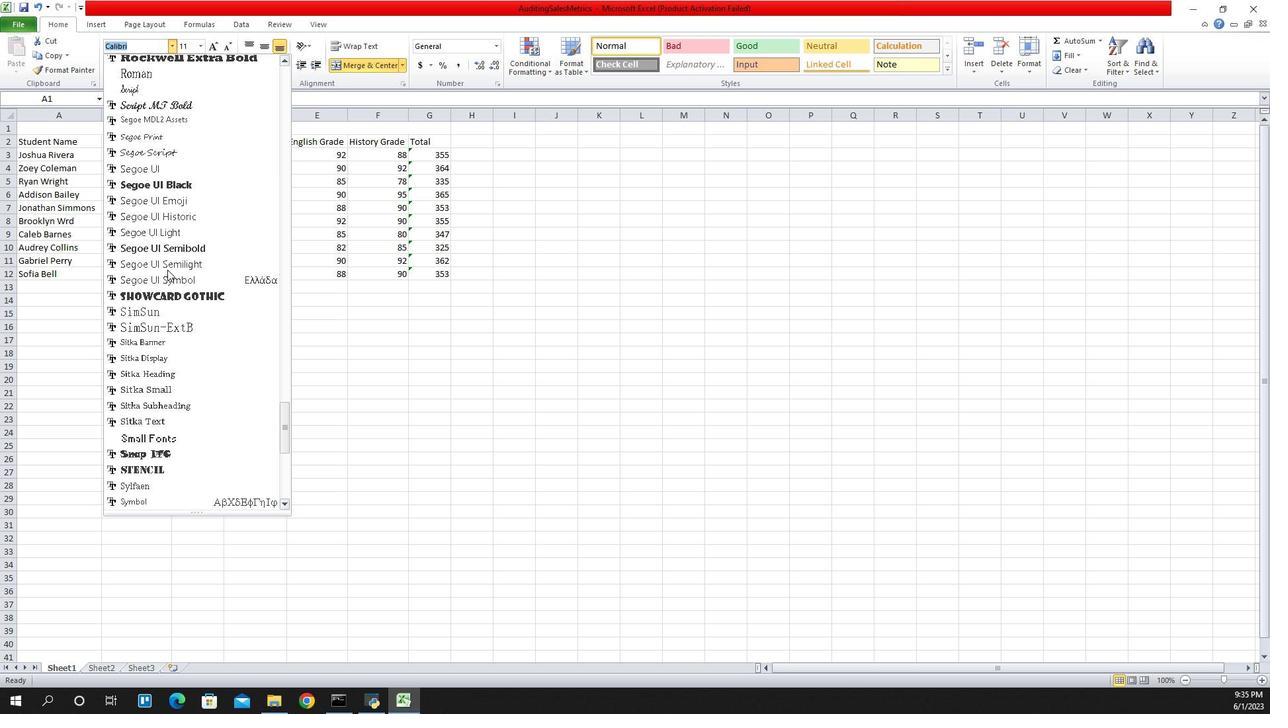 
Action: Mouse scrolled (1072, 270) with delta (0, 0)
Screenshot: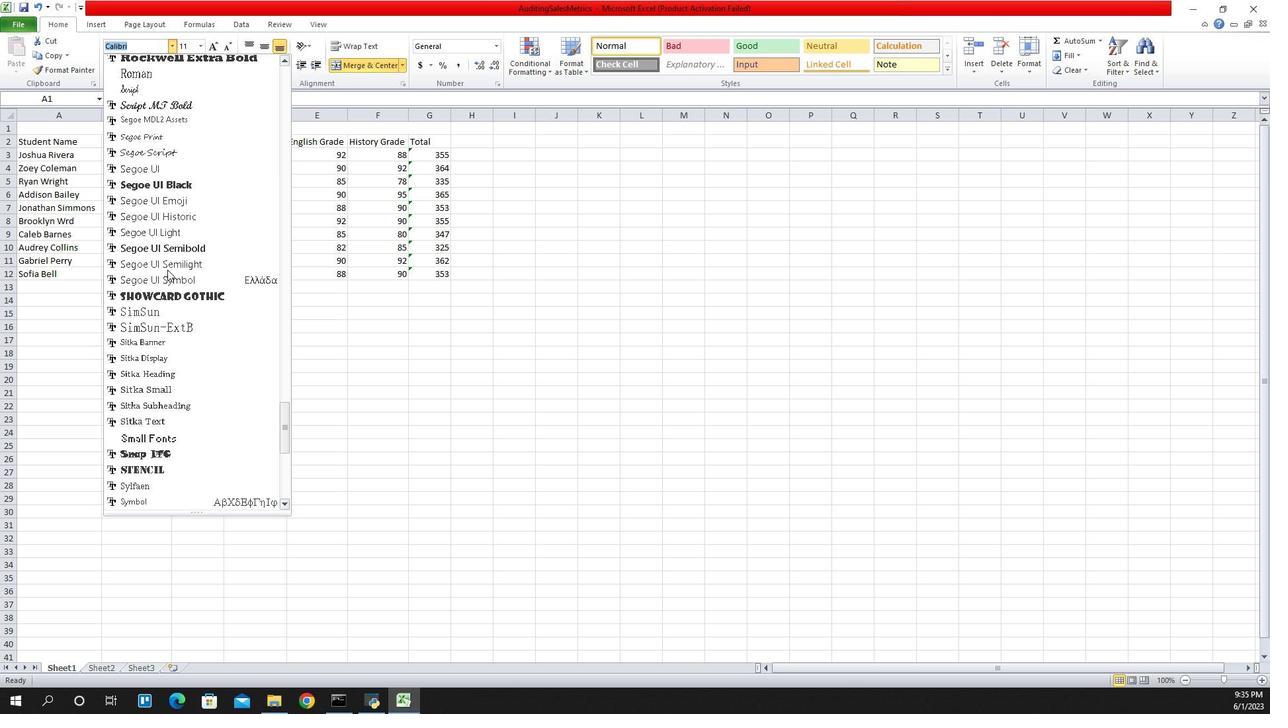 
Action: Mouse moved to (1055, 348)
Screenshot: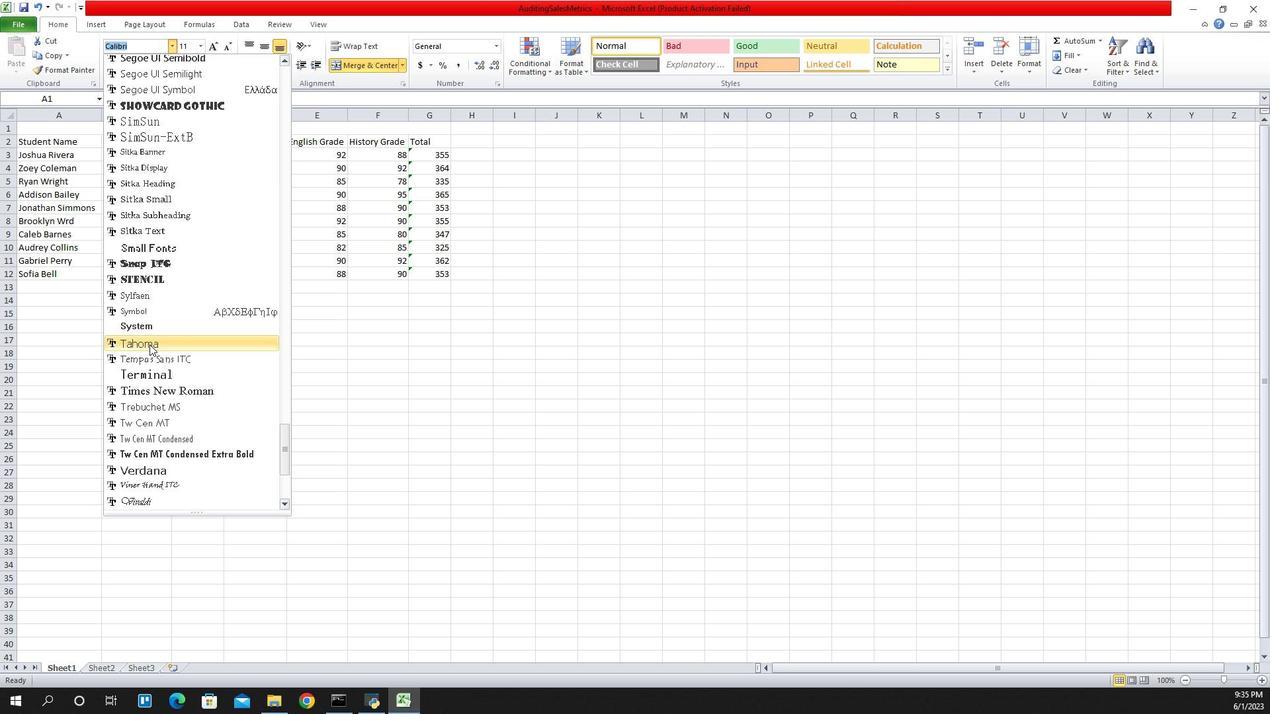 
Action: Mouse pressed left at (1055, 348)
Screenshot: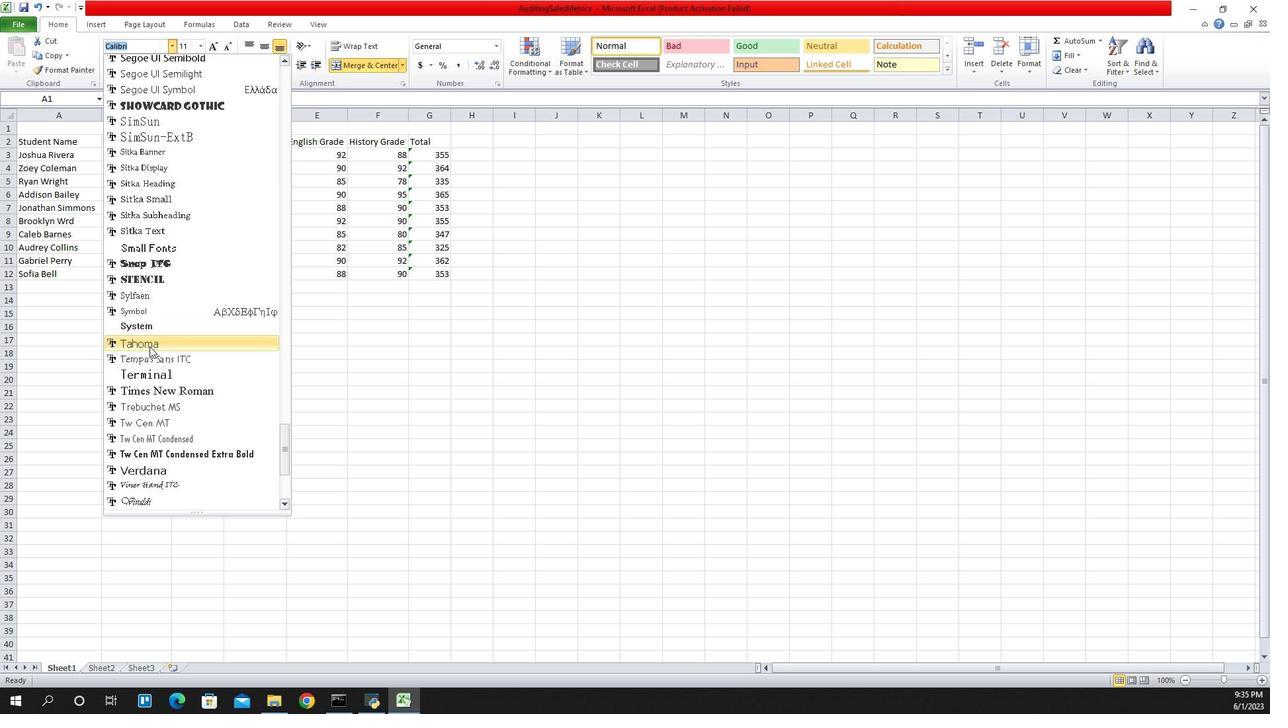 
Action: Mouse moved to (1055, 348)
Screenshot: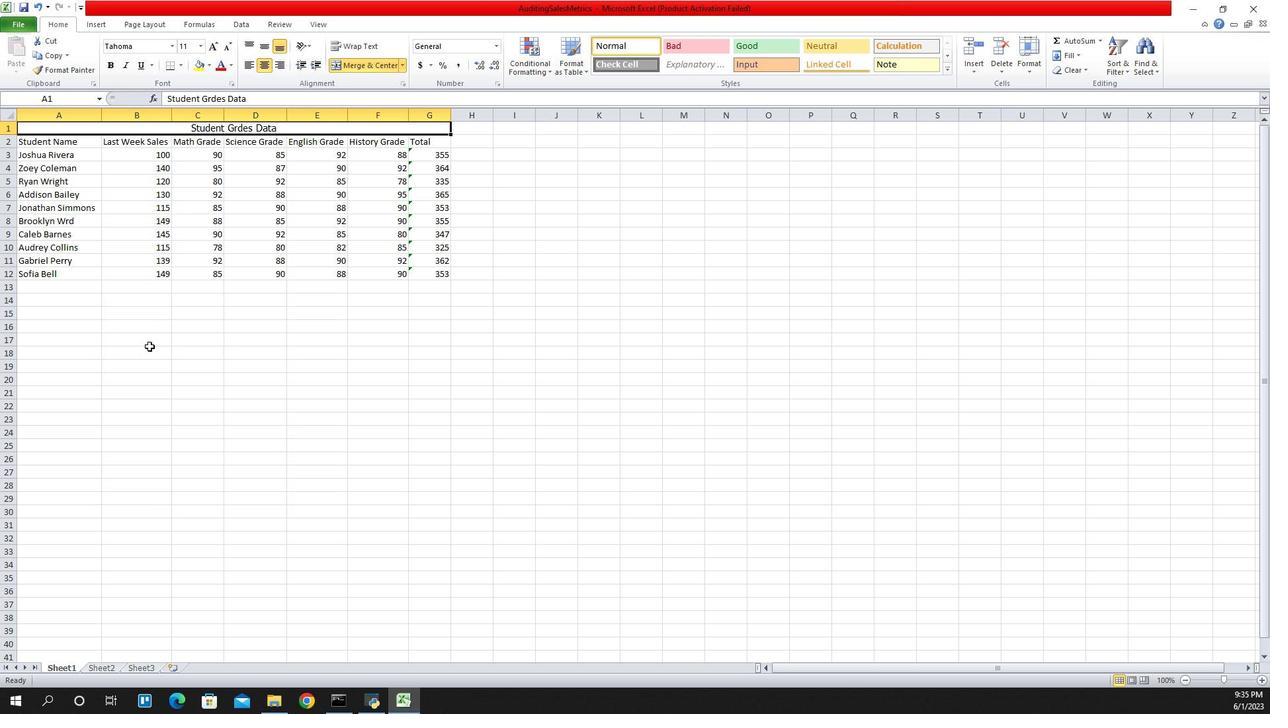 
Action: Key pressed ctrl+U
Screenshot: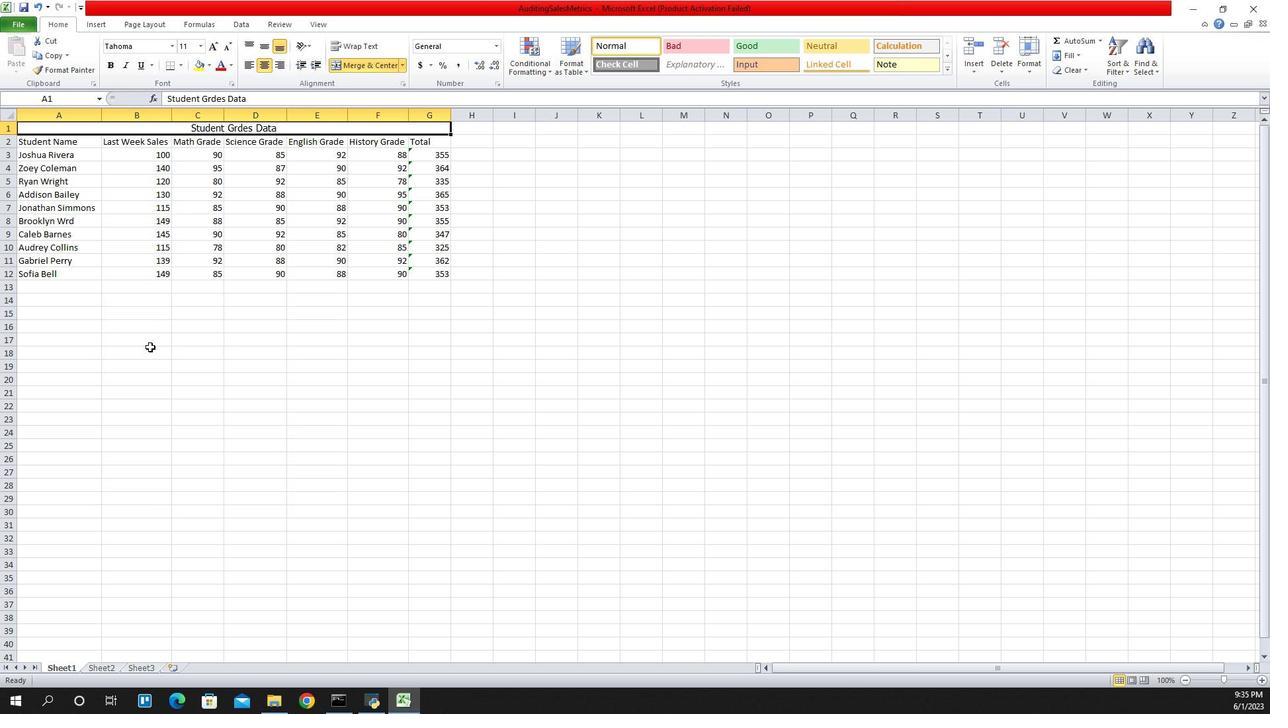 
Action: Mouse moved to (1103, 51)
Screenshot: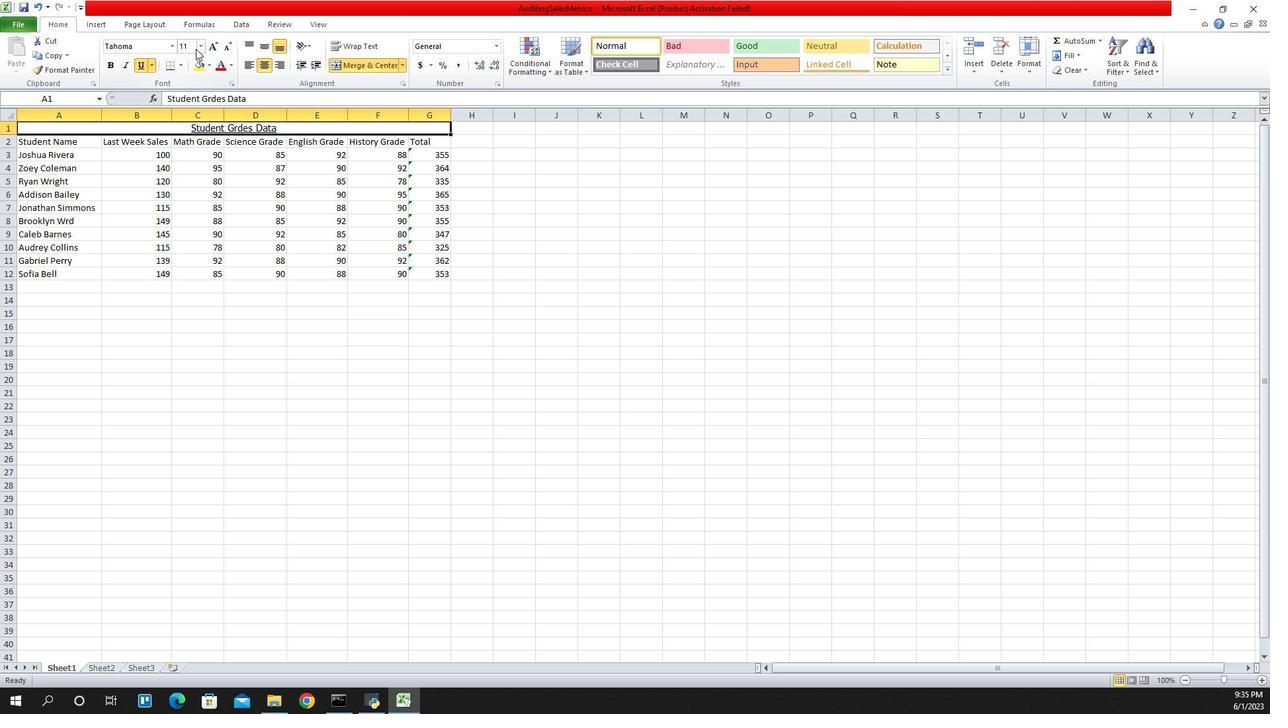 
Action: Mouse pressed left at (1103, 51)
Screenshot: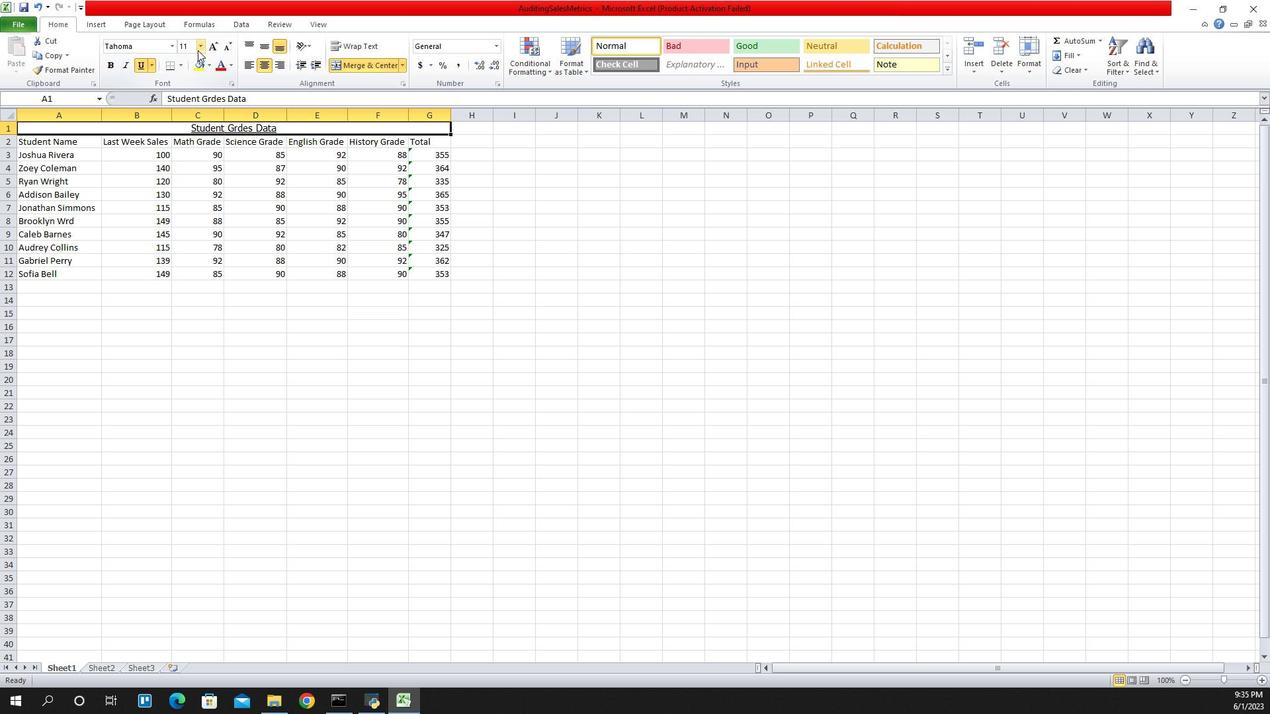 
Action: Mouse moved to (1091, 149)
Screenshot: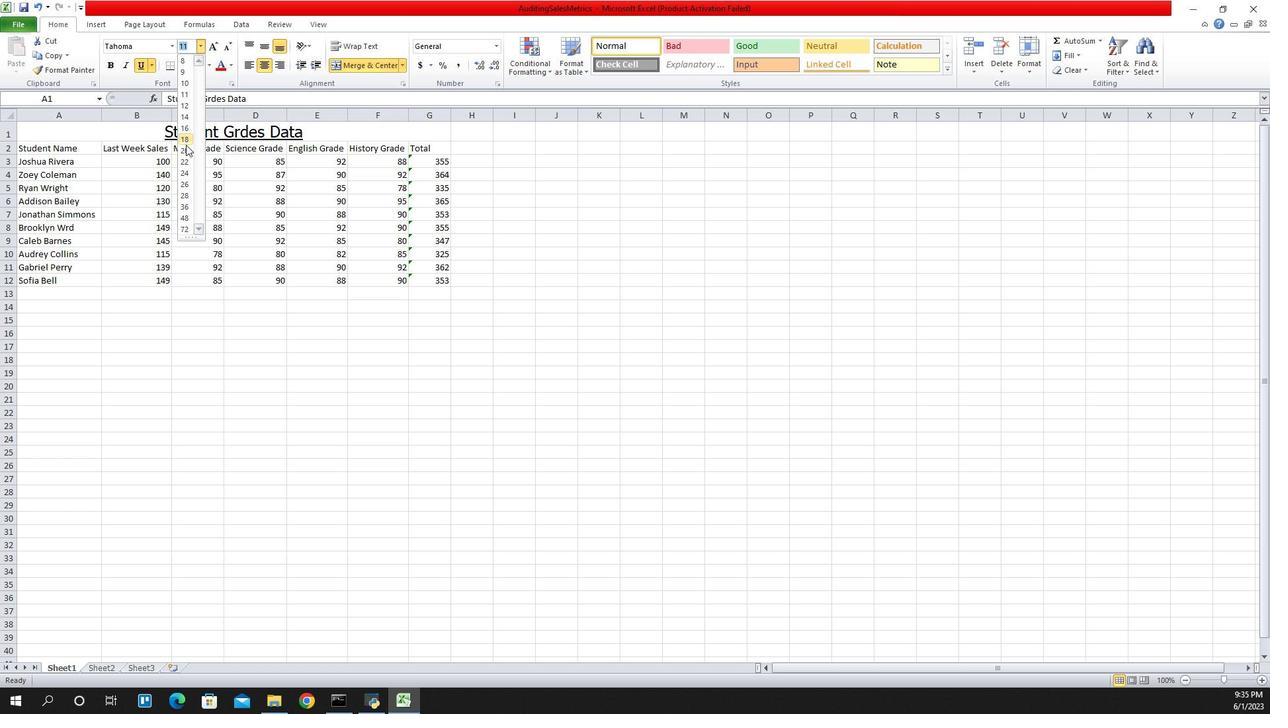 
Action: Mouse pressed left at (1091, 149)
Screenshot: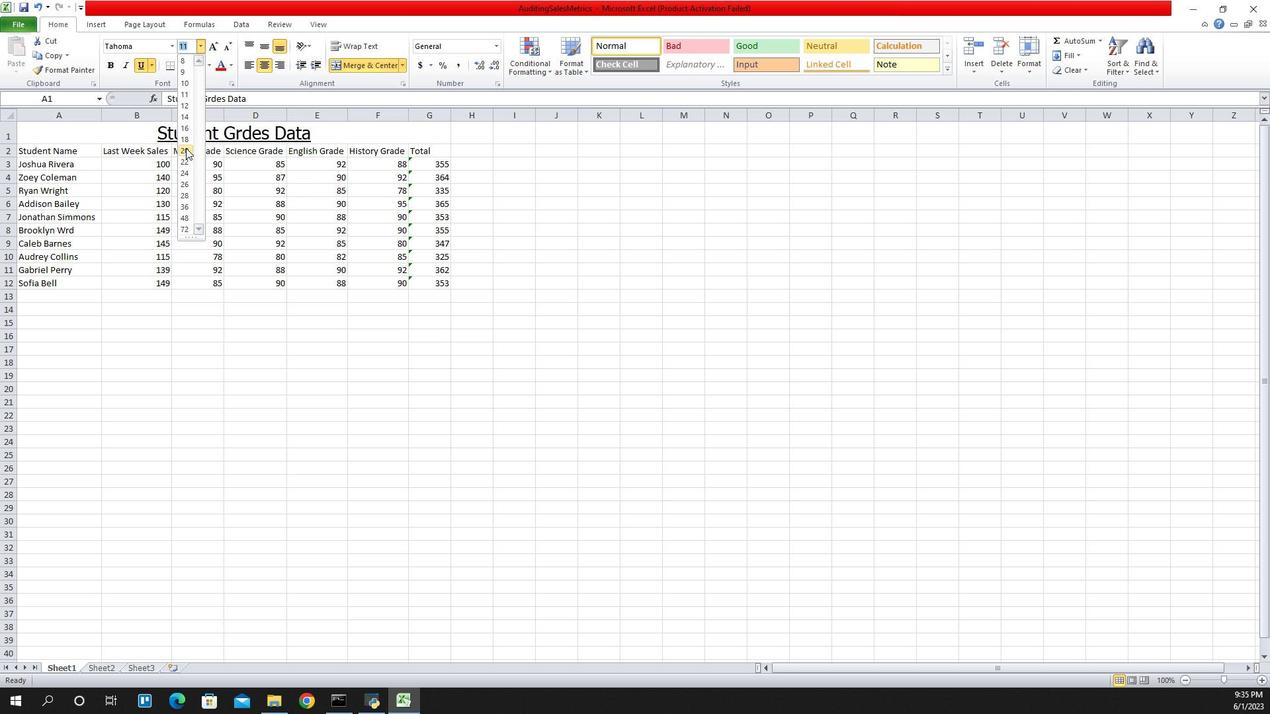 
Action: Mouse moved to (961, 156)
Screenshot: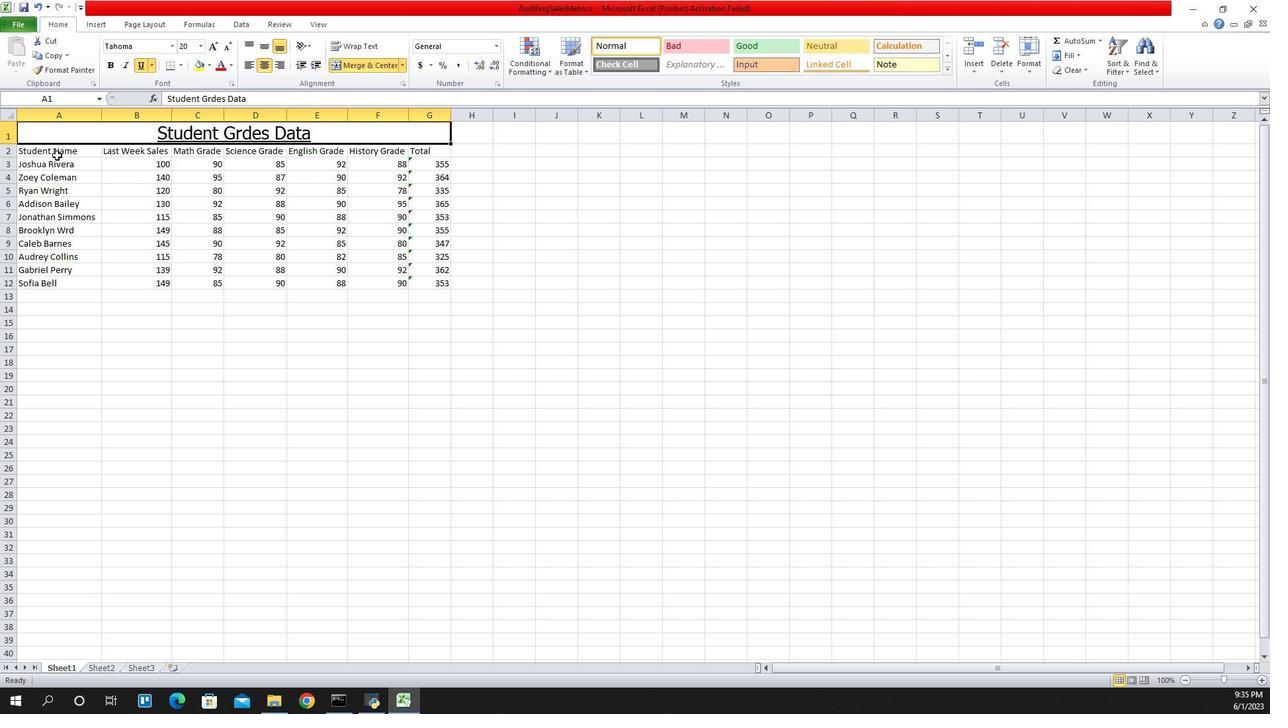 
Action: Mouse pressed left at (961, 156)
Screenshot: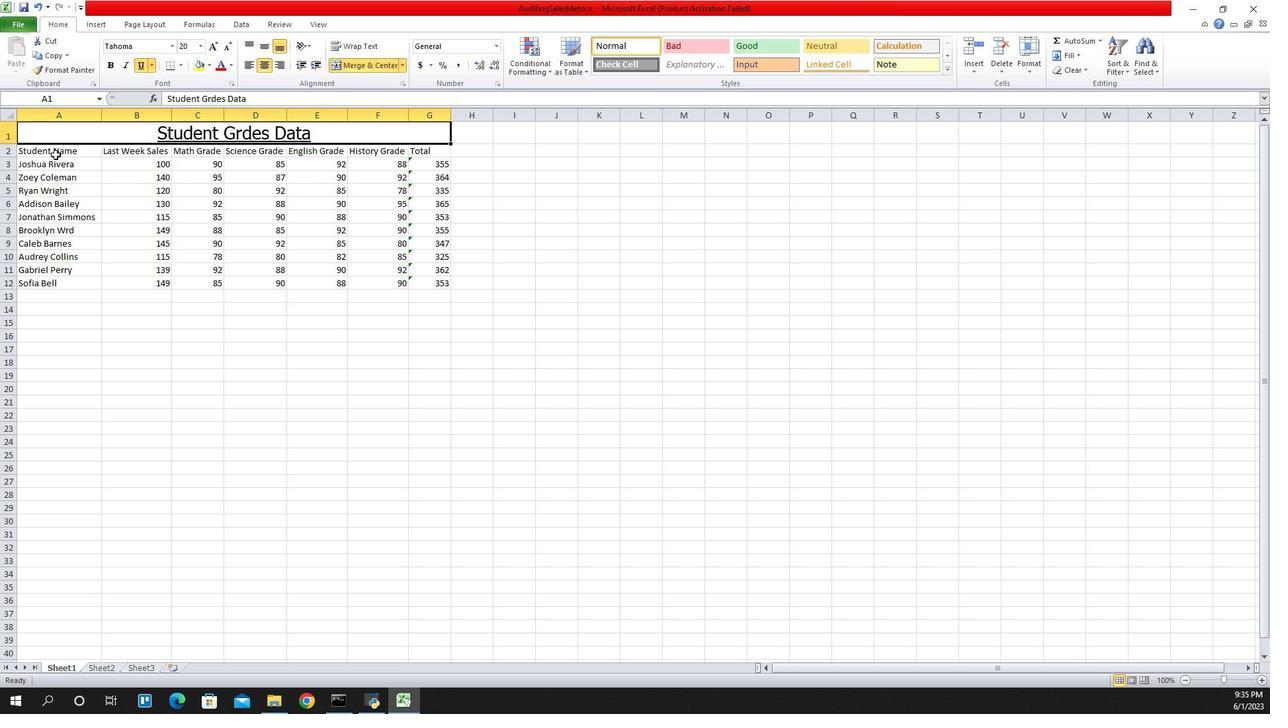 
Action: Mouse moved to (1075, 48)
Screenshot: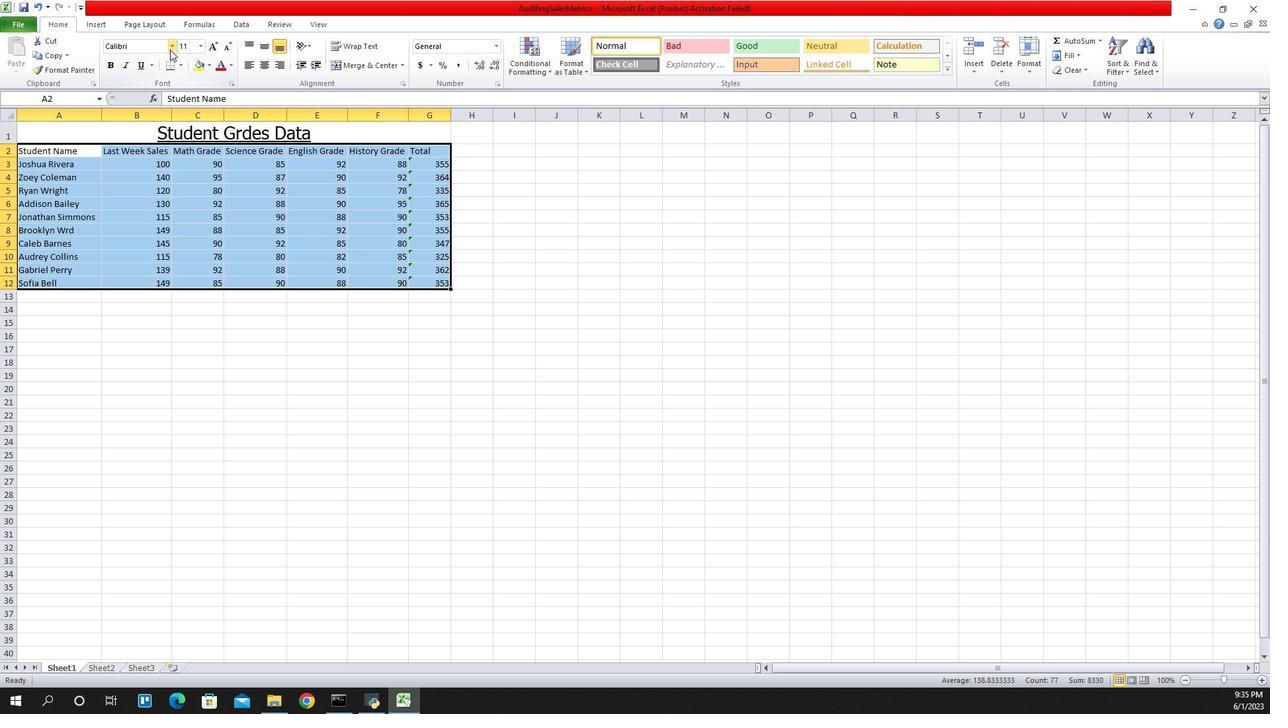 
Action: Mouse pressed left at (1075, 48)
Screenshot: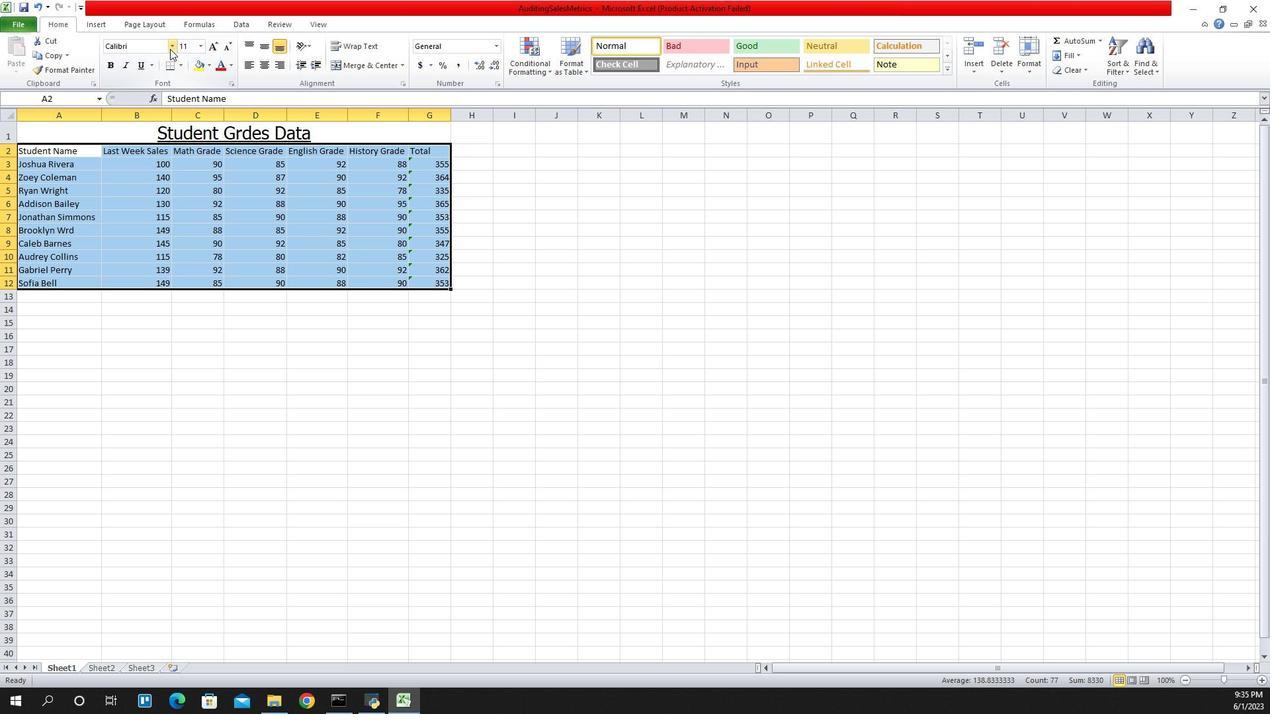 
Action: Mouse moved to (1041, 150)
Screenshot: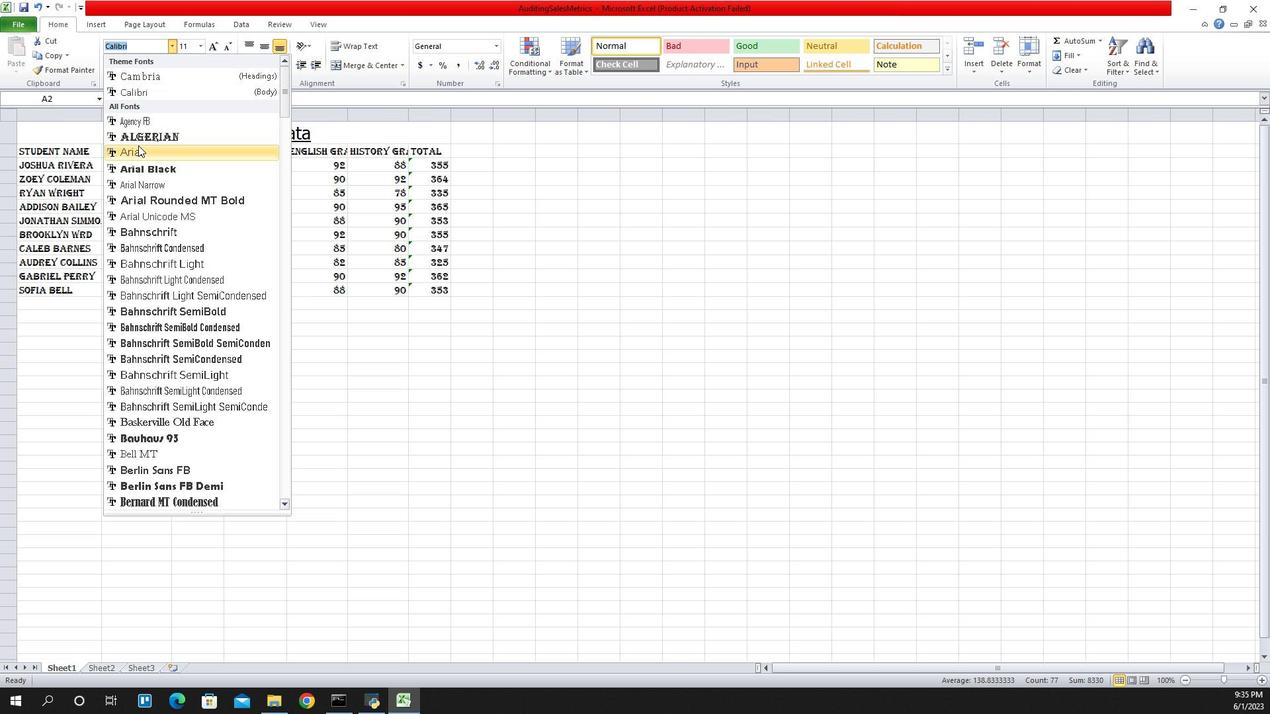 
Action: Mouse pressed left at (1041, 150)
Screenshot: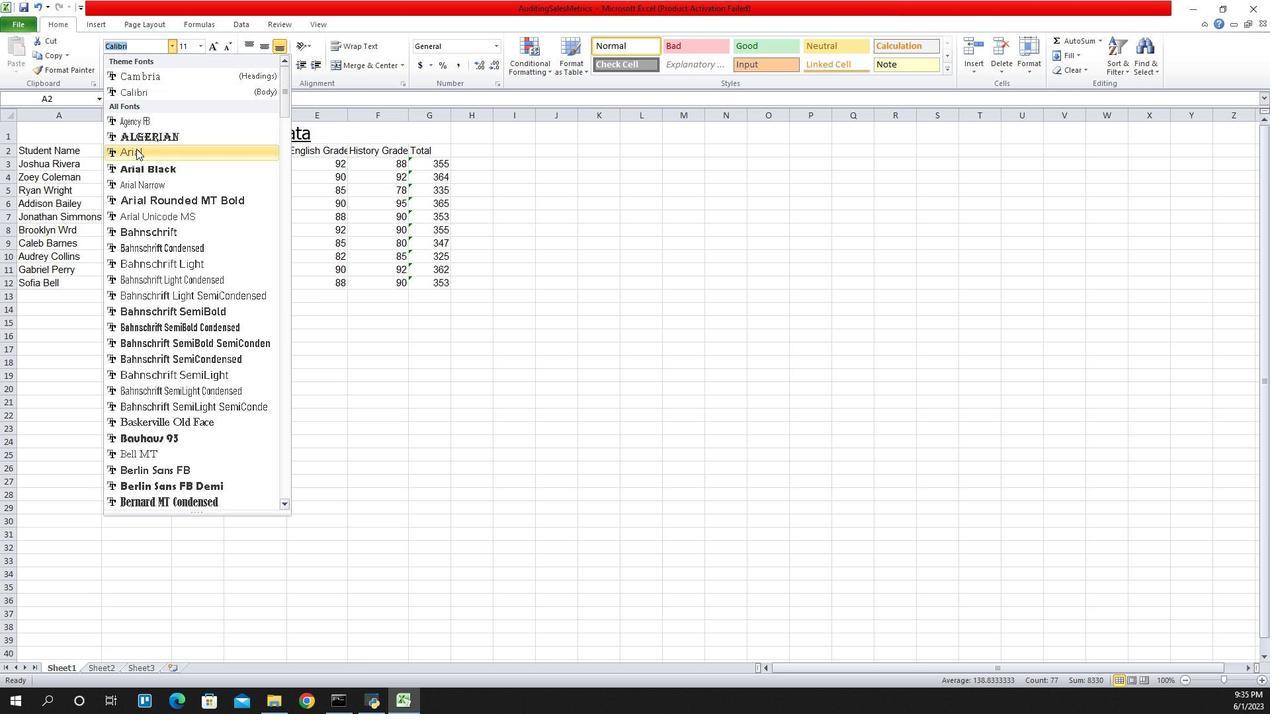 
Action: Mouse moved to (1104, 52)
Screenshot: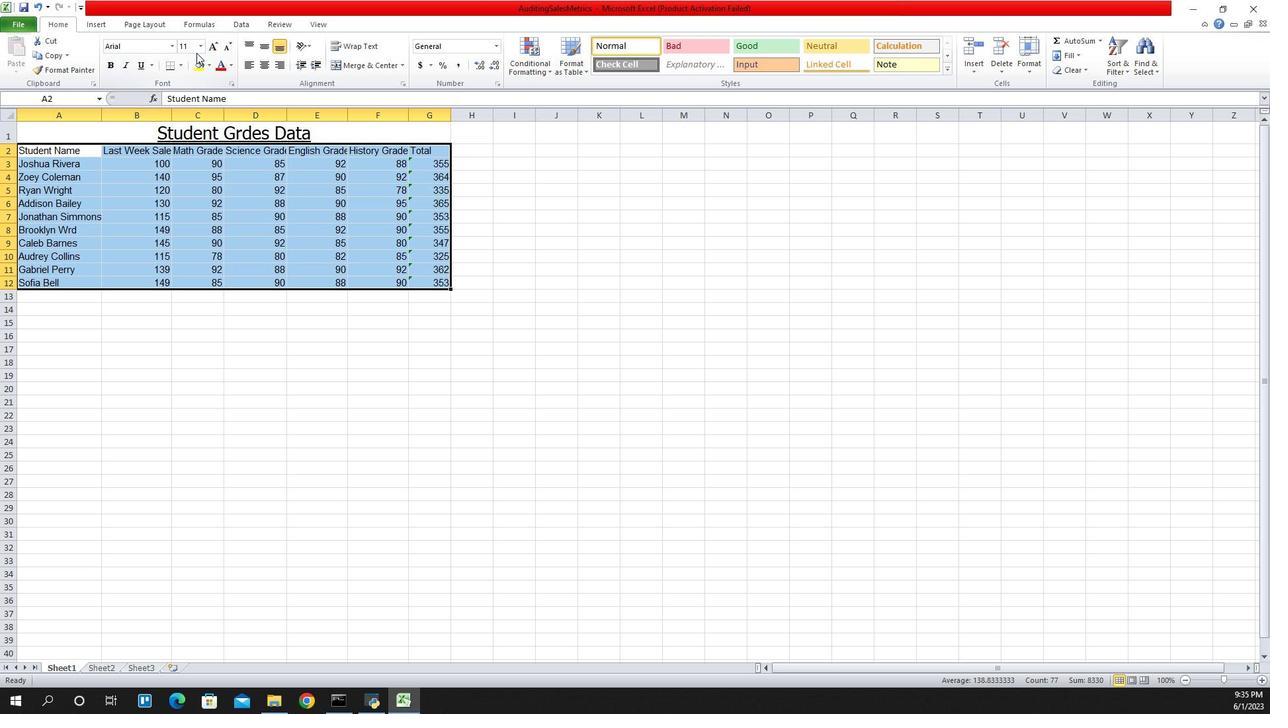 
Action: Mouse pressed left at (1104, 52)
Screenshot: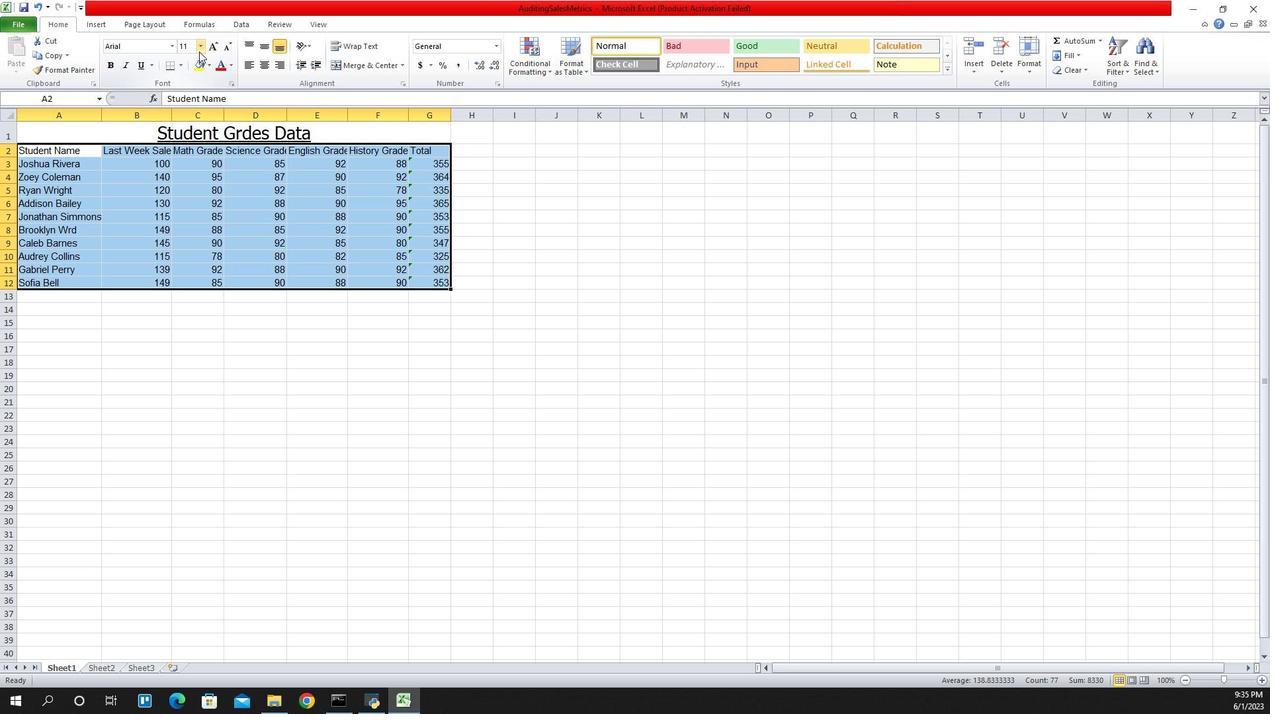 
Action: Mouse moved to (1090, 103)
Screenshot: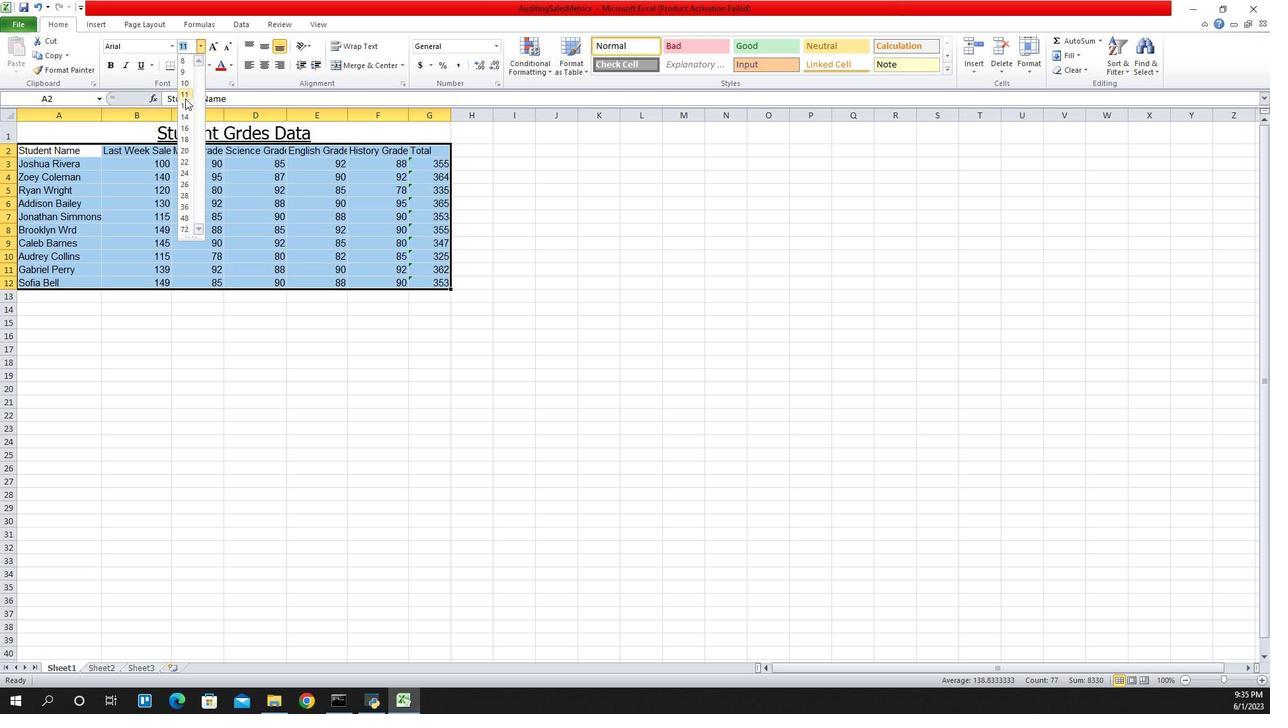 
Action: Mouse pressed left at (1090, 103)
Screenshot: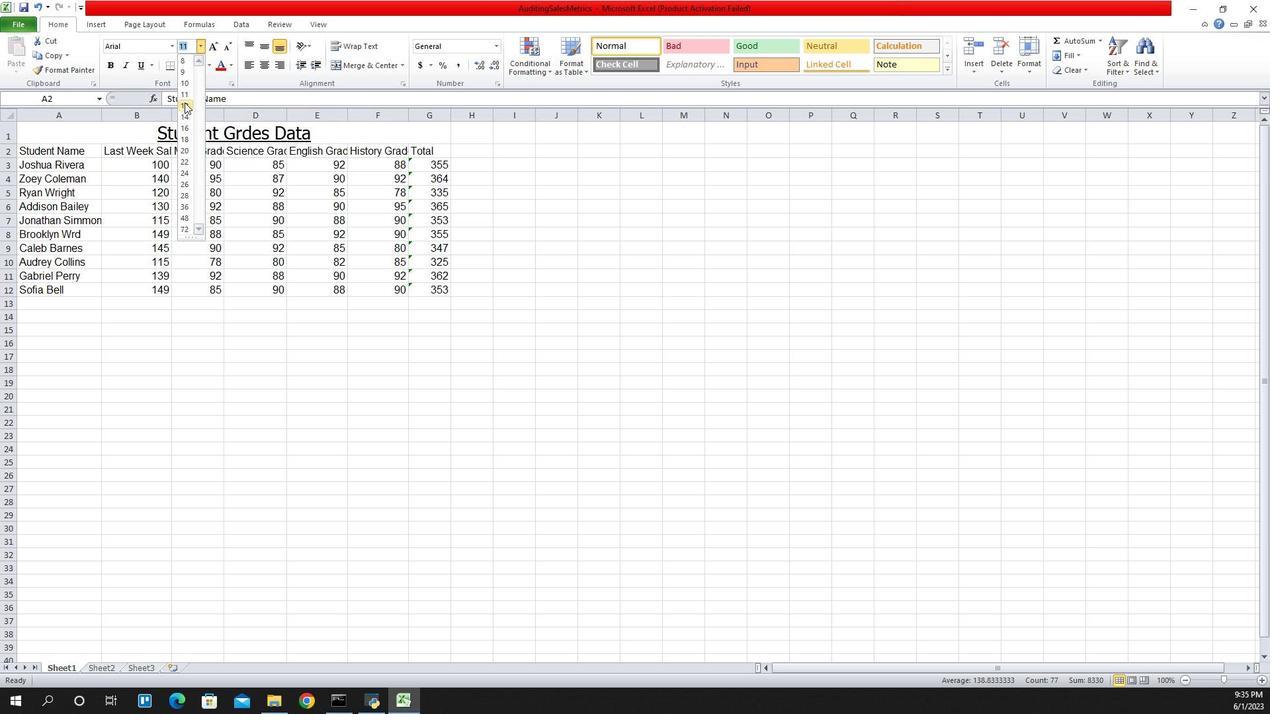 
Action: Mouse moved to (953, 133)
Screenshot: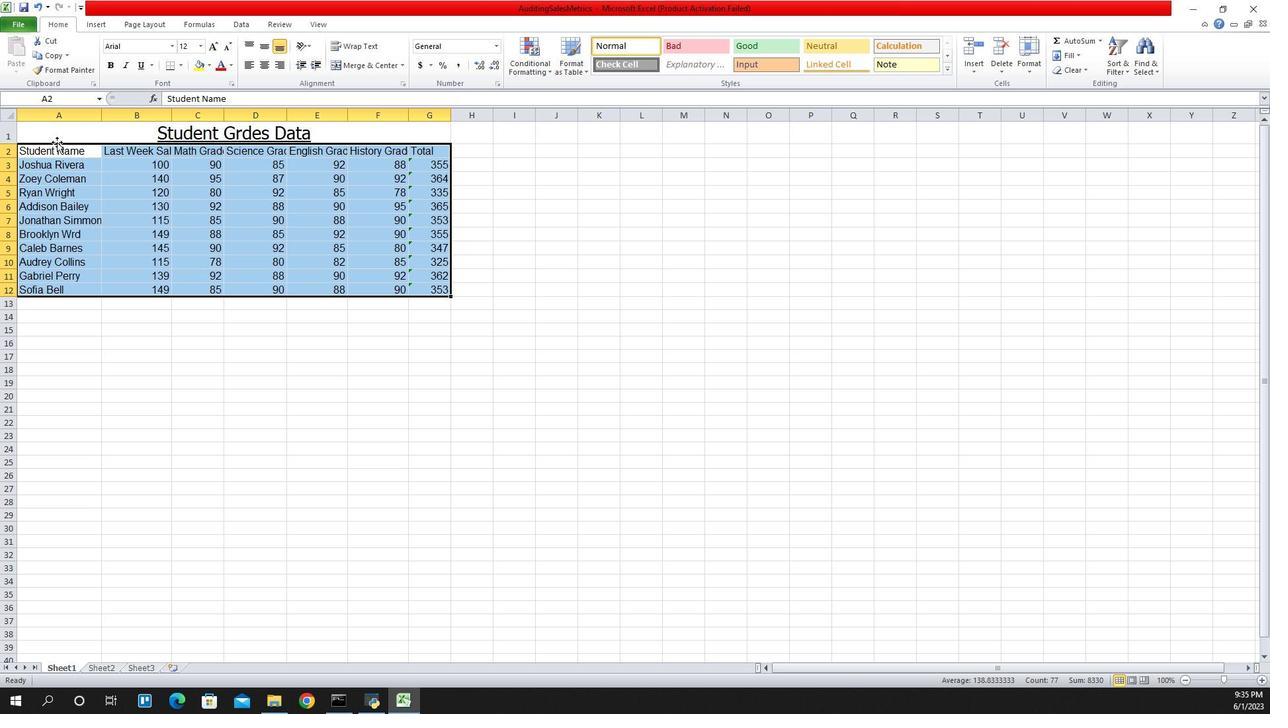
Action: Mouse pressed left at (953, 133)
Screenshot: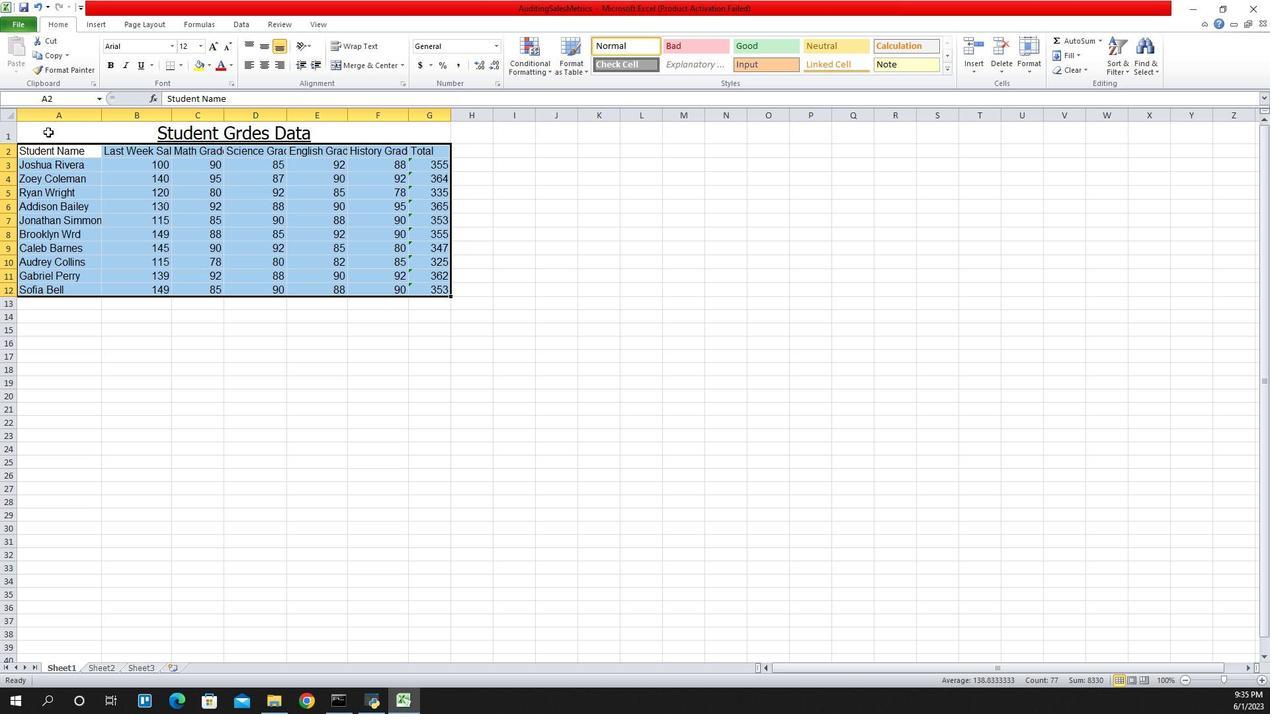 
Action: Mouse moved to (1151, 68)
Screenshot: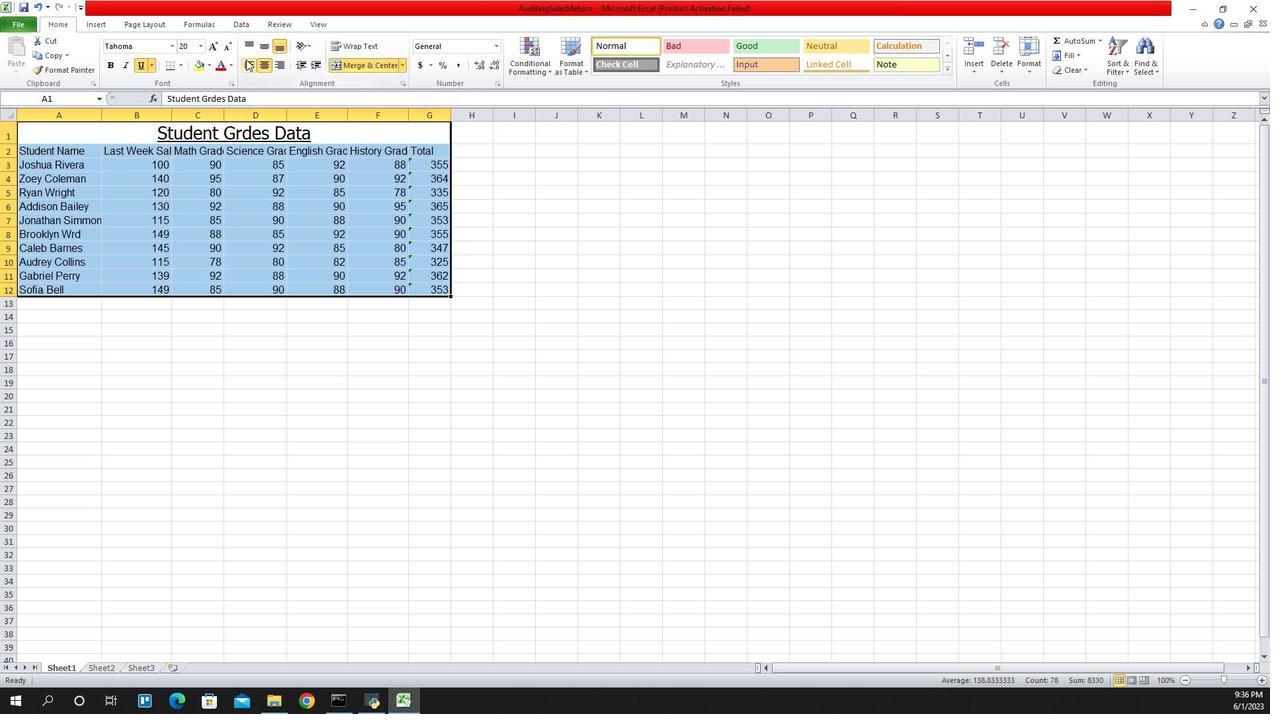 
Action: Mouse pressed left at (1151, 68)
Screenshot: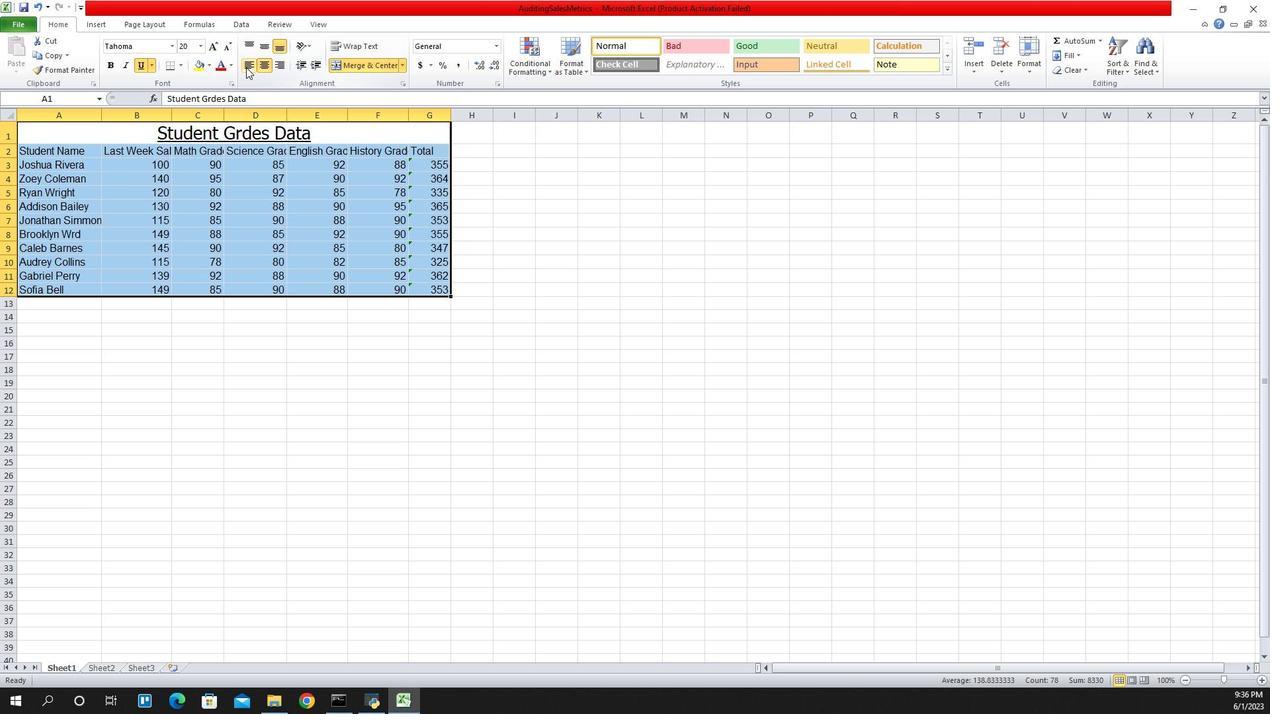 
Action: Mouse moved to (1110, 166)
Screenshot: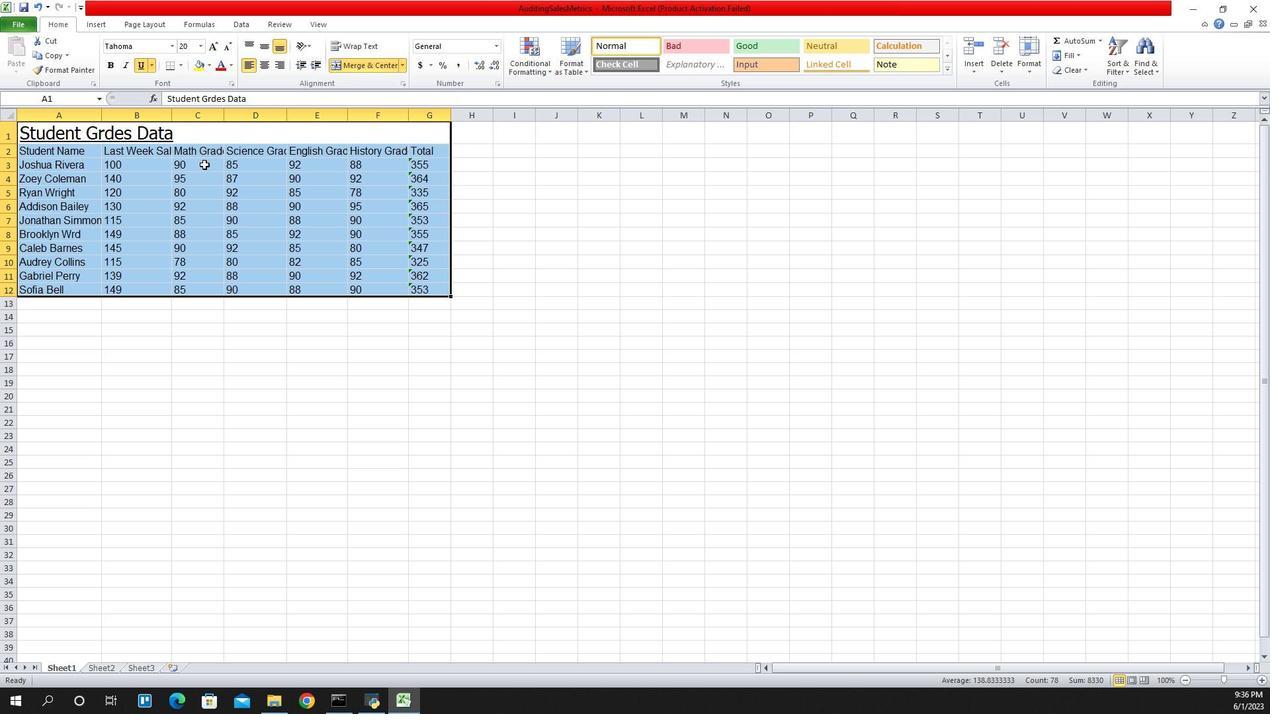 
